 Task:  Click on Hockey In the Cross-Check Hockey League click on  Pick Sheet Your name Matthew Brown Team name Smythe Division and  Email softage.3@softage.net Period 1 - 3 Point Game Florida Panthers Period 1 - 2 Point Game Detroit Red Wings Period 1 - 1 Point Game Dallas Stars Period 2 - 3 Point Game Columbus Blue Jackets Period 2 - 2 Point Game Colorado Avalanche Period 2 - 1 Point Game Chicago Blackhawks Period 3 - 3 Point Game Carolina Hurricanes Period 3 - 2 Point Game Calgary Flames Period 3 - 1 Point Game Buffalo Sabres Submit pick sheet
Action: Mouse moved to (791, 299)
Screenshot: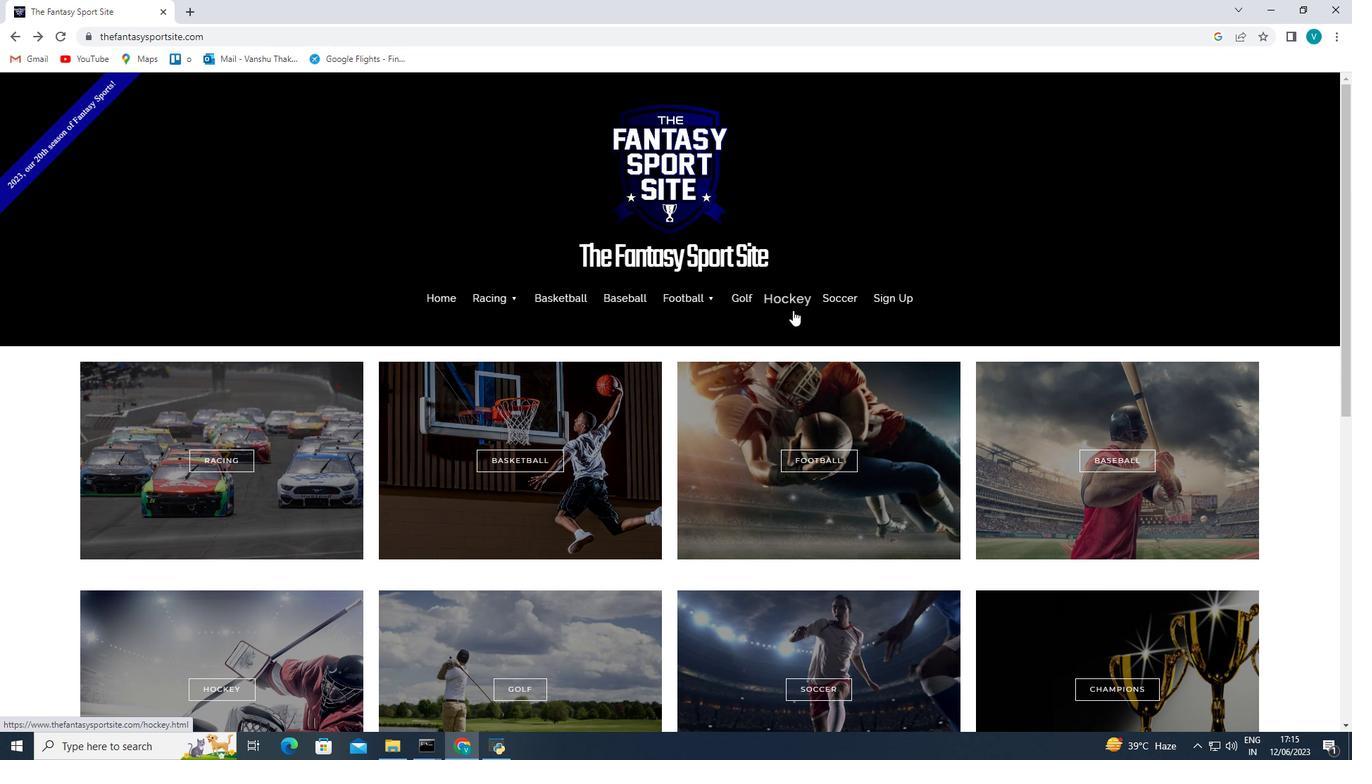 
Action: Mouse pressed left at (791, 299)
Screenshot: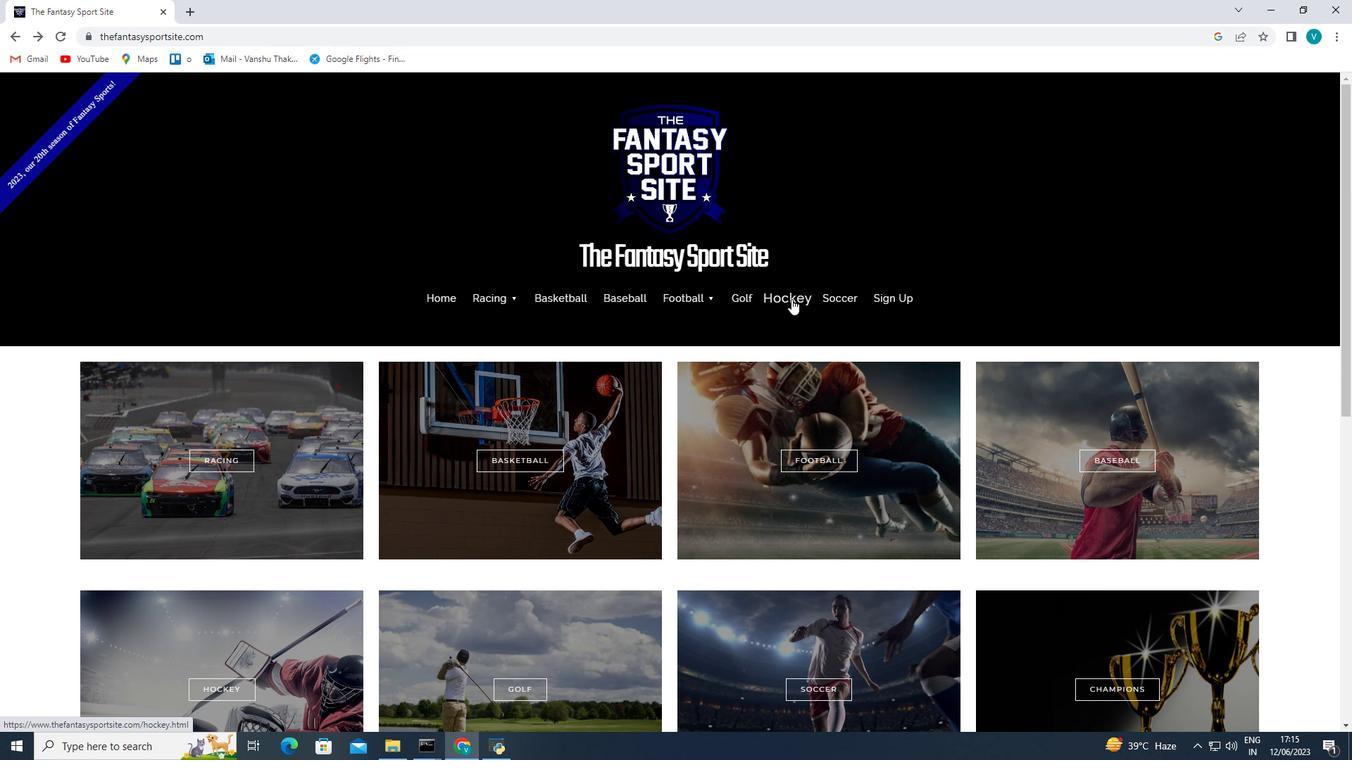 
Action: Mouse moved to (561, 533)
Screenshot: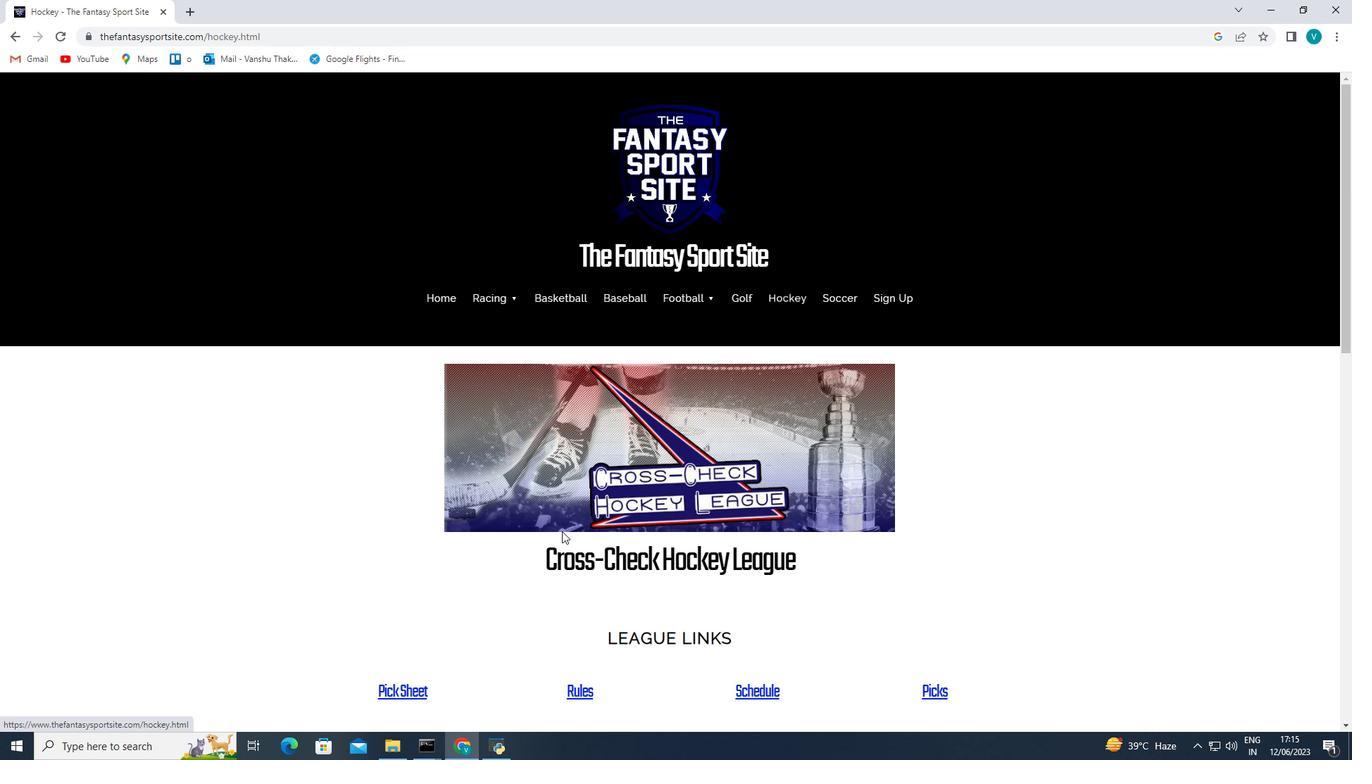 
Action: Mouse scrolled (561, 532) with delta (0, 0)
Screenshot: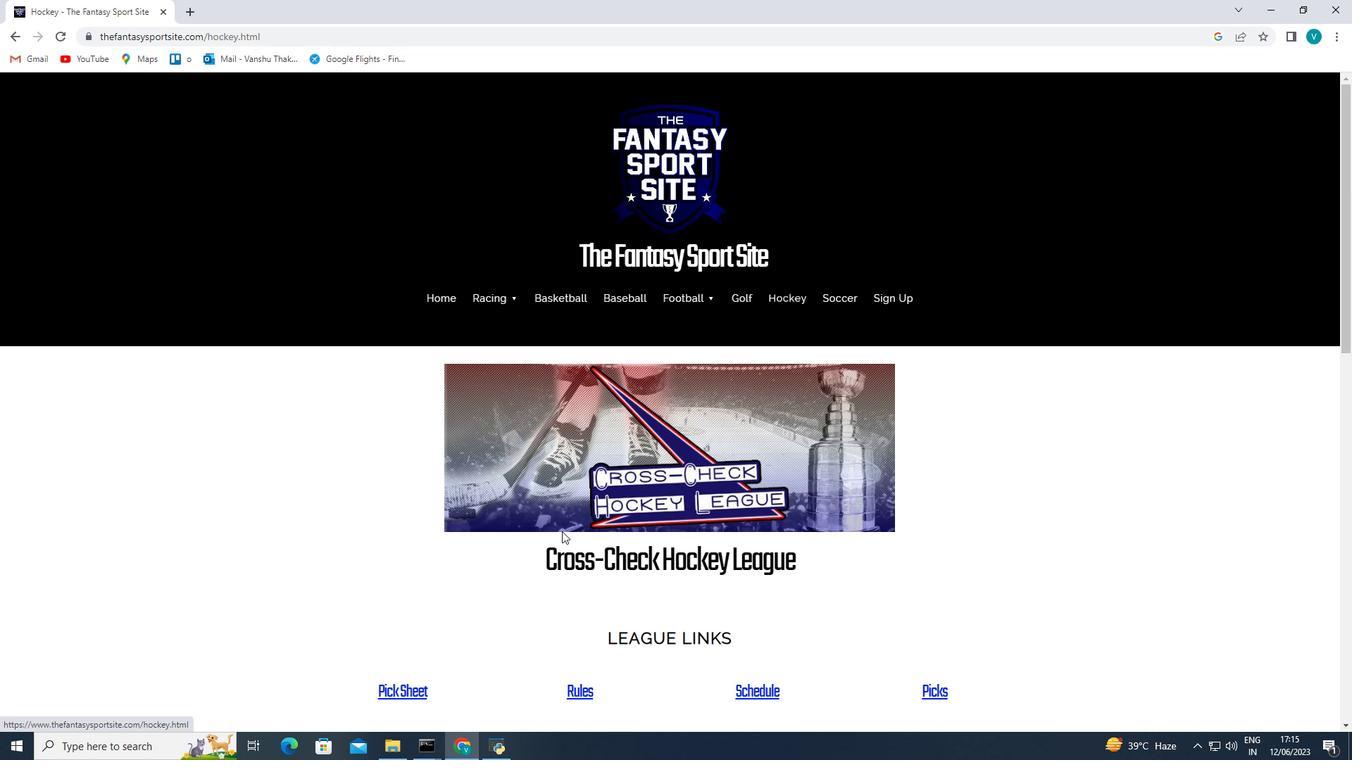 
Action: Mouse scrolled (561, 532) with delta (0, 0)
Screenshot: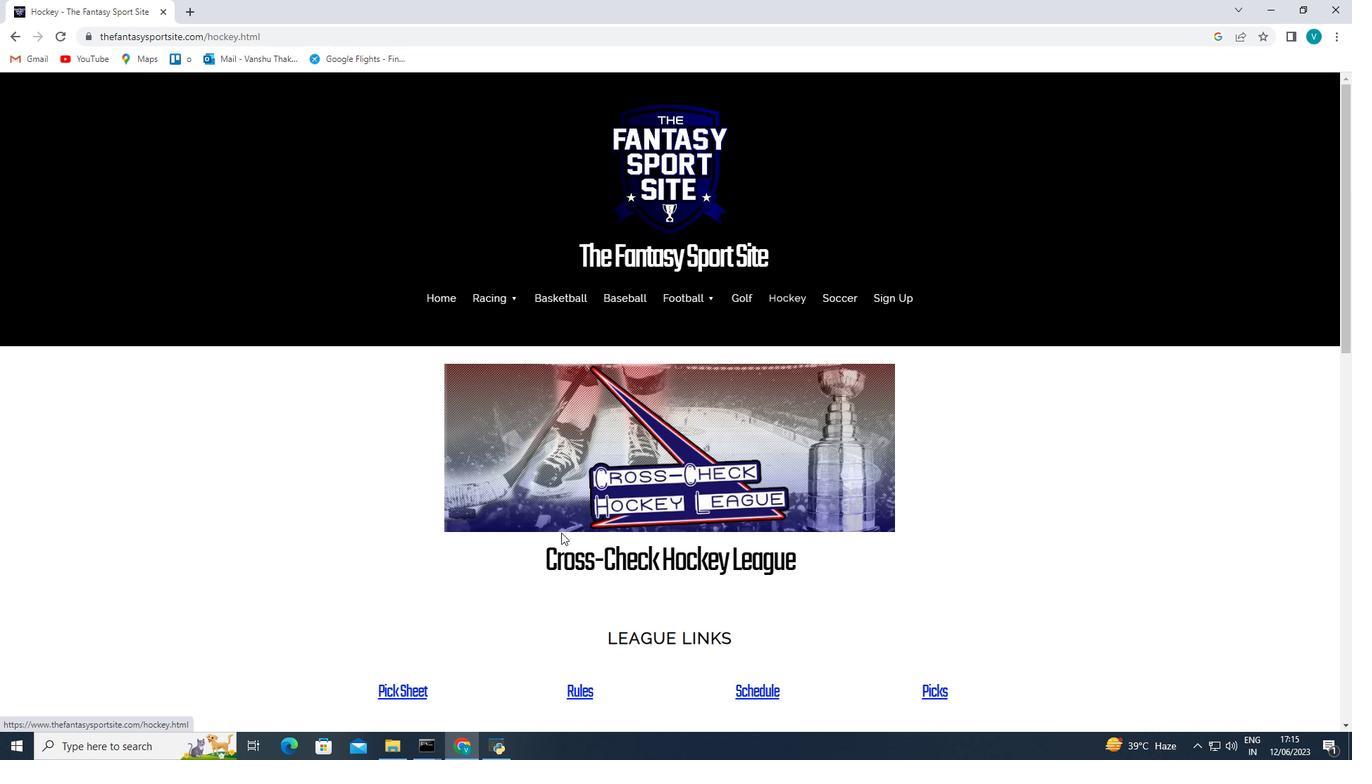 
Action: Mouse moved to (562, 527)
Screenshot: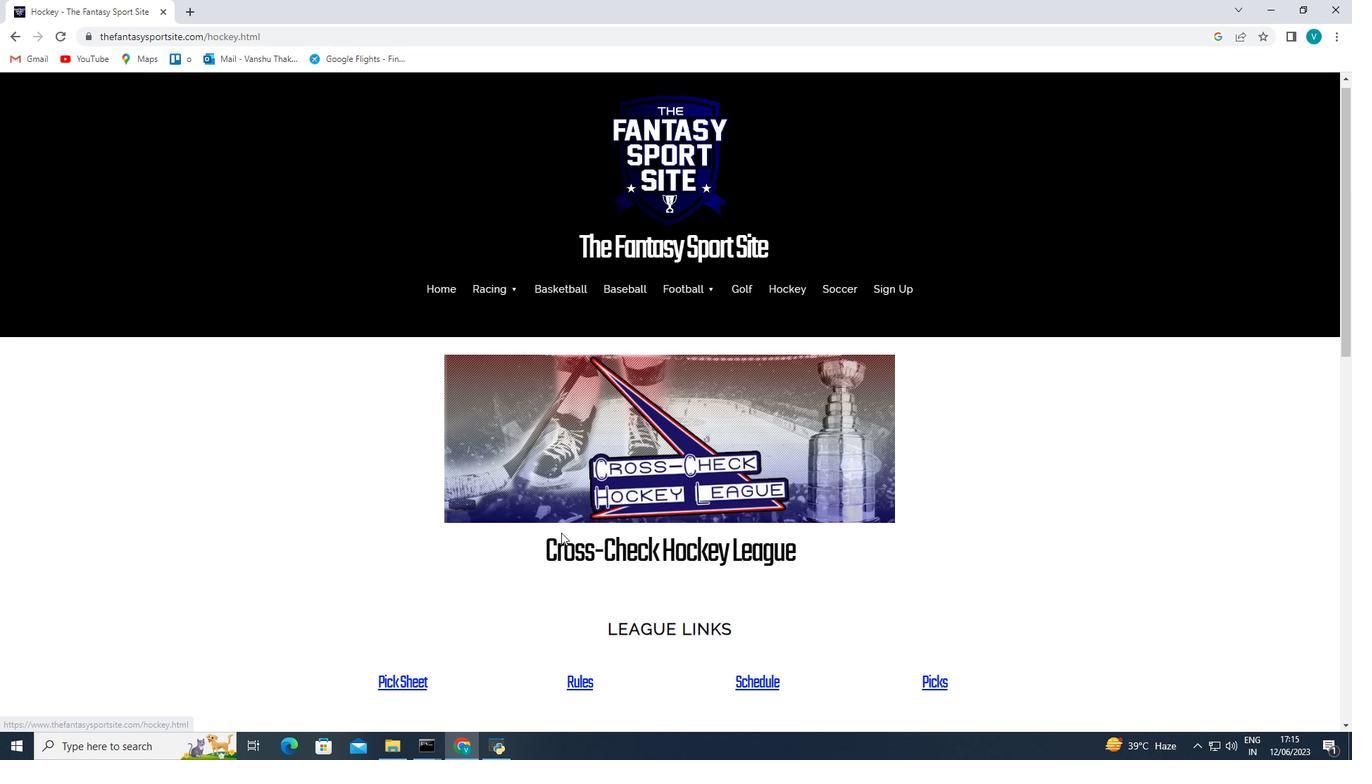 
Action: Mouse scrolled (562, 526) with delta (0, 0)
Screenshot: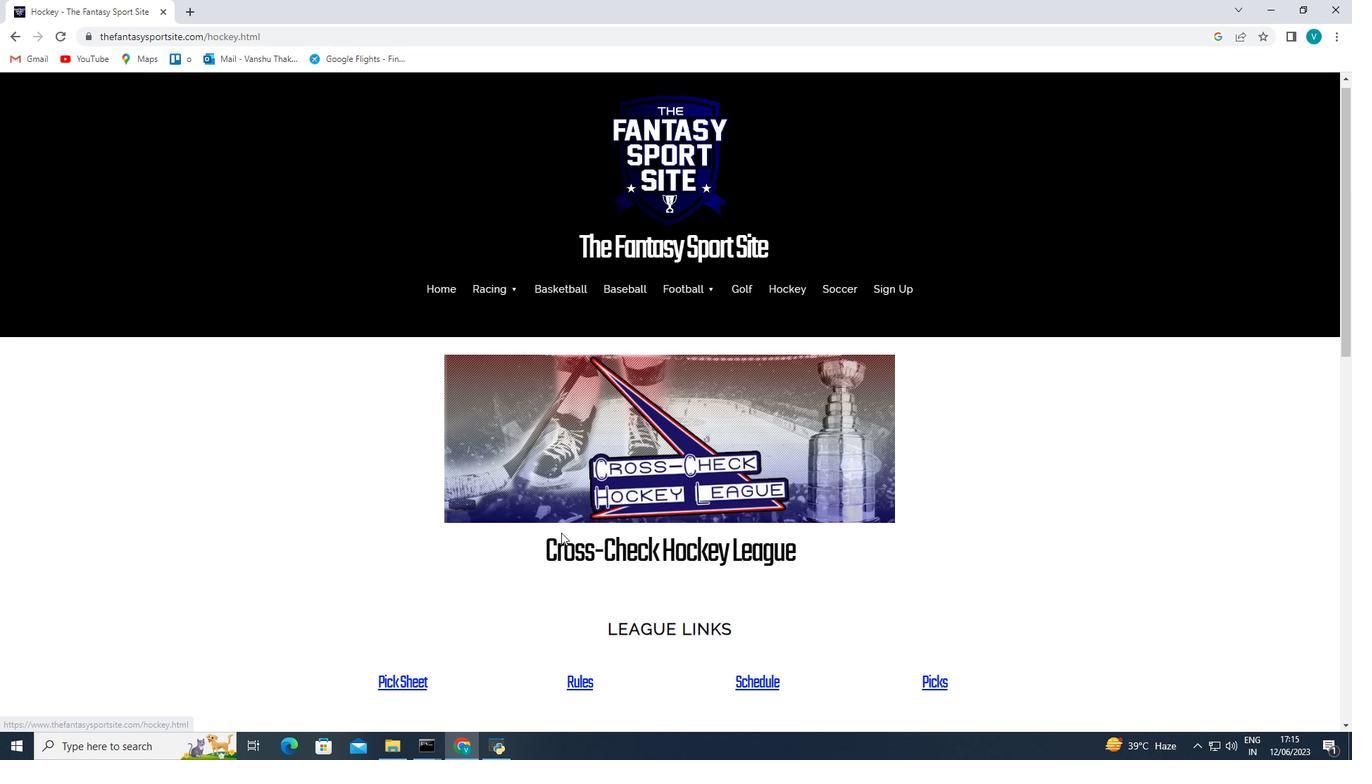 
Action: Mouse moved to (400, 478)
Screenshot: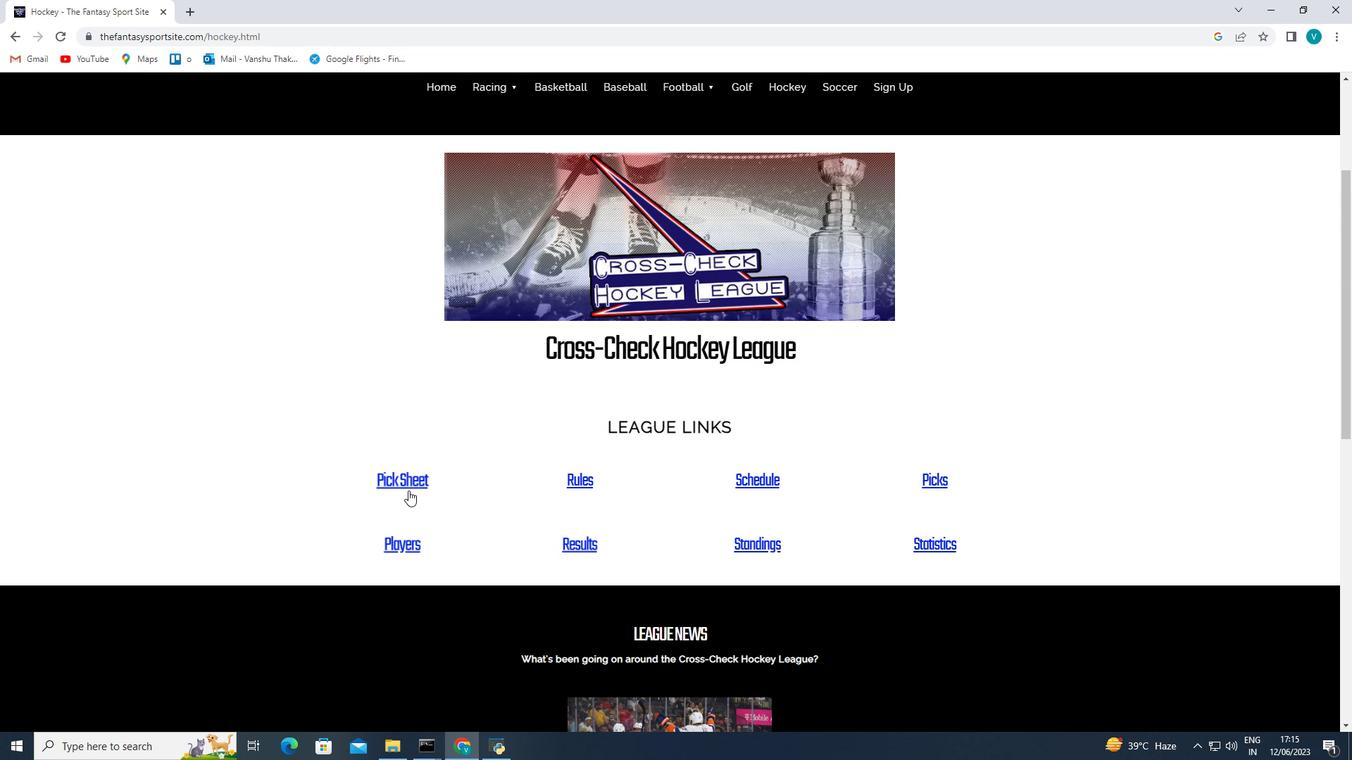 
Action: Mouse pressed left at (400, 478)
Screenshot: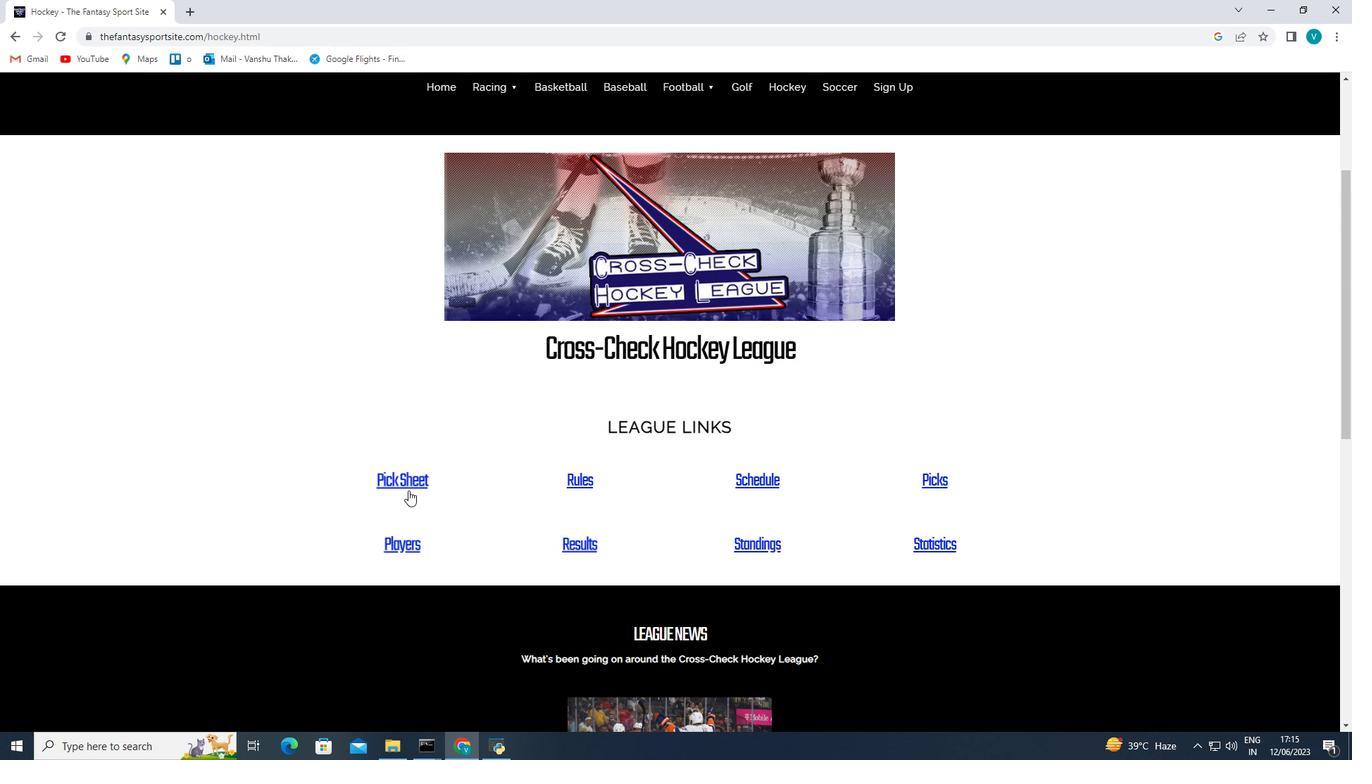 
Action: Mouse moved to (743, 410)
Screenshot: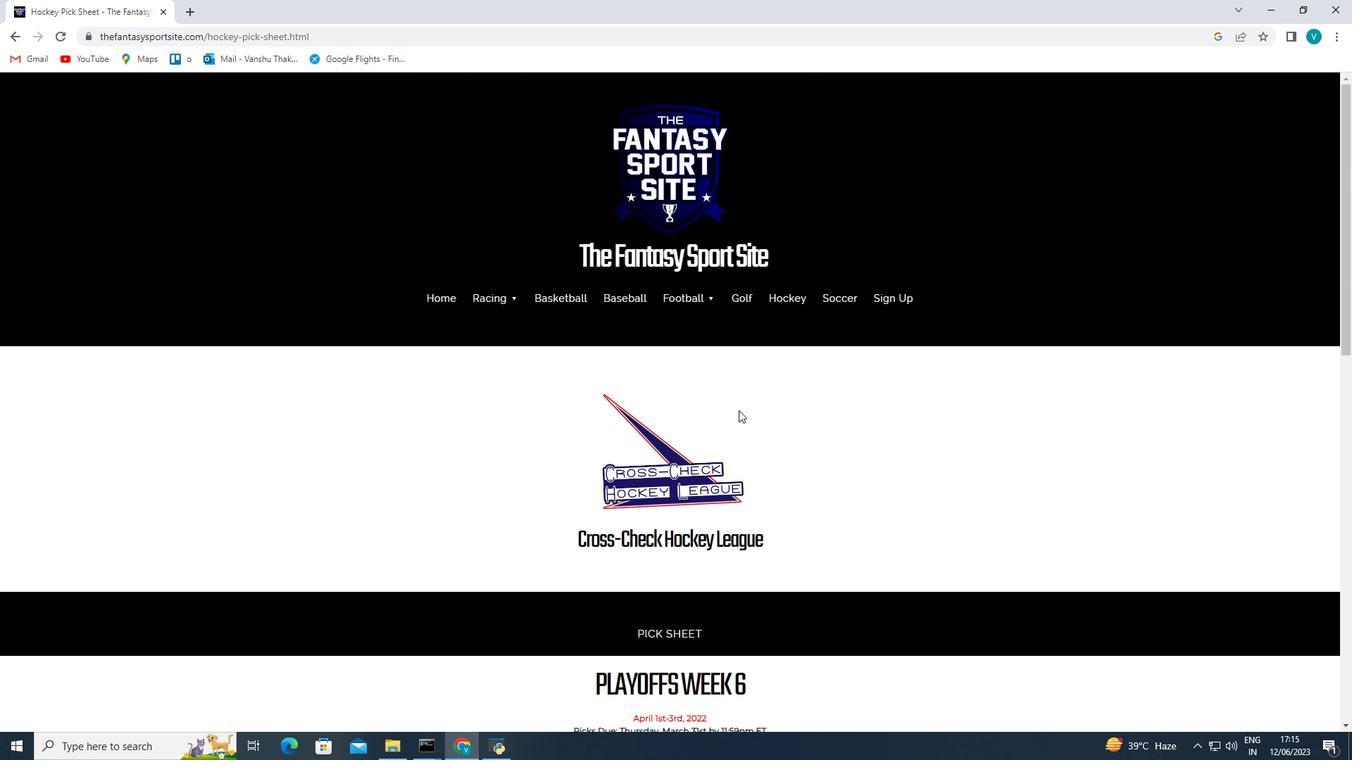 
Action: Mouse scrolled (743, 409) with delta (0, 0)
Screenshot: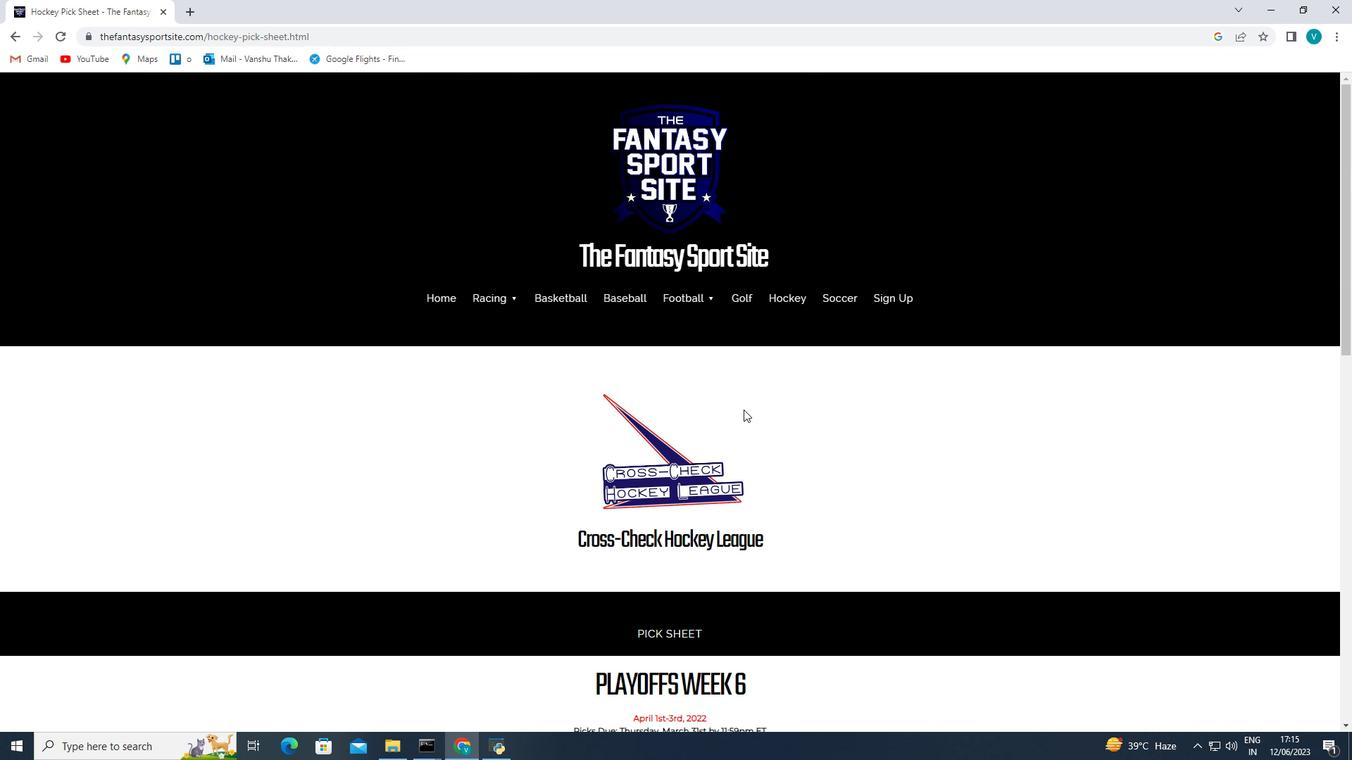 
Action: Mouse scrolled (743, 409) with delta (0, 0)
Screenshot: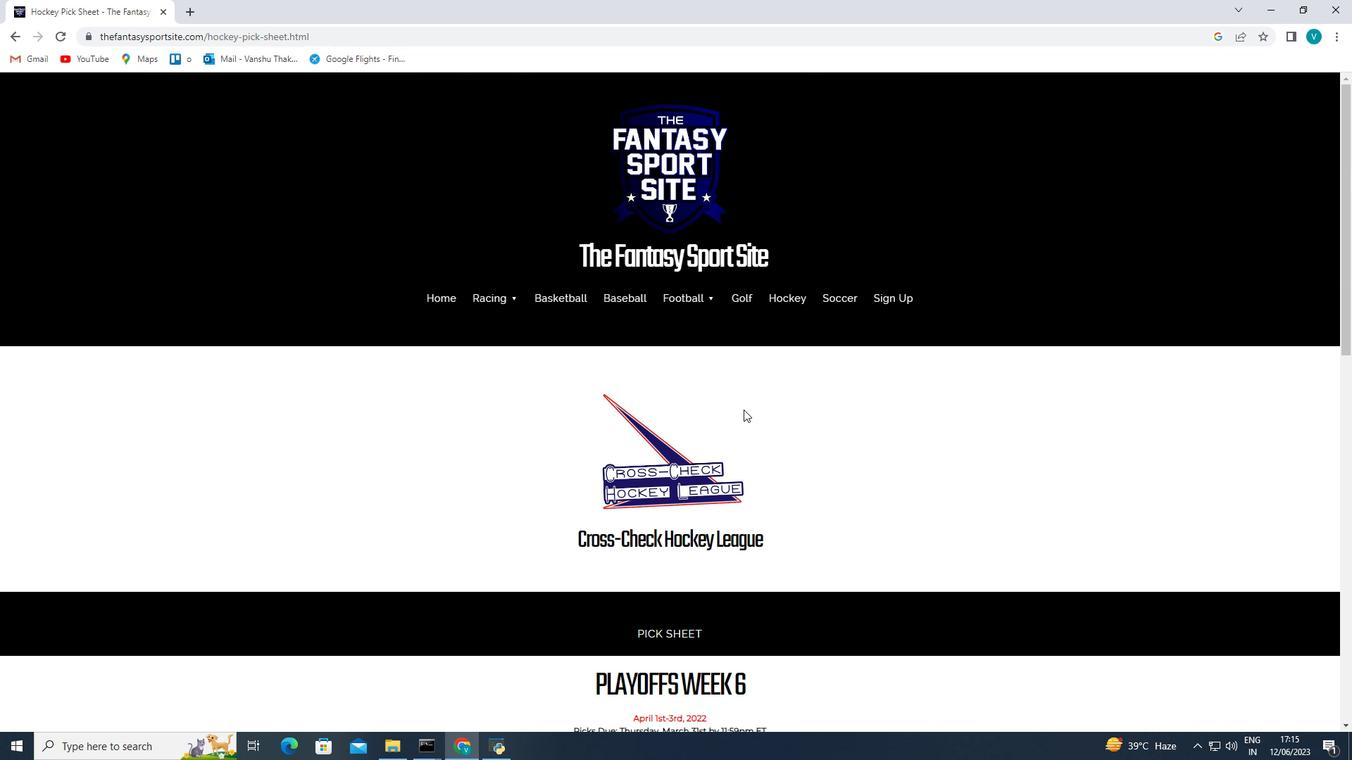 
Action: Mouse scrolled (743, 409) with delta (0, 0)
Screenshot: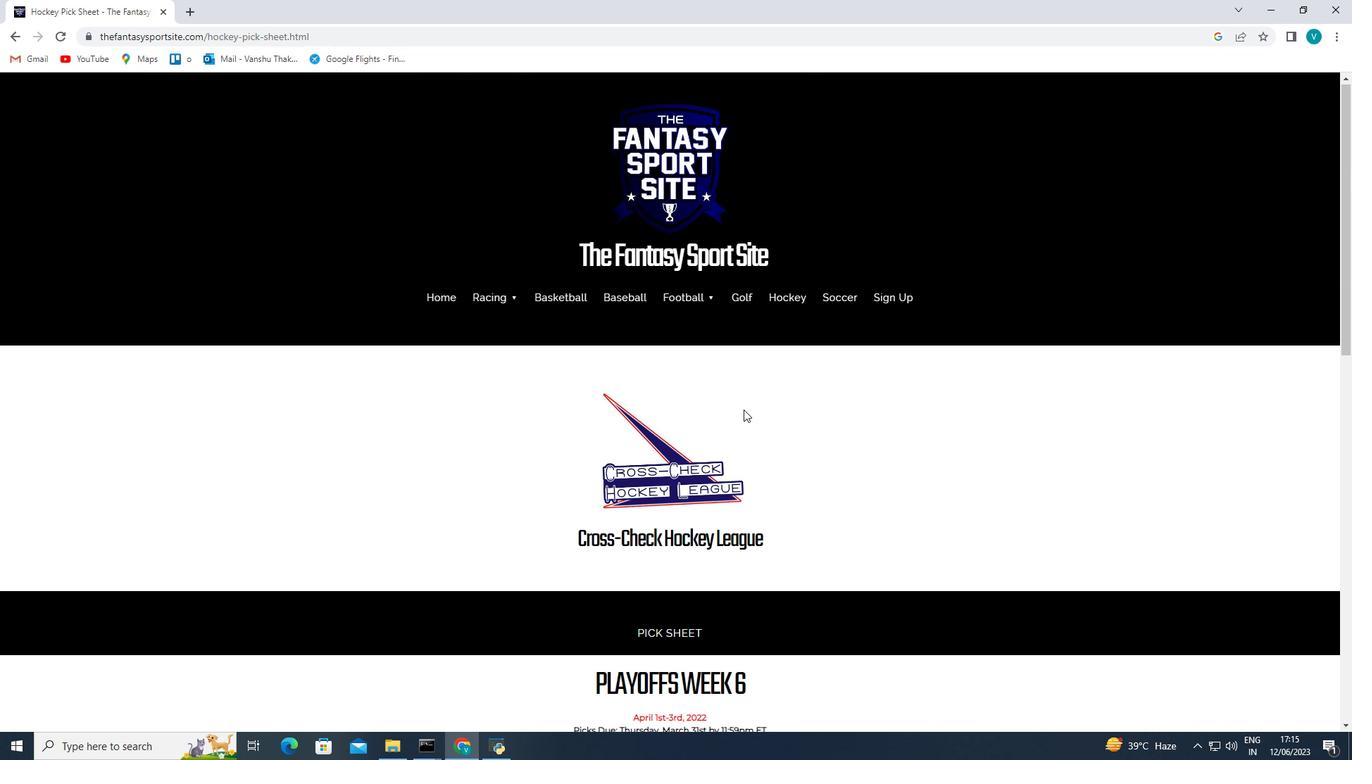 
Action: Mouse scrolled (743, 409) with delta (0, 0)
Screenshot: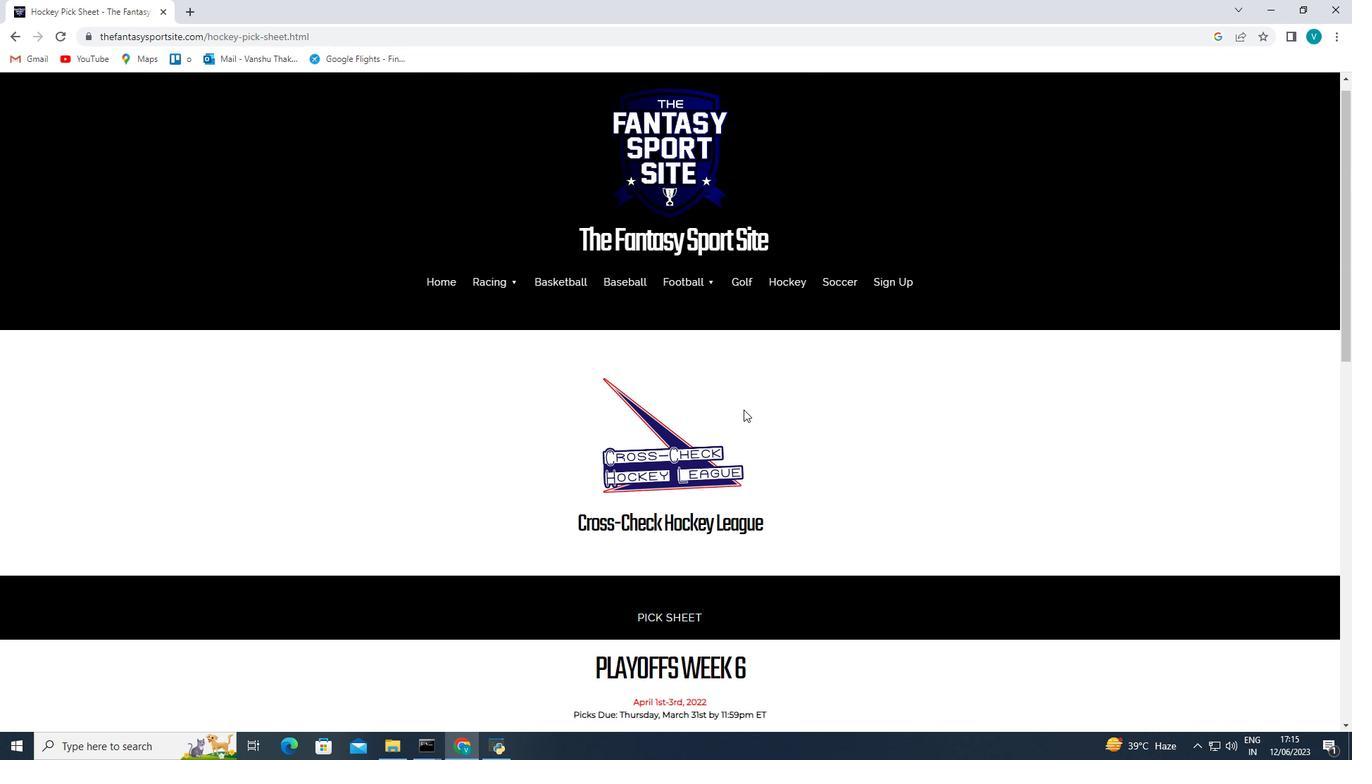 
Action: Mouse scrolled (743, 409) with delta (0, 0)
Screenshot: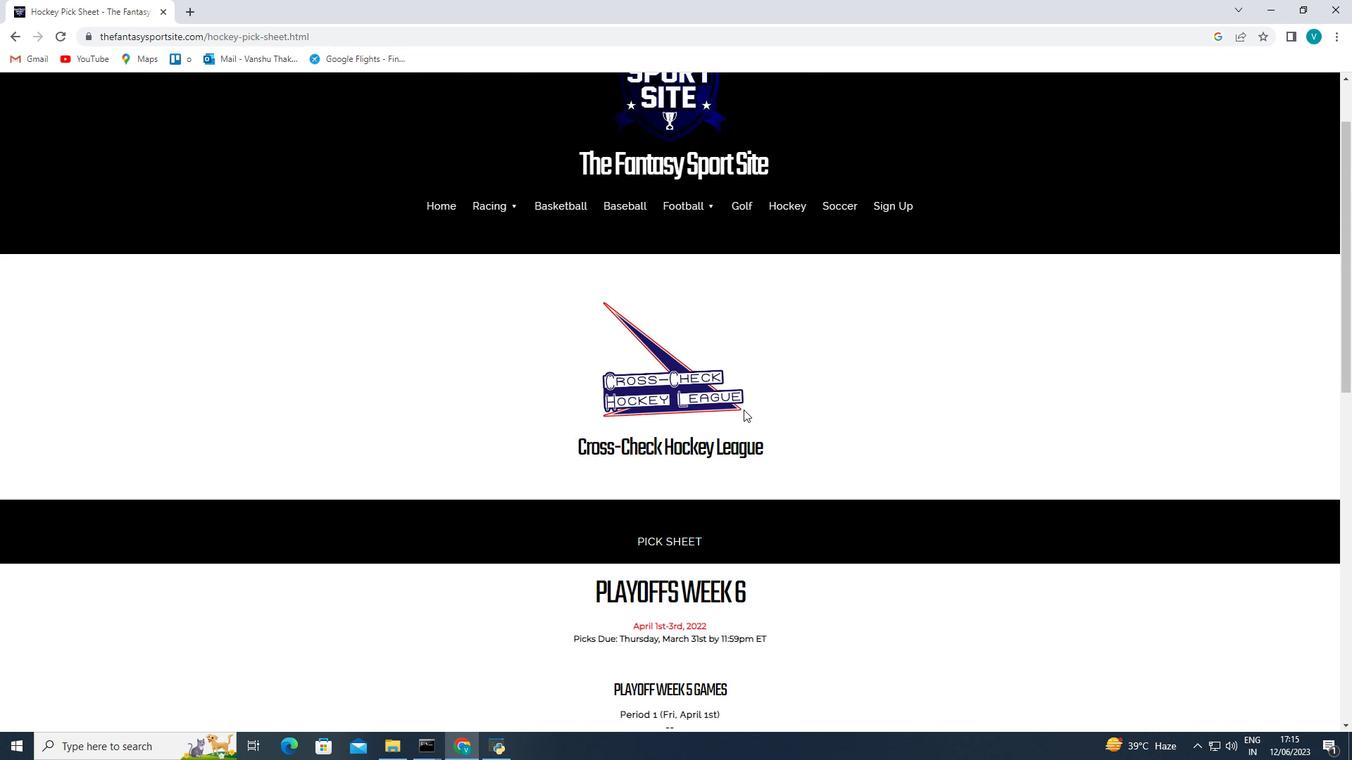 
Action: Mouse scrolled (743, 409) with delta (0, 0)
Screenshot: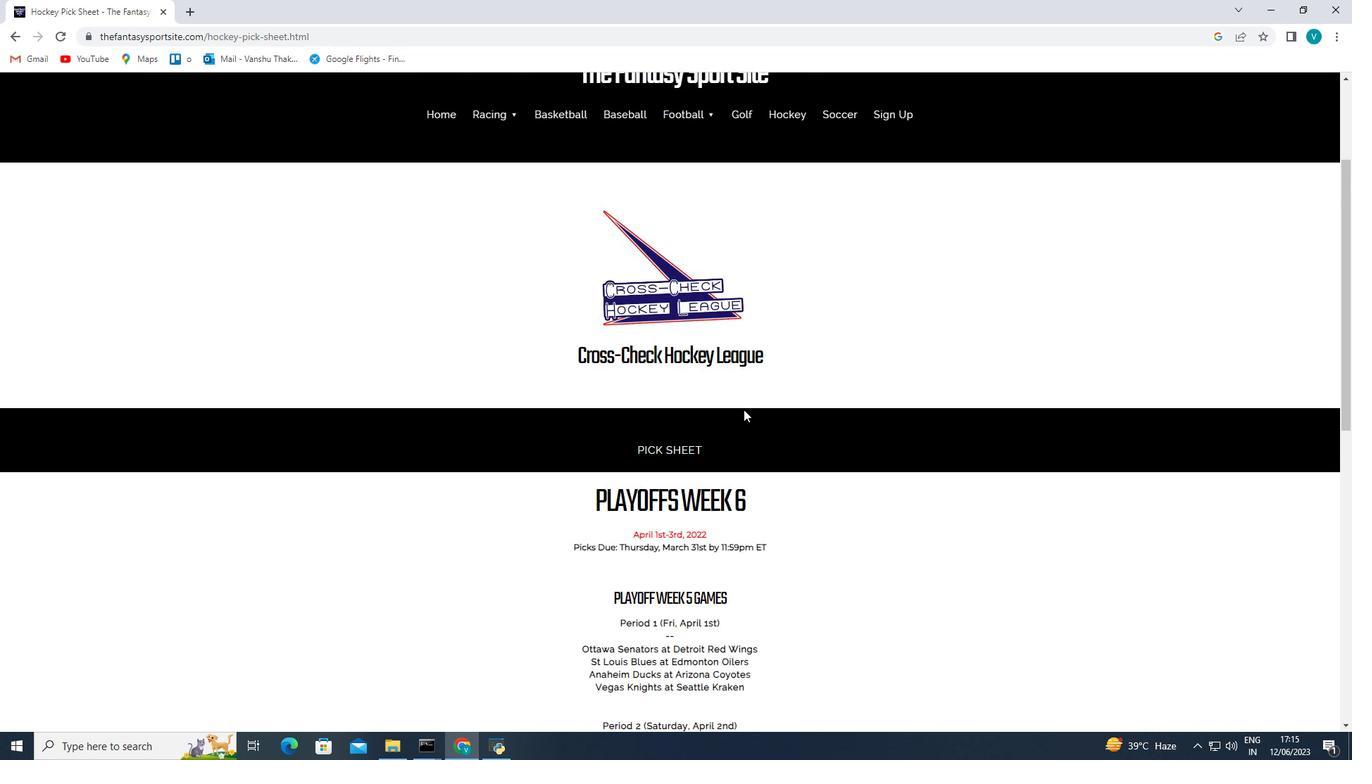 
Action: Mouse scrolled (743, 409) with delta (0, 0)
Screenshot: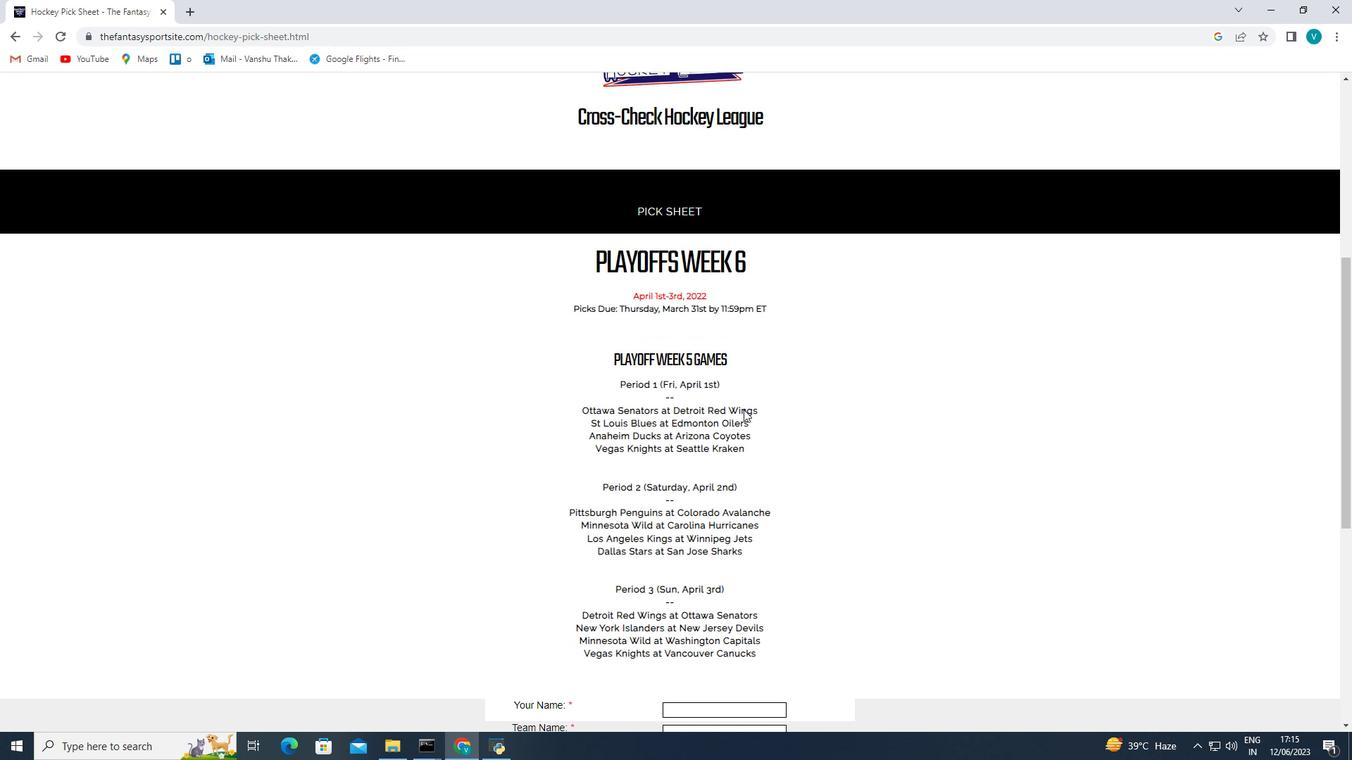 
Action: Mouse scrolled (743, 409) with delta (0, 0)
Screenshot: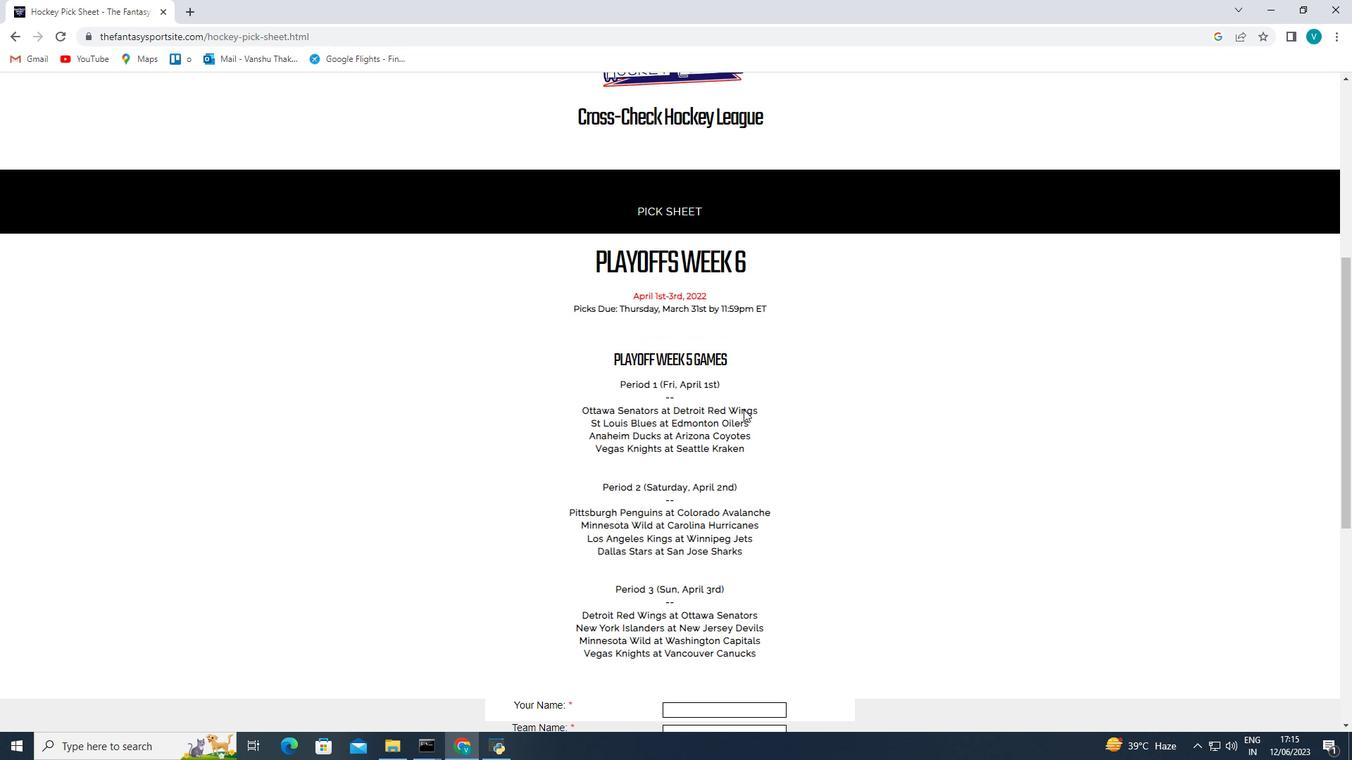 
Action: Mouse scrolled (743, 409) with delta (0, 0)
Screenshot: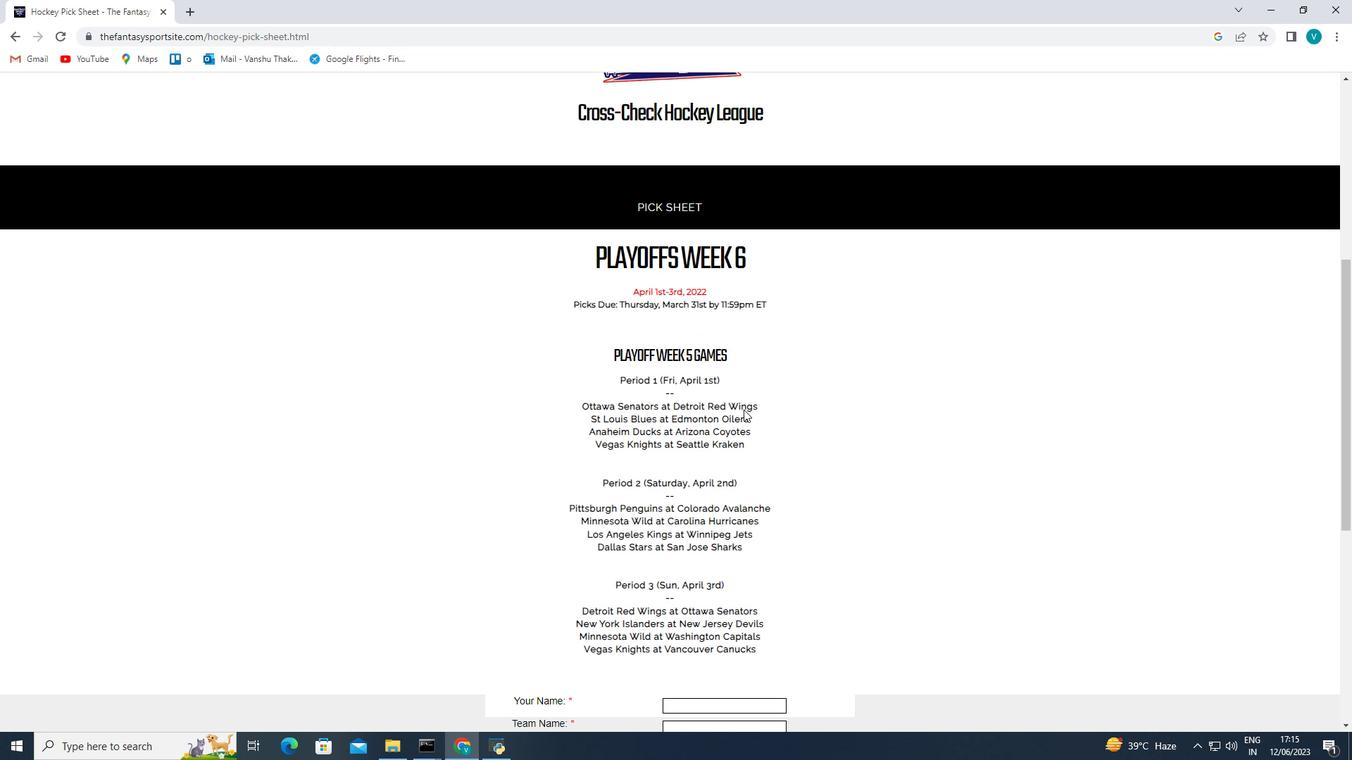 
Action: Mouse scrolled (743, 409) with delta (0, 0)
Screenshot: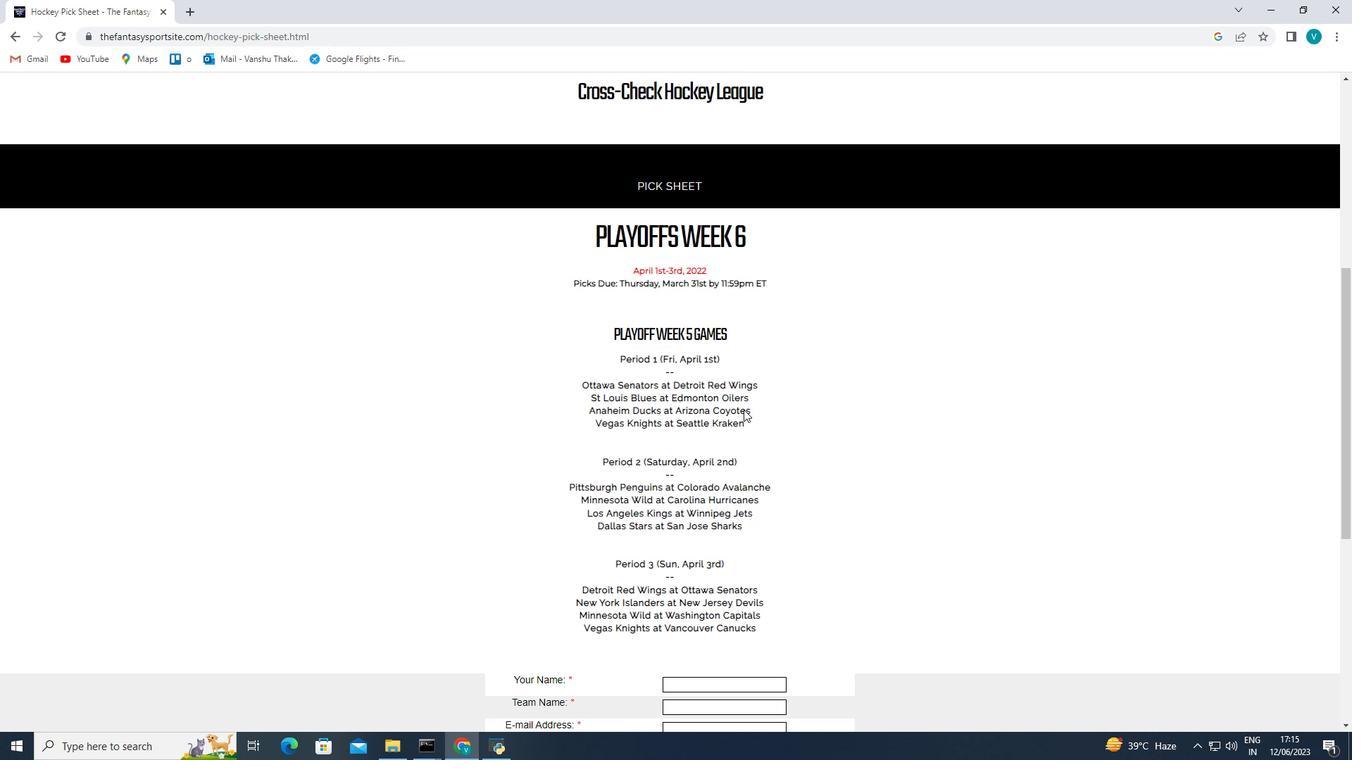 
Action: Mouse scrolled (743, 409) with delta (0, 0)
Screenshot: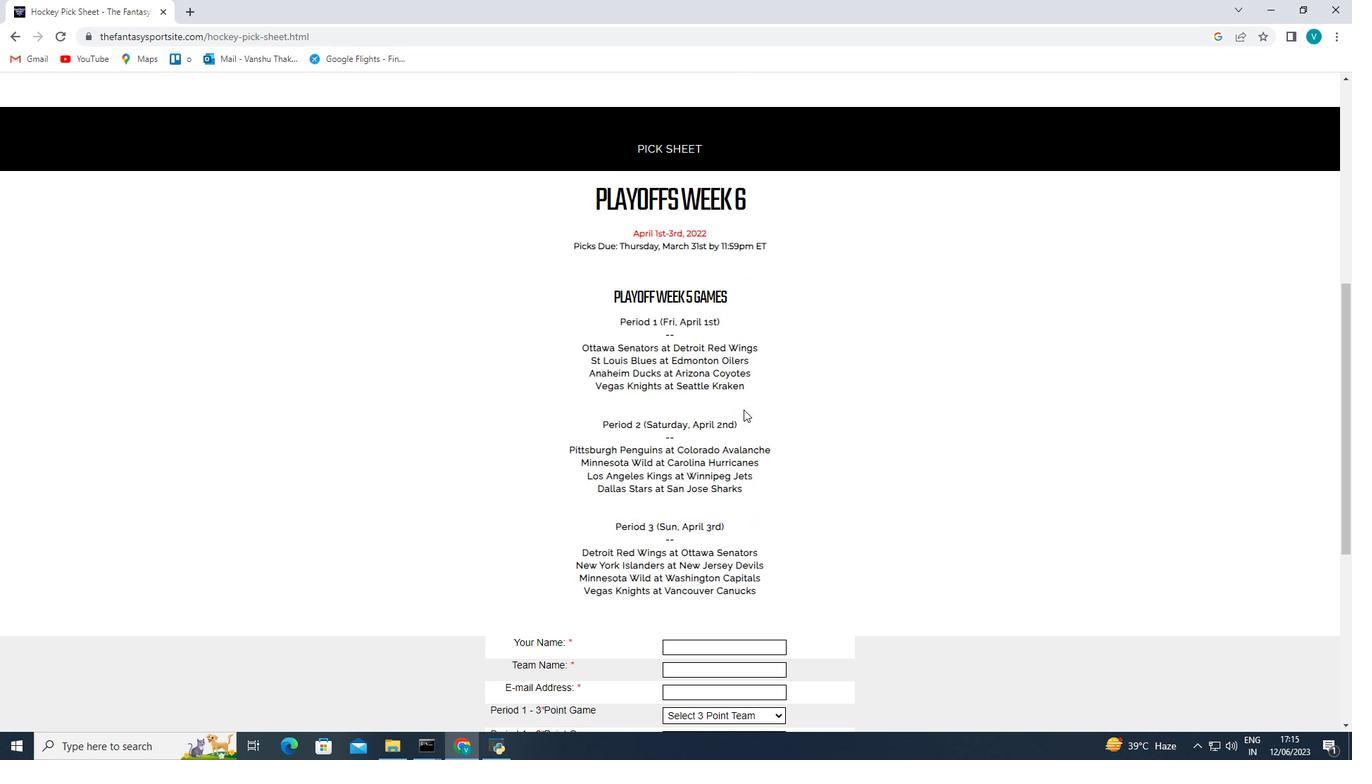
Action: Mouse moved to (742, 369)
Screenshot: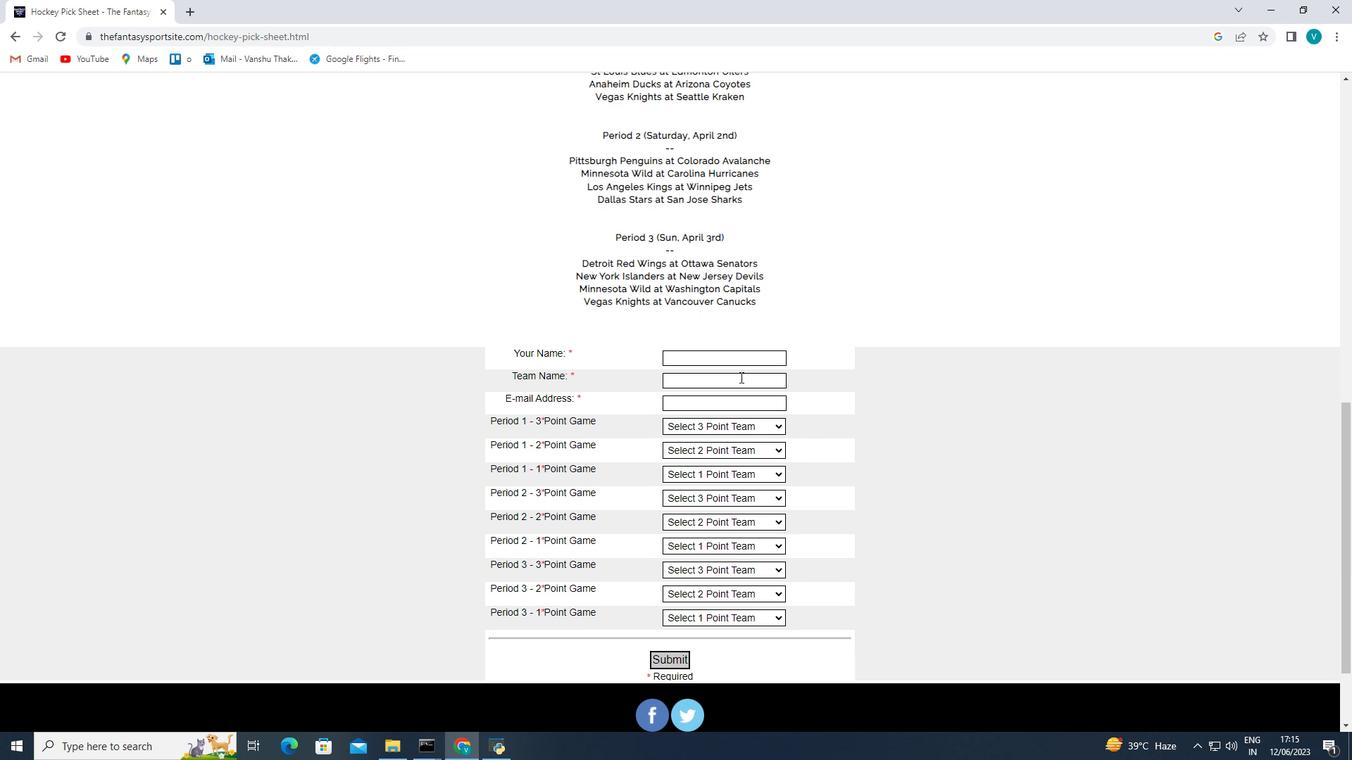 
Action: Mouse pressed left at (742, 369)
Screenshot: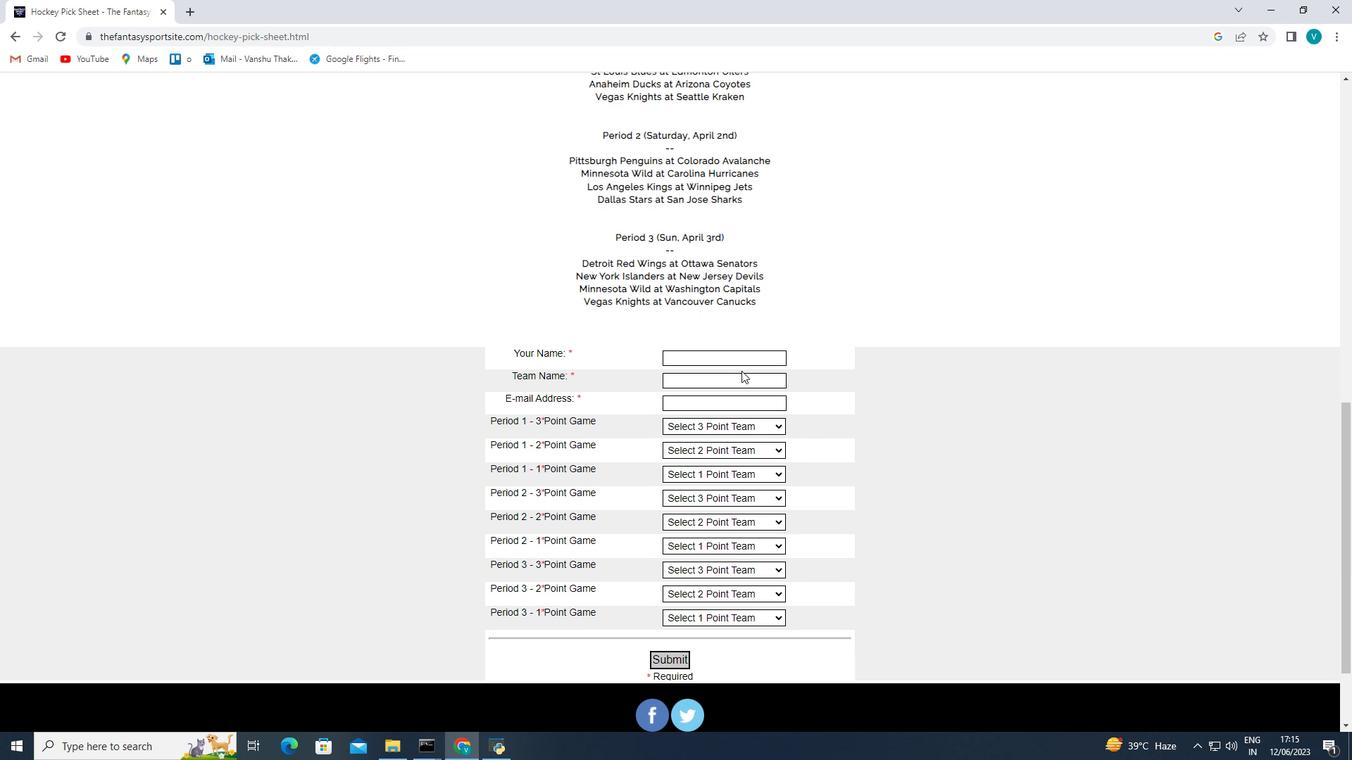 
Action: Mouse moved to (746, 360)
Screenshot: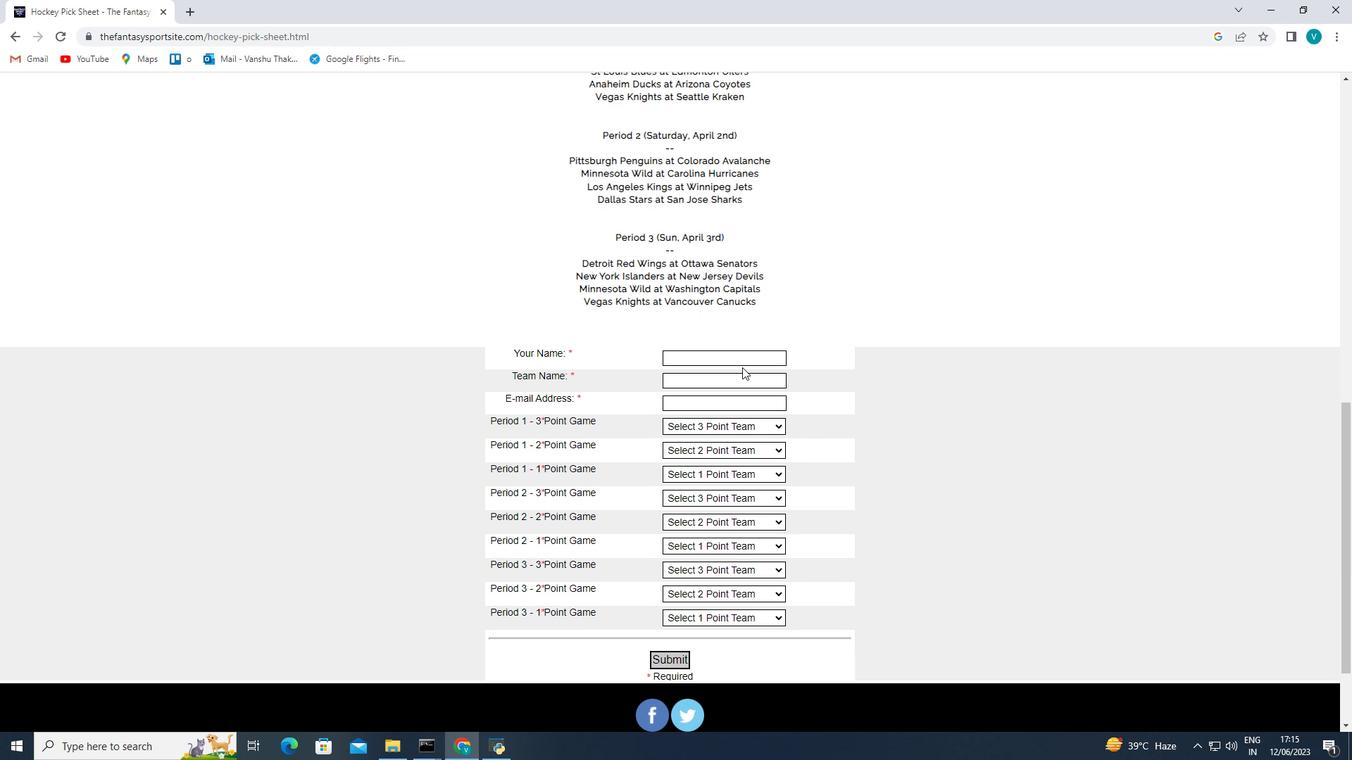 
Action: Mouse pressed left at (746, 360)
Screenshot: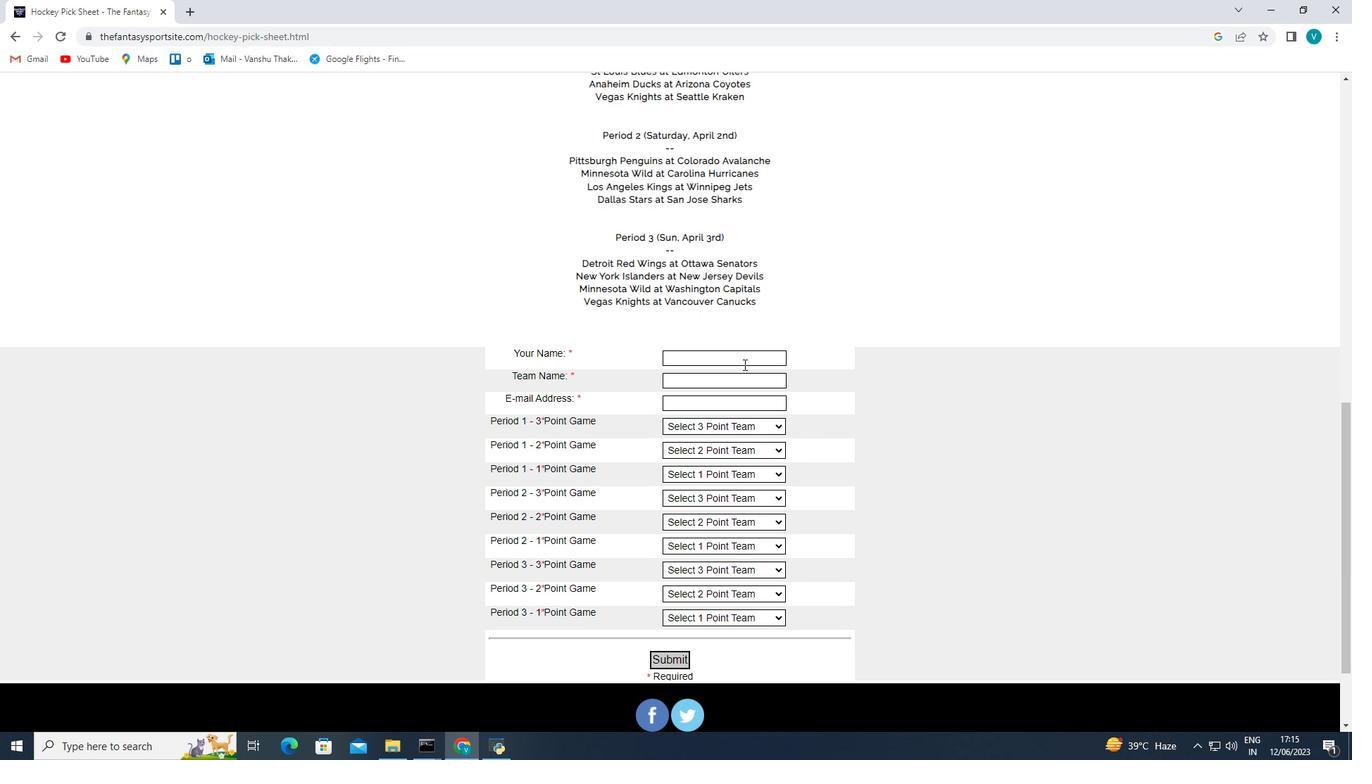 
Action: Key pressed <Key.shift>Matthew<Key.space><Key.shift>Brown<Key.space>
Screenshot: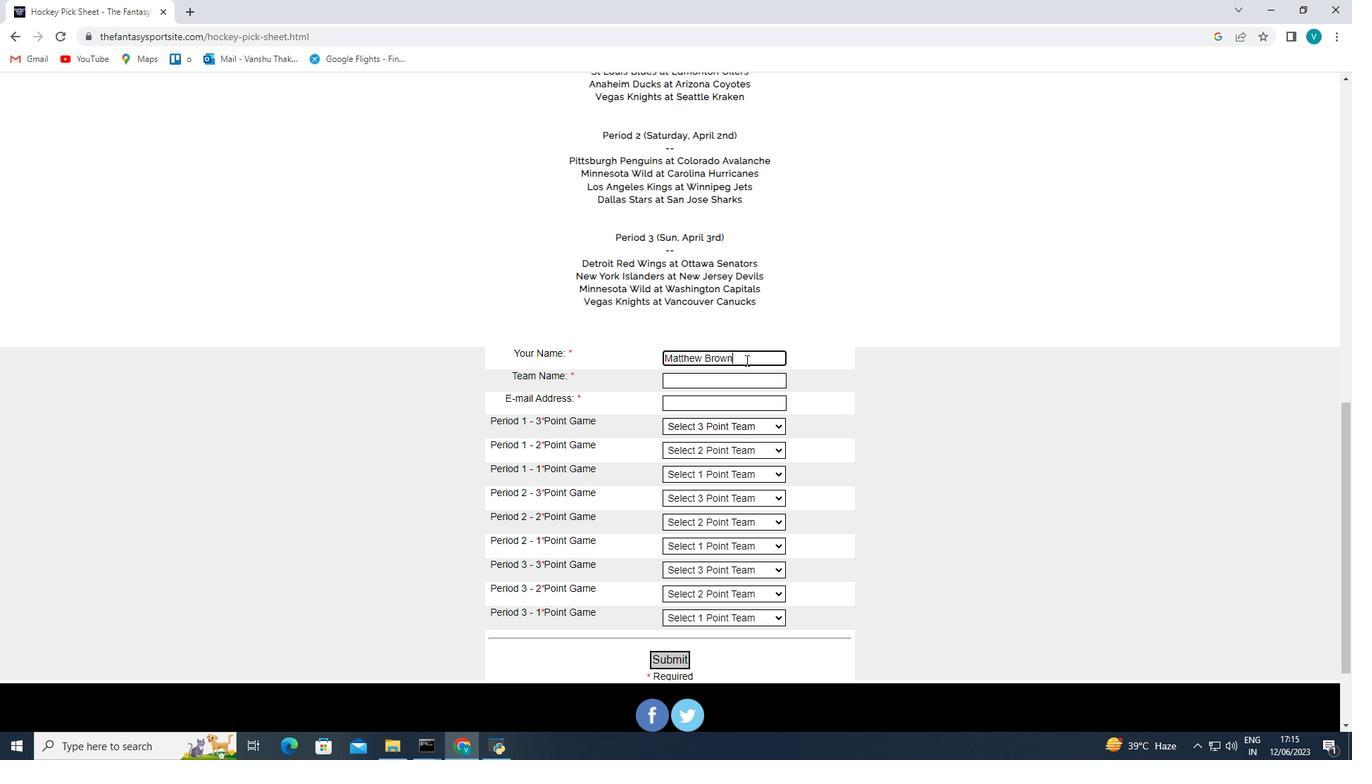 
Action: Mouse moved to (725, 374)
Screenshot: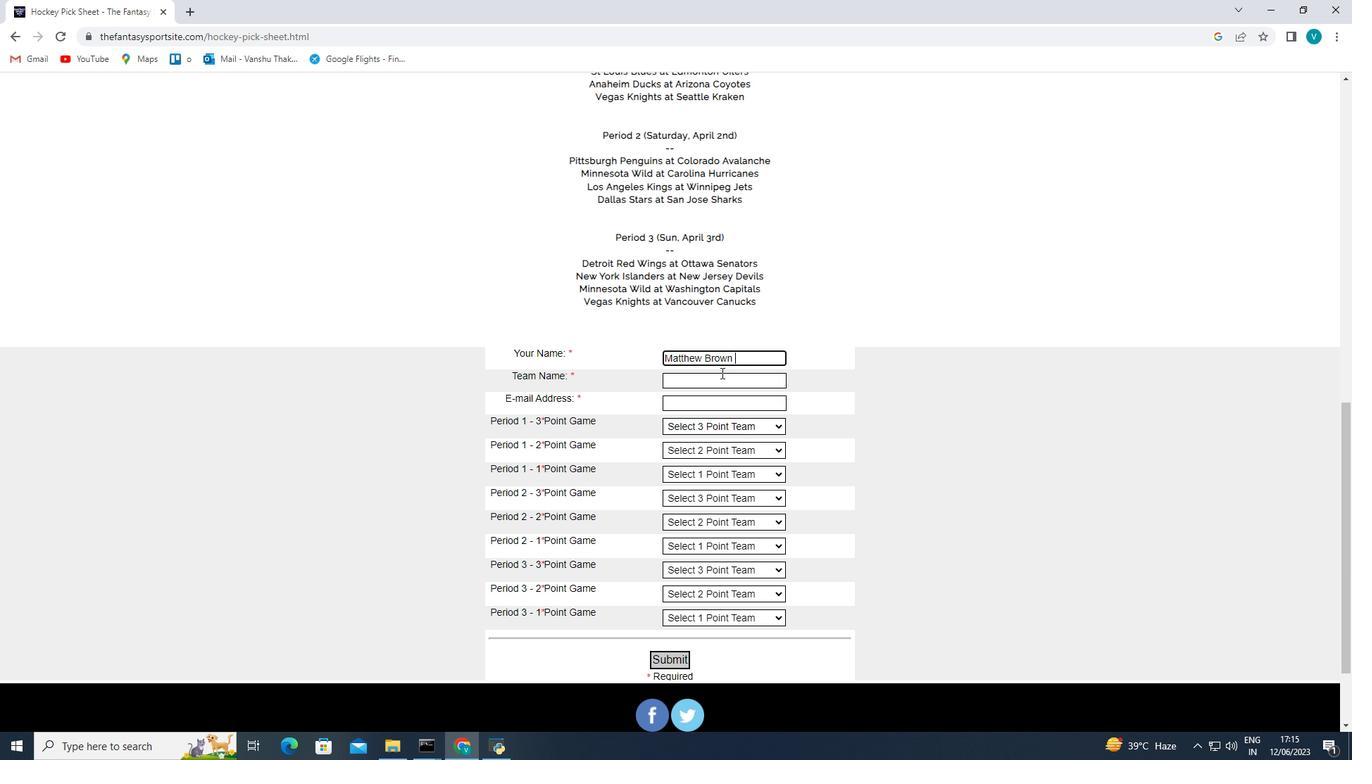 
Action: Mouse pressed left at (725, 374)
Screenshot: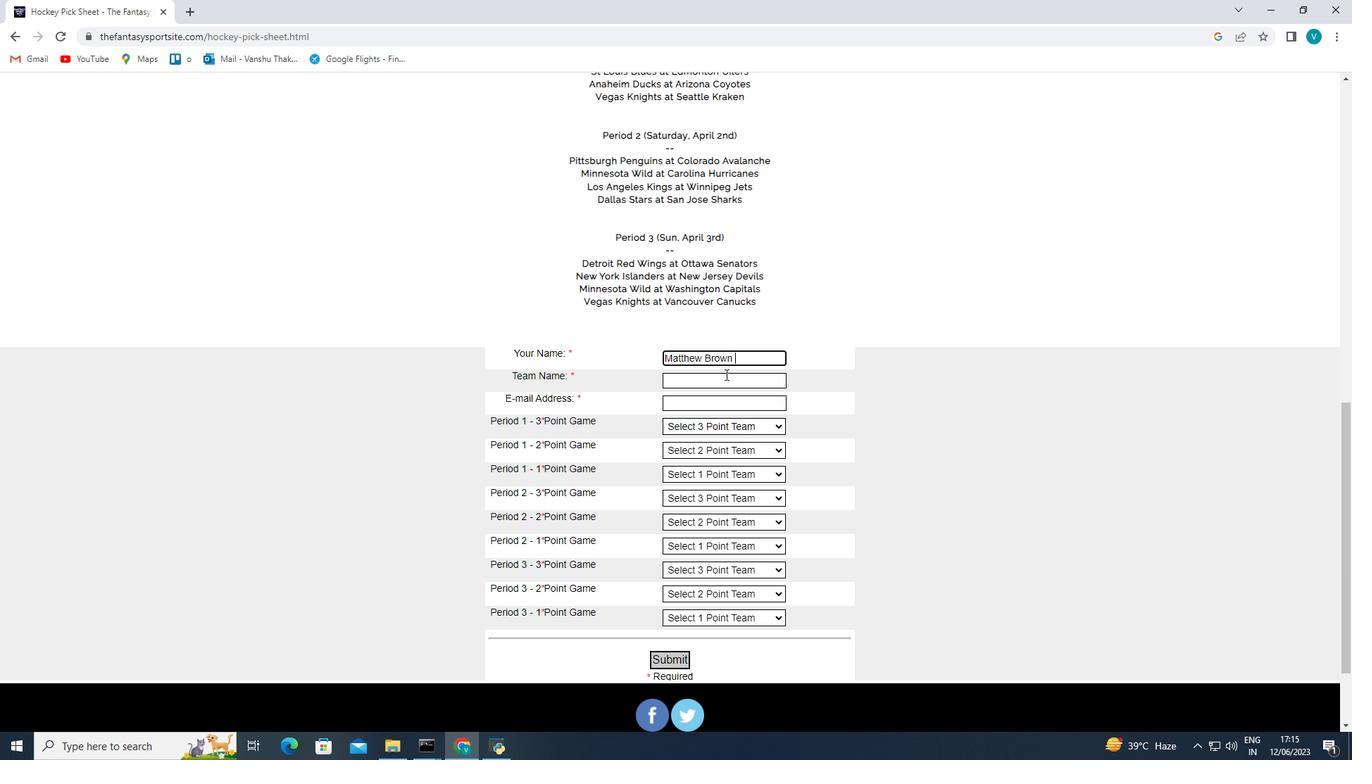 
Action: Mouse moved to (725, 373)
Screenshot: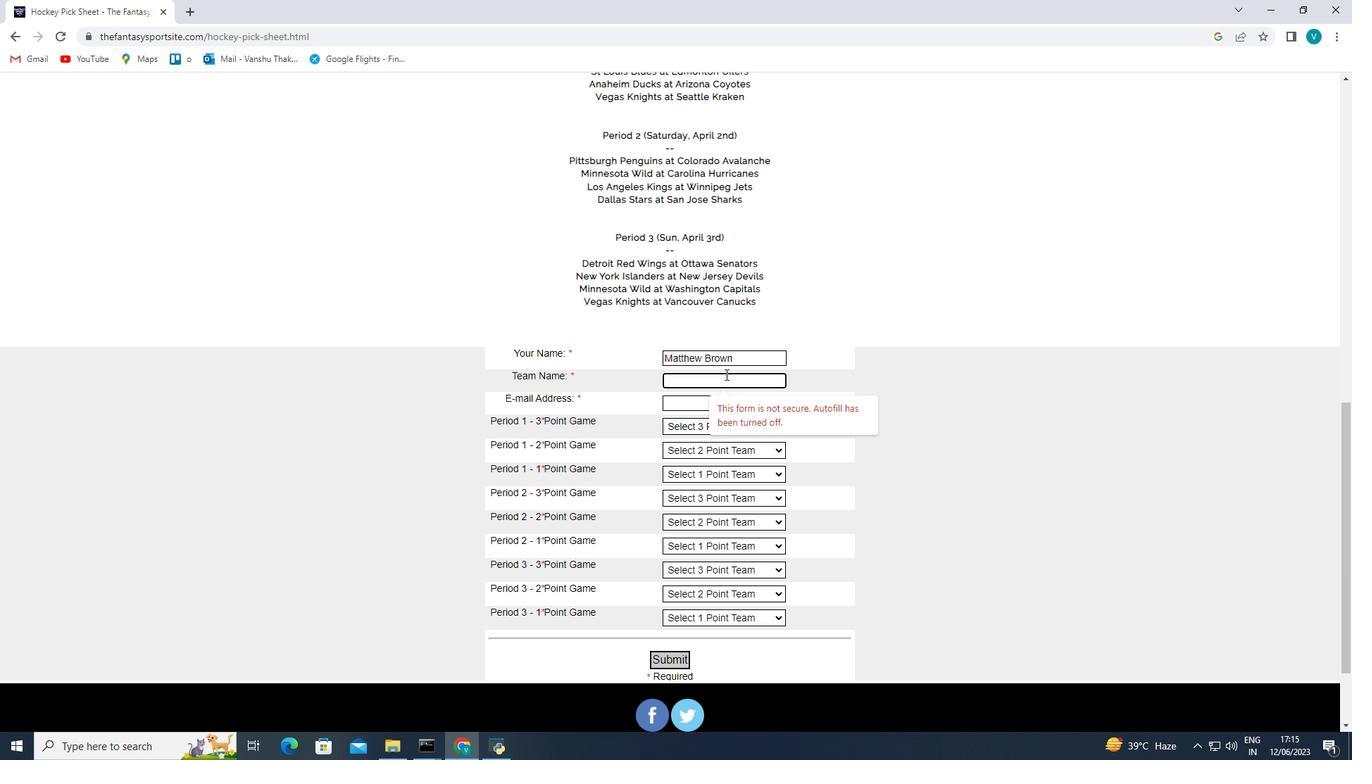 
Action: Key pressed <Key.shift>Smythe<Key.space><Key.shift>Division
Screenshot: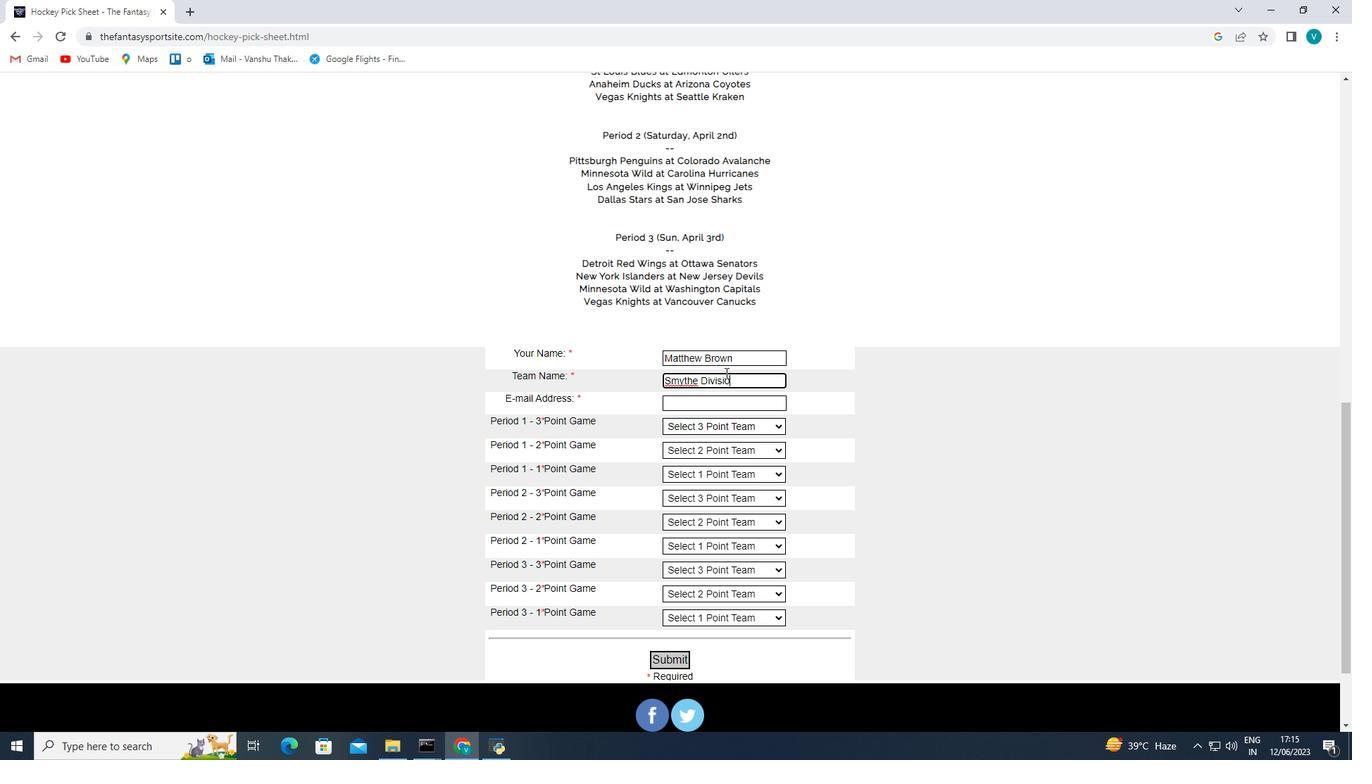 
Action: Mouse moved to (729, 393)
Screenshot: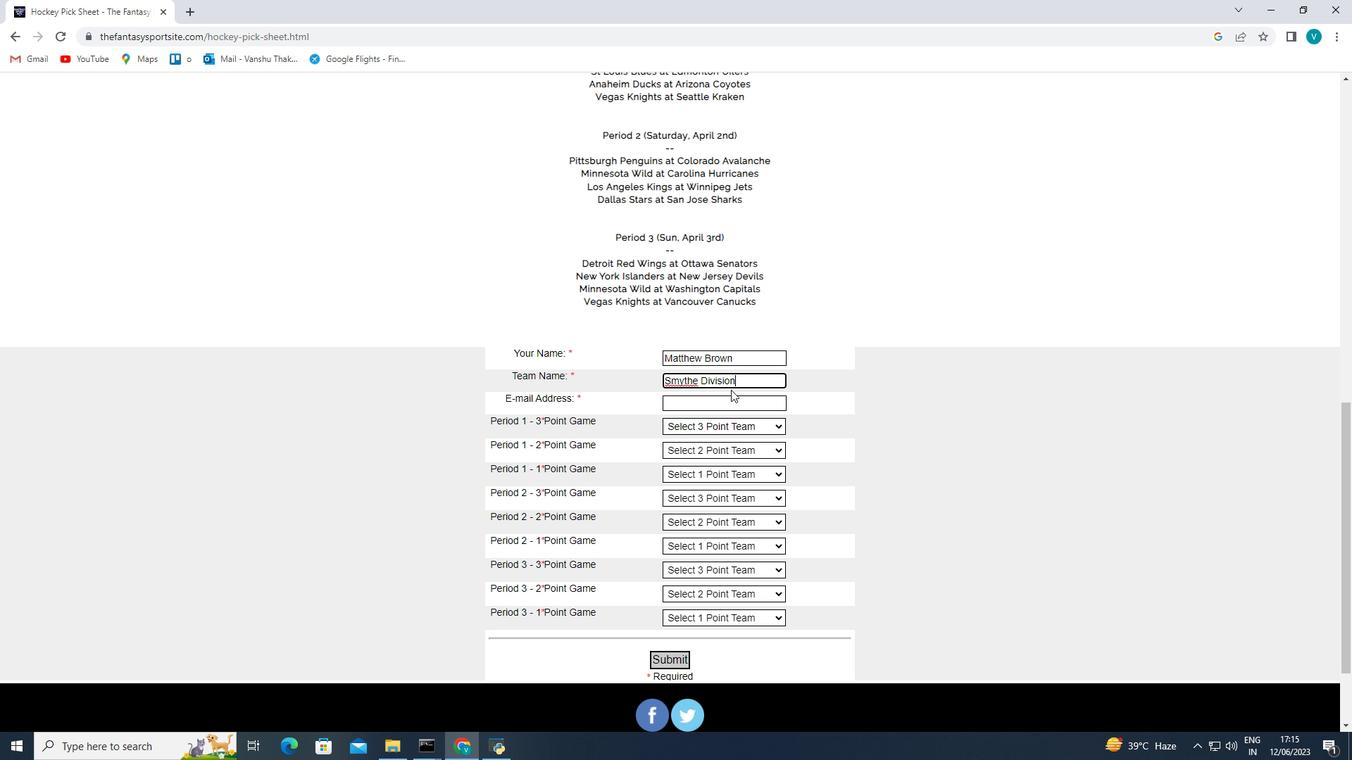 
Action: Mouse pressed left at (729, 393)
Screenshot: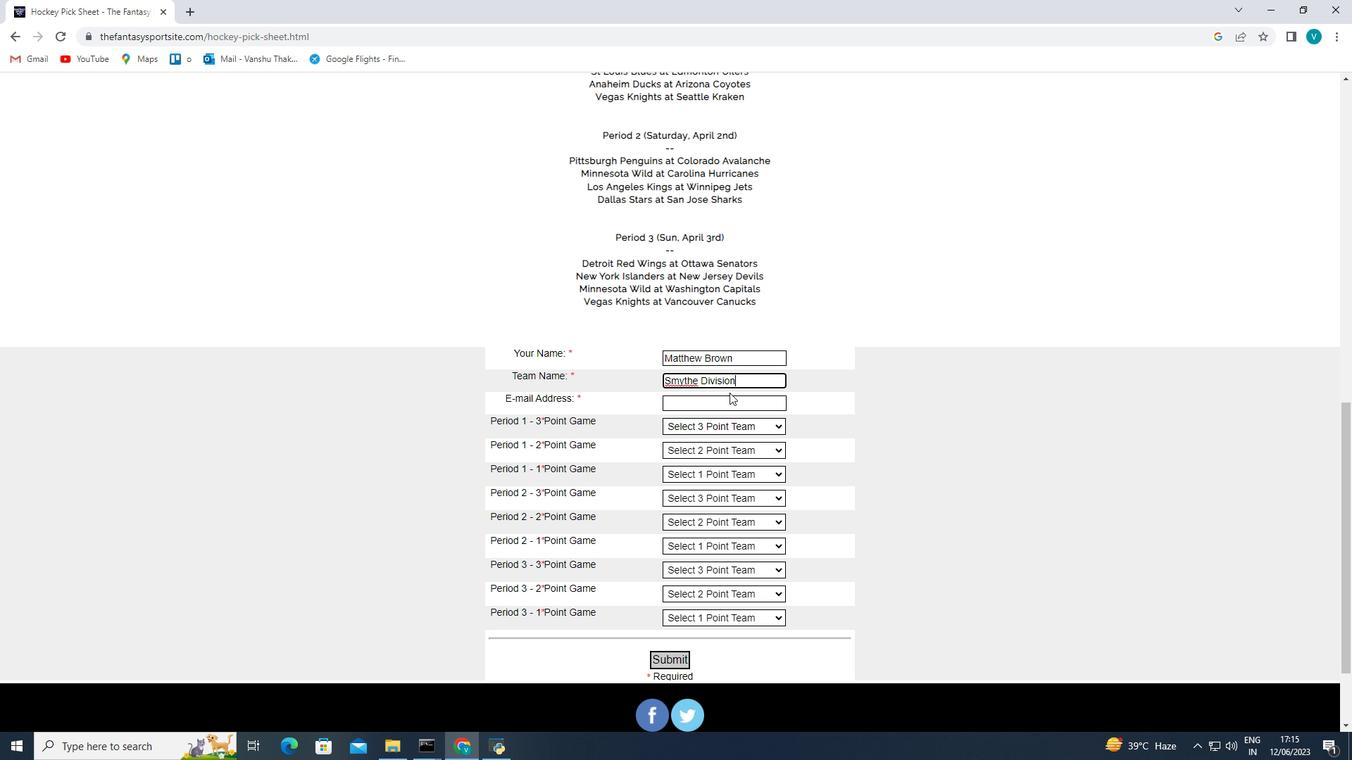 
Action: Mouse moved to (727, 401)
Screenshot: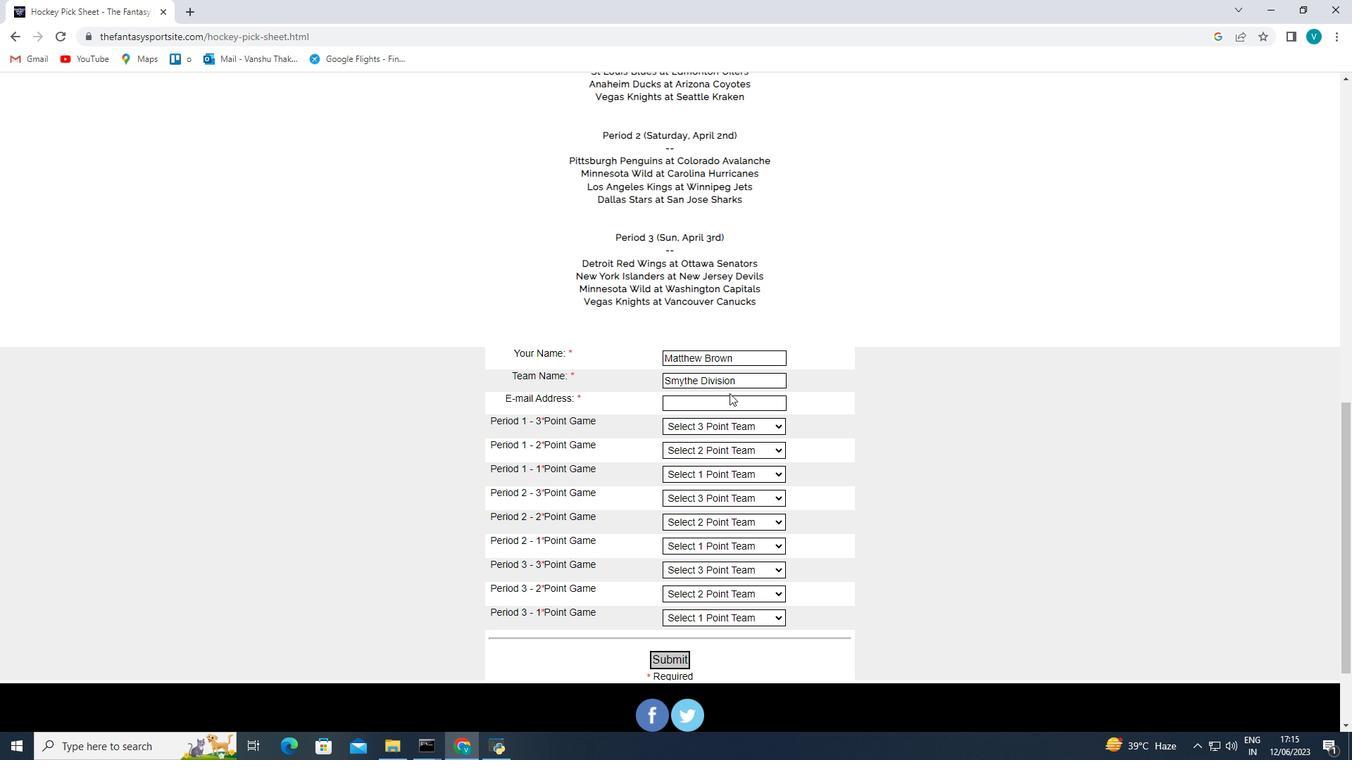 
Action: Mouse pressed left at (727, 401)
Screenshot: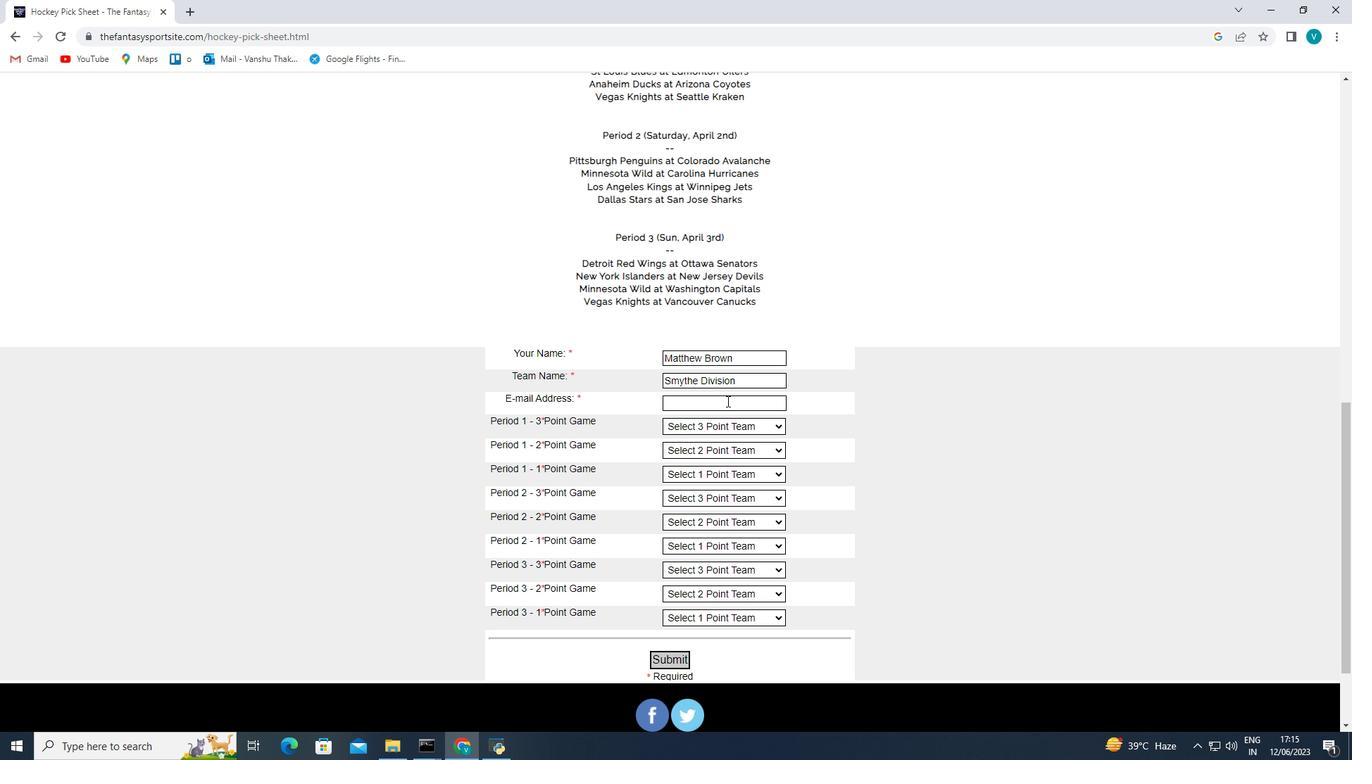
Action: Mouse moved to (727, 400)
Screenshot: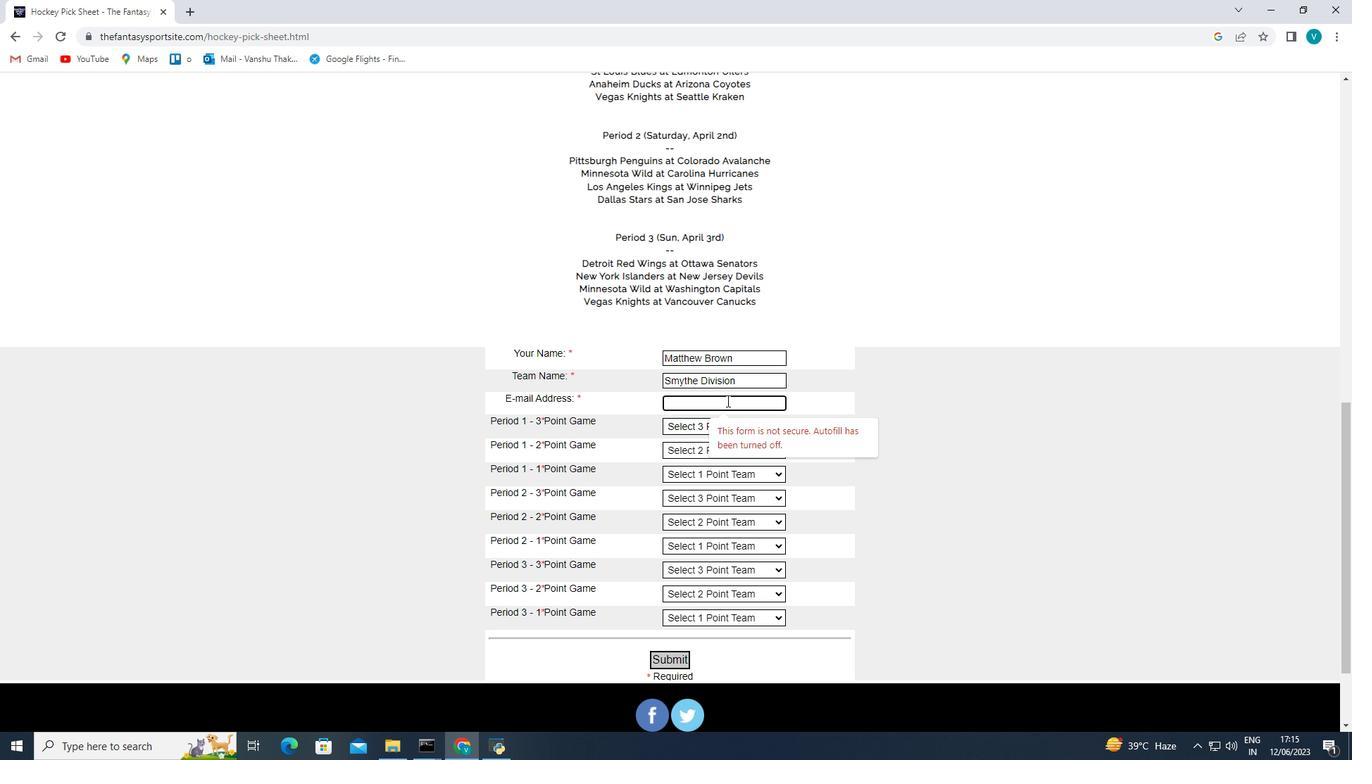 
Action: Key pressed softage.
Screenshot: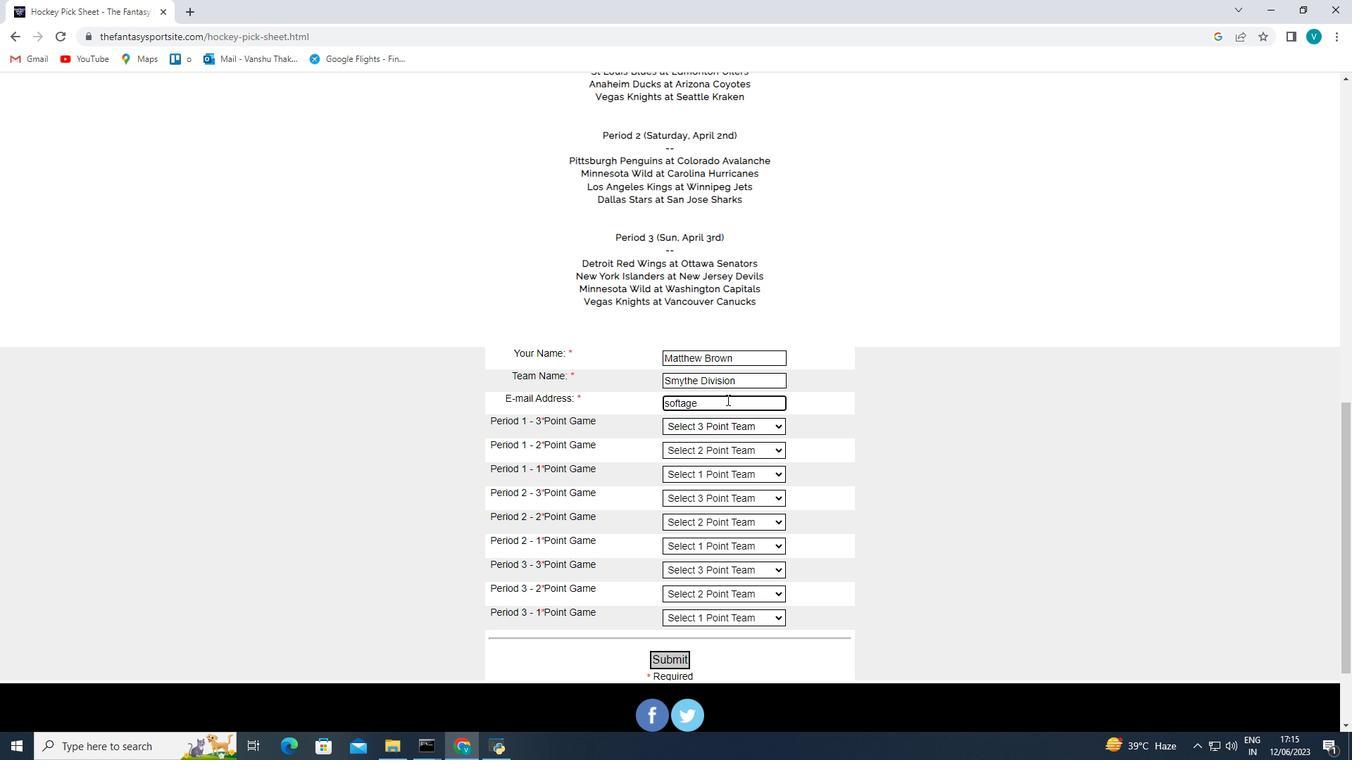 
Action: Mouse moved to (727, 399)
Screenshot: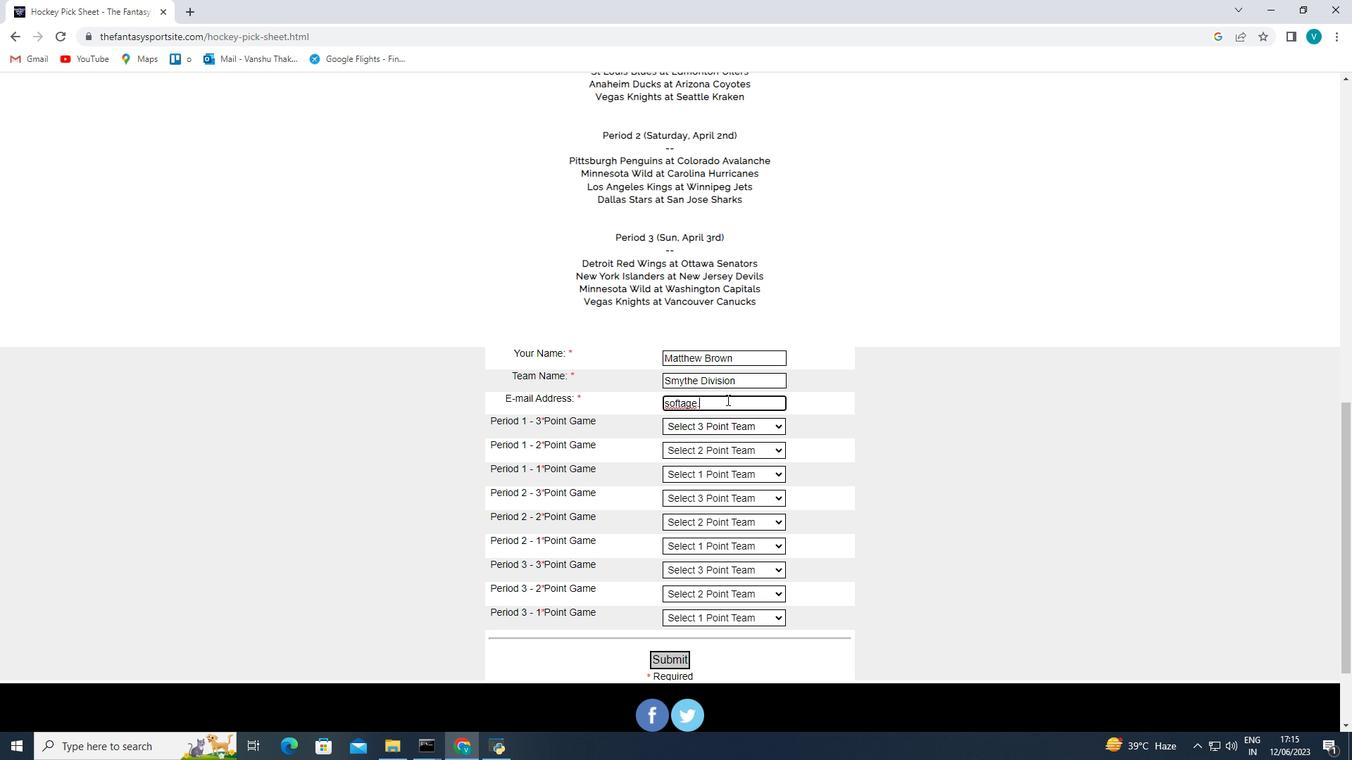 
Action: Key pressed 3<Key.shift>@softage.net
Screenshot: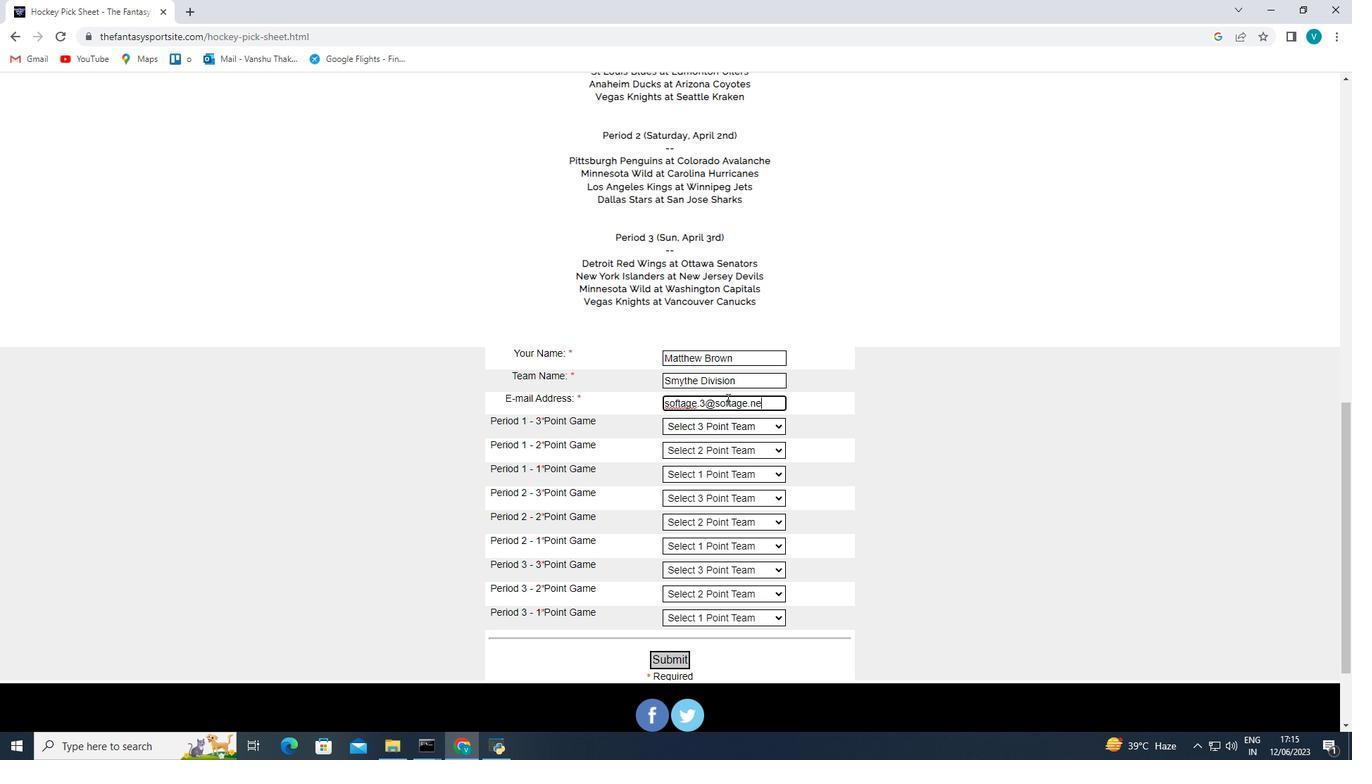 
Action: Mouse moved to (732, 421)
Screenshot: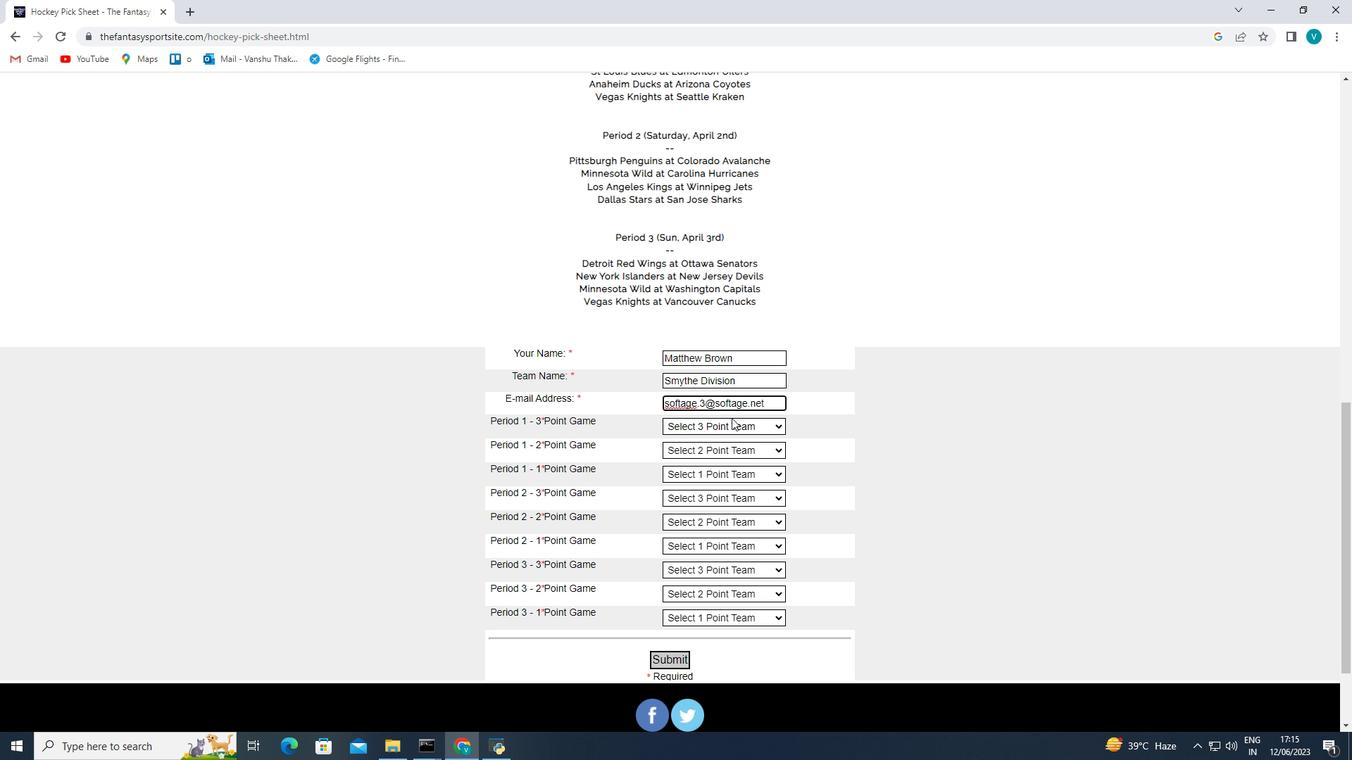 
Action: Mouse pressed left at (732, 421)
Screenshot: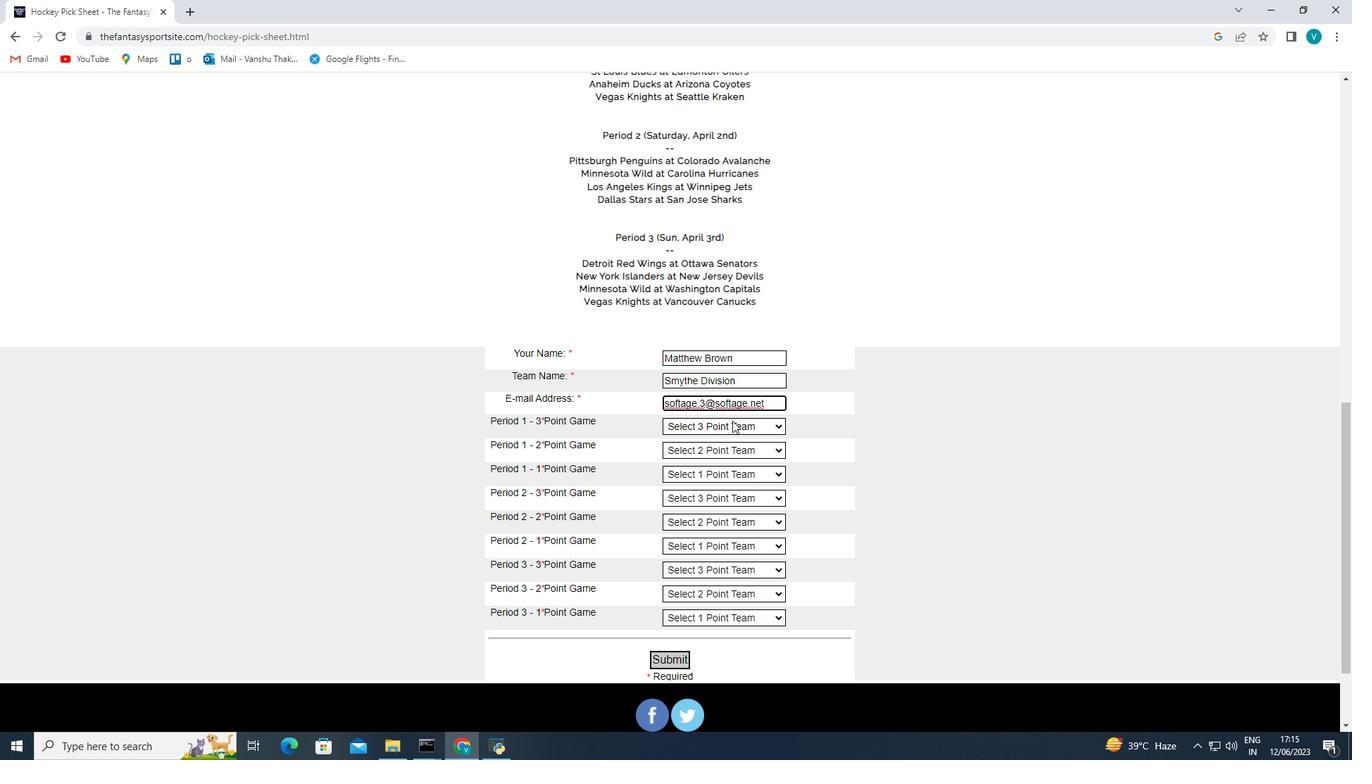 
Action: Mouse moved to (710, 599)
Screenshot: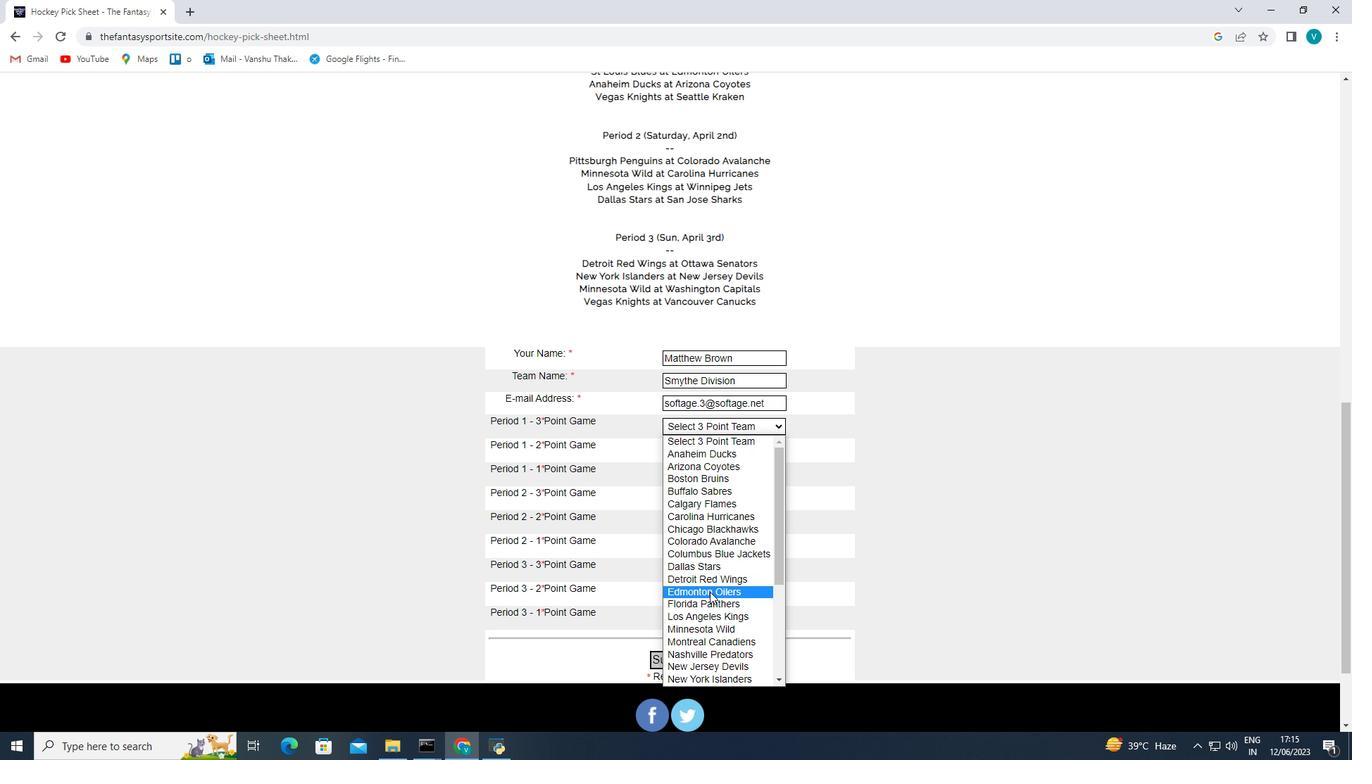 
Action: Mouse pressed left at (710, 599)
Screenshot: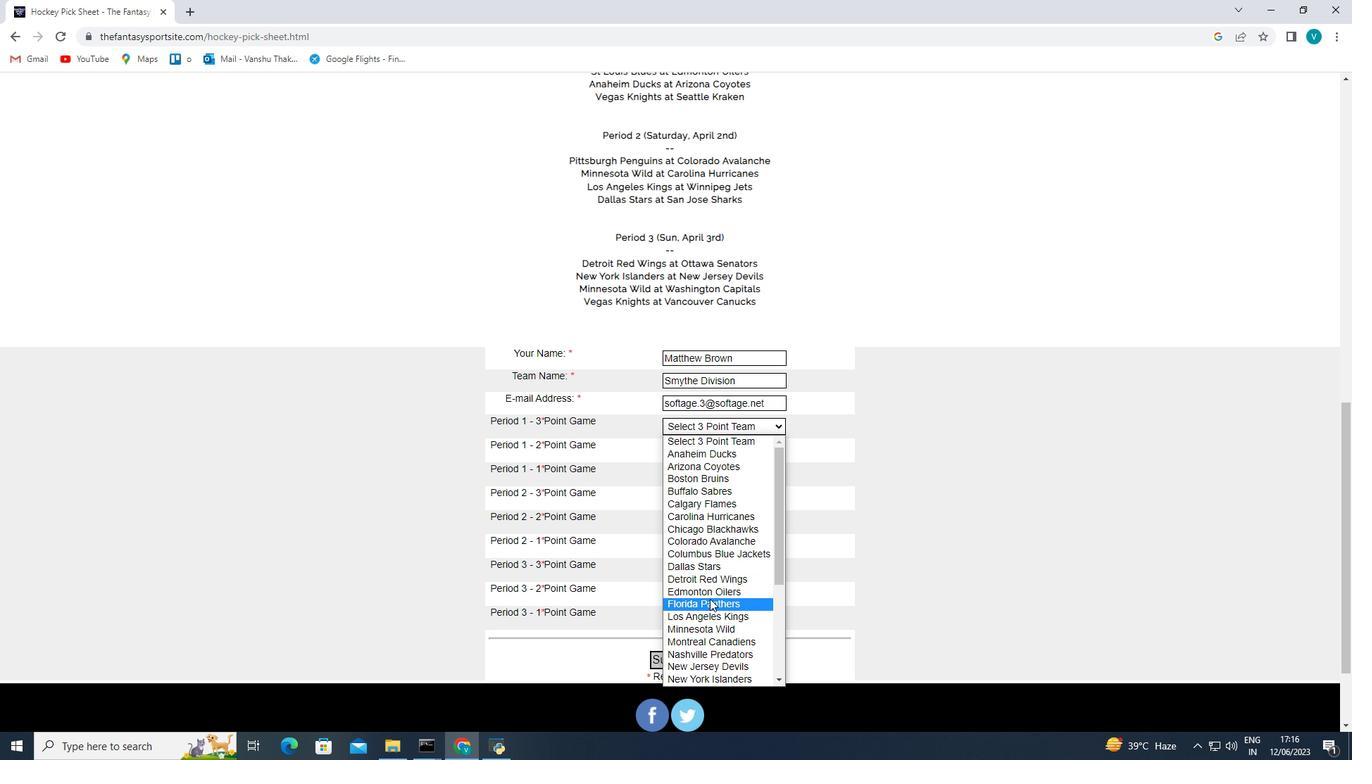 
Action: Mouse moved to (714, 457)
Screenshot: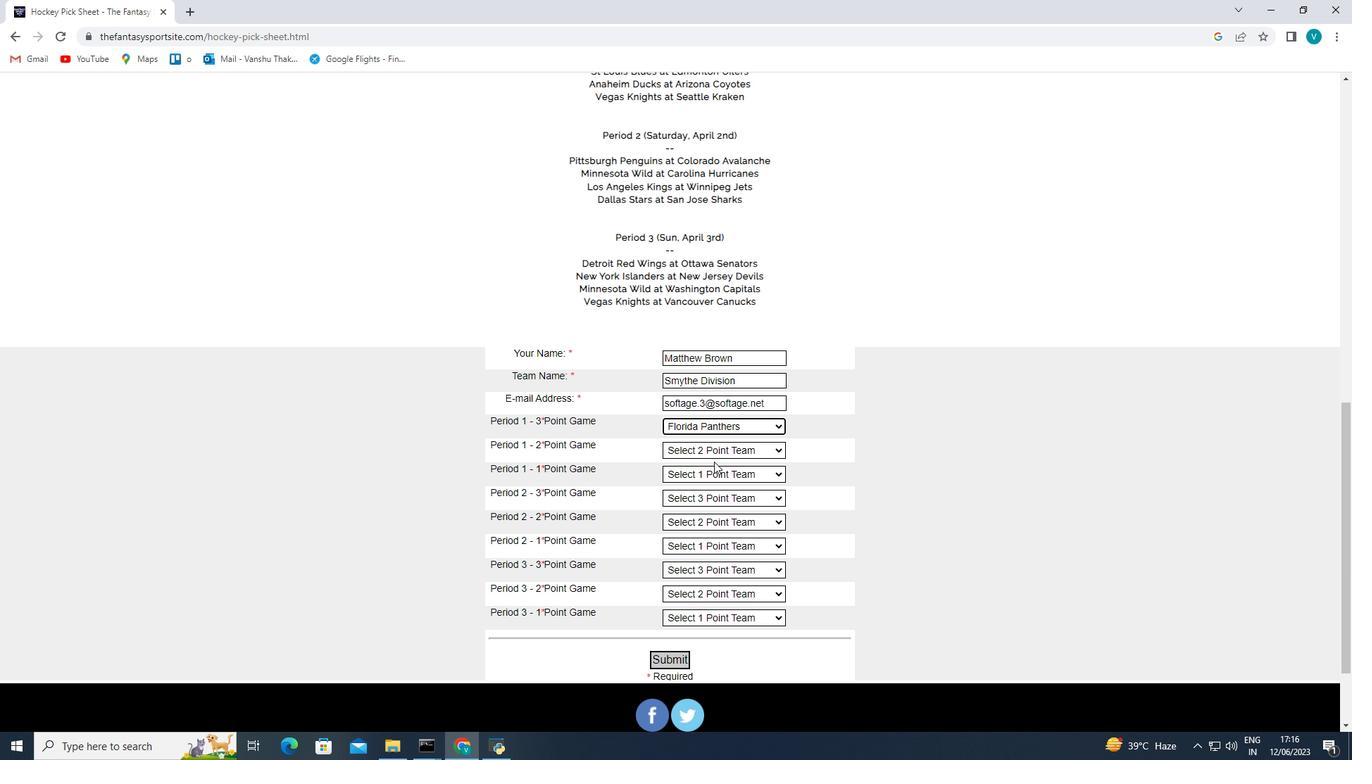 
Action: Mouse pressed left at (714, 457)
Screenshot: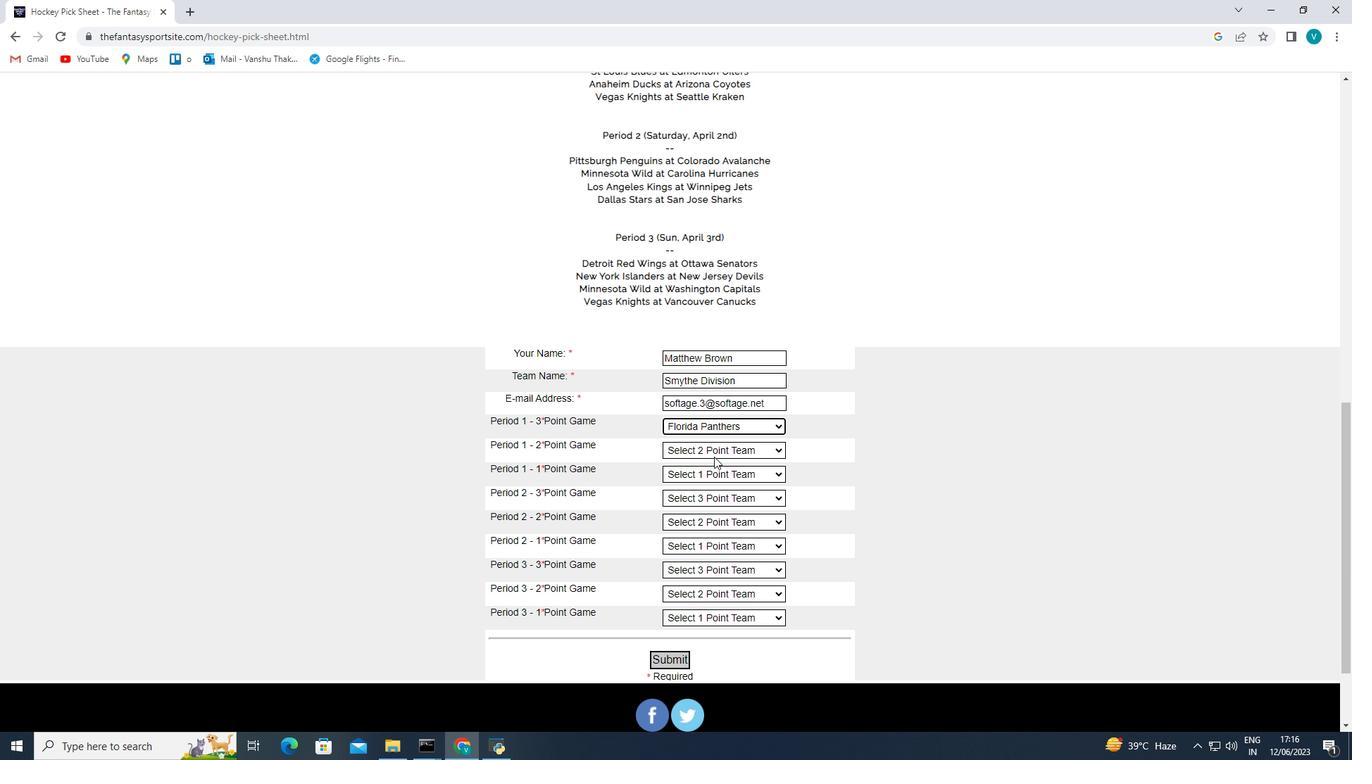 
Action: Mouse moved to (715, 600)
Screenshot: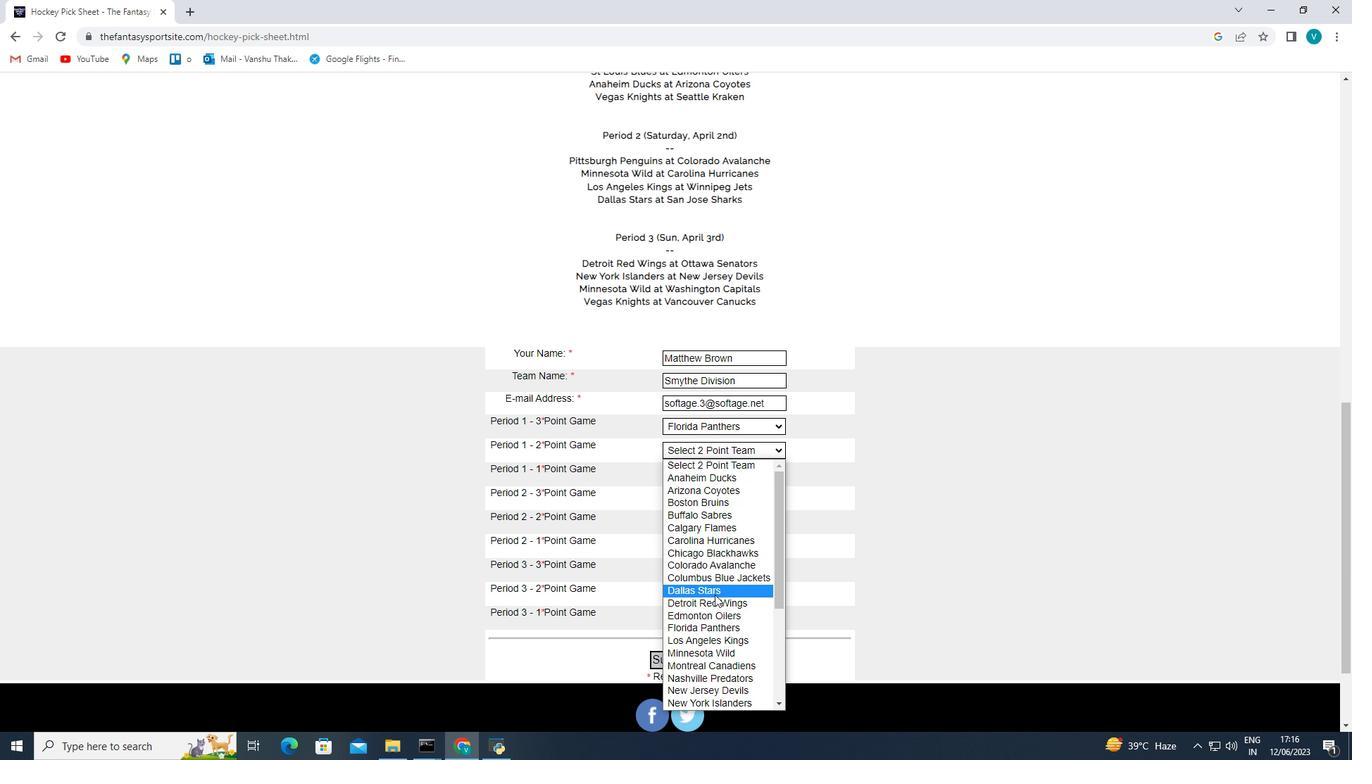 
Action: Mouse pressed left at (715, 600)
Screenshot: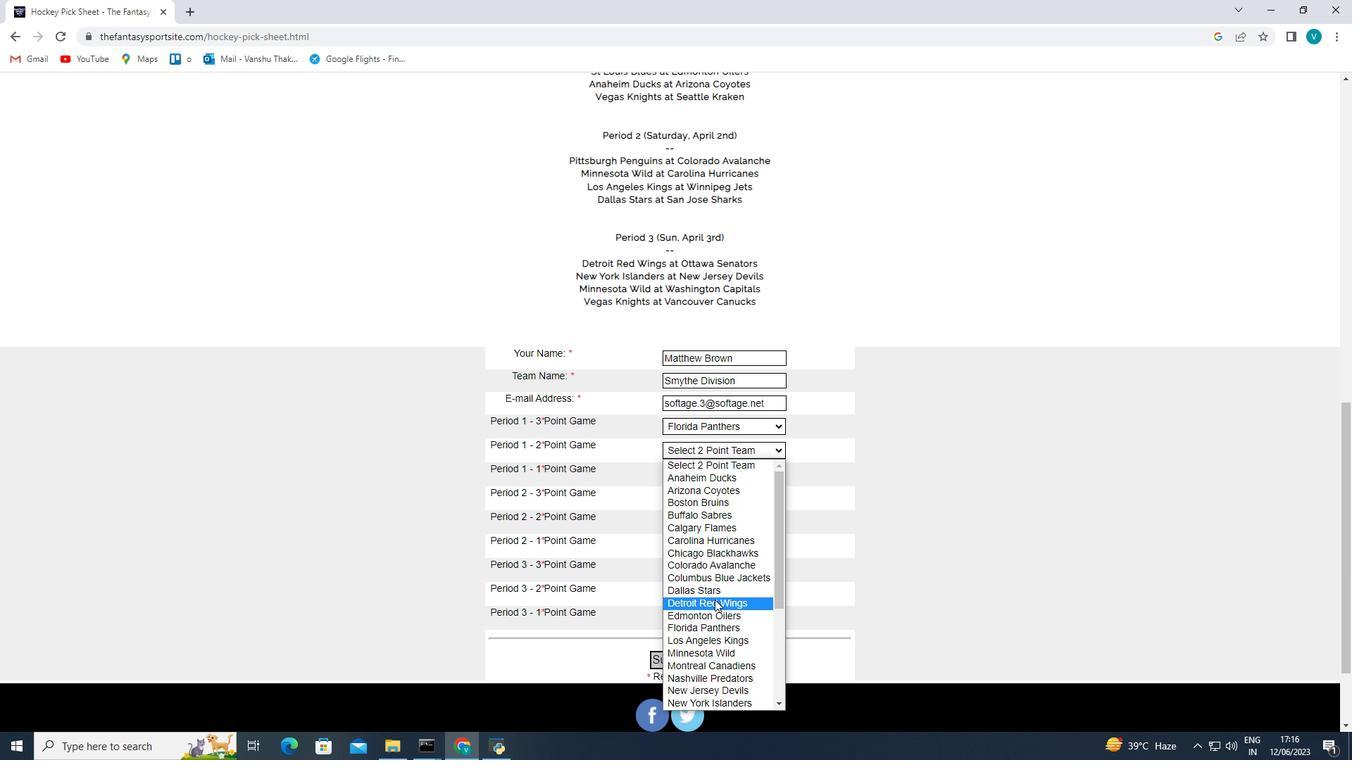 
Action: Mouse moved to (729, 477)
Screenshot: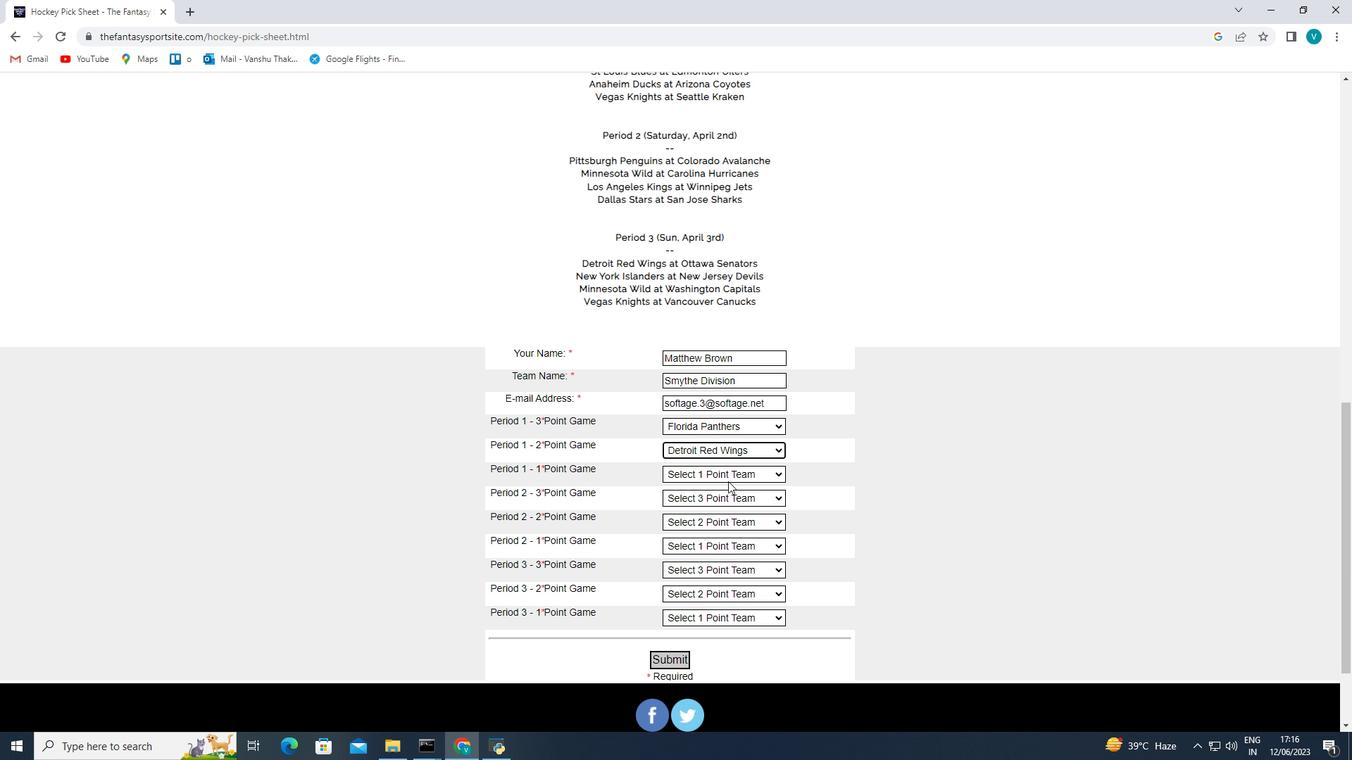 
Action: Mouse pressed left at (729, 477)
Screenshot: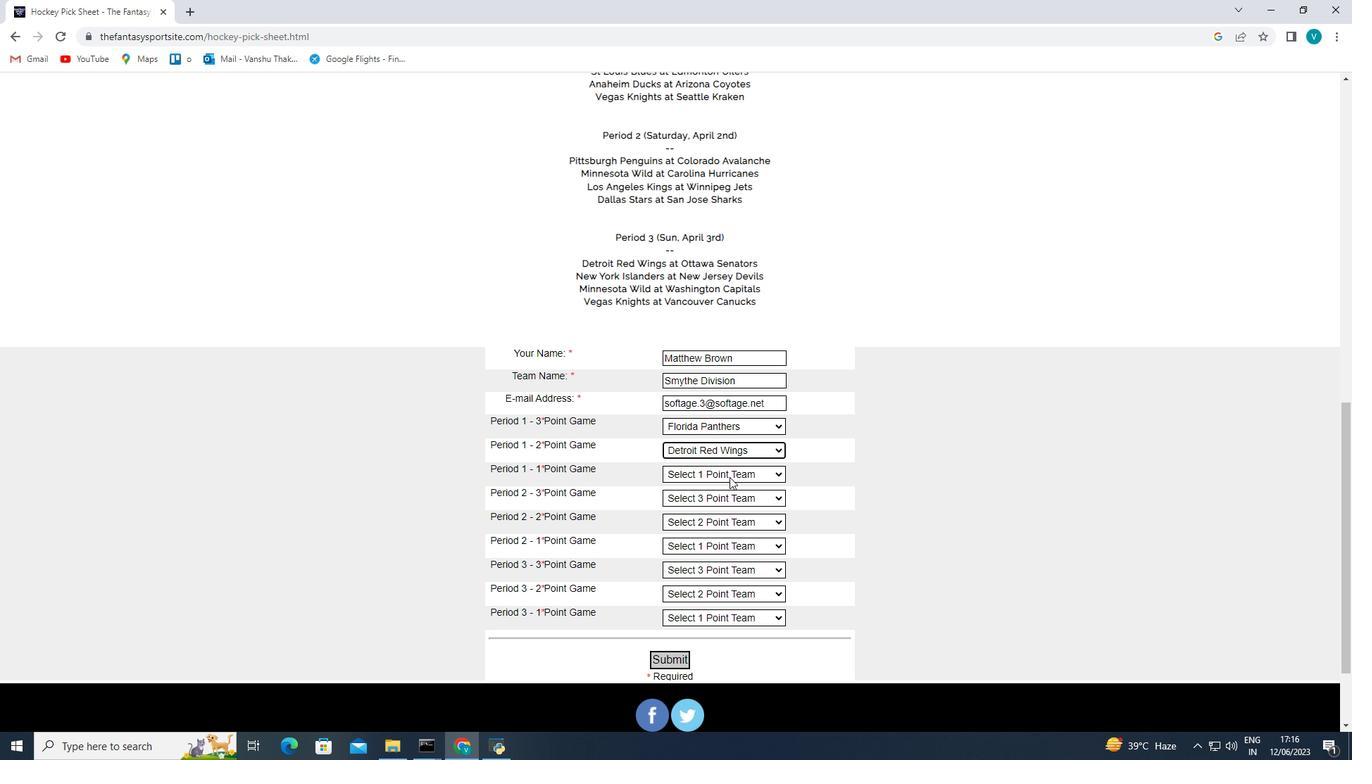 
Action: Mouse moved to (736, 350)
Screenshot: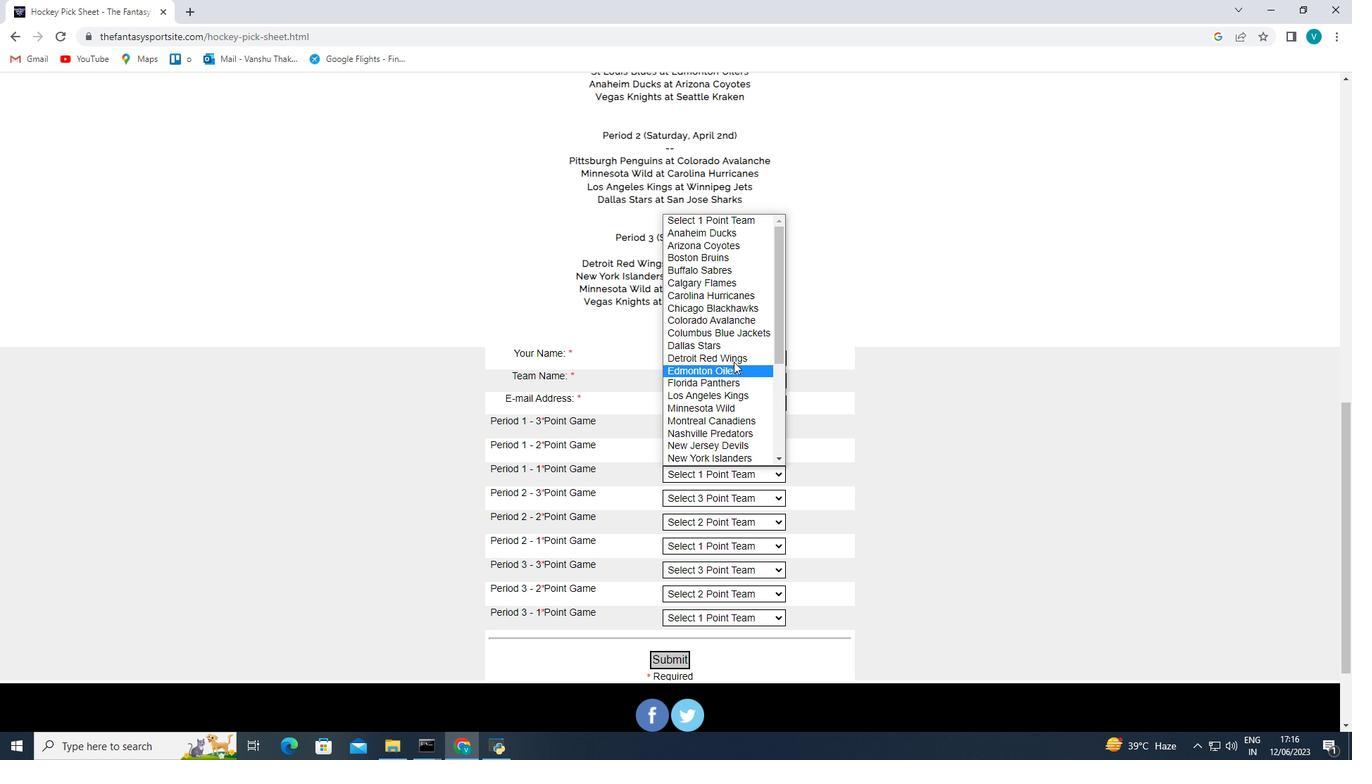 
Action: Mouse pressed left at (736, 350)
Screenshot: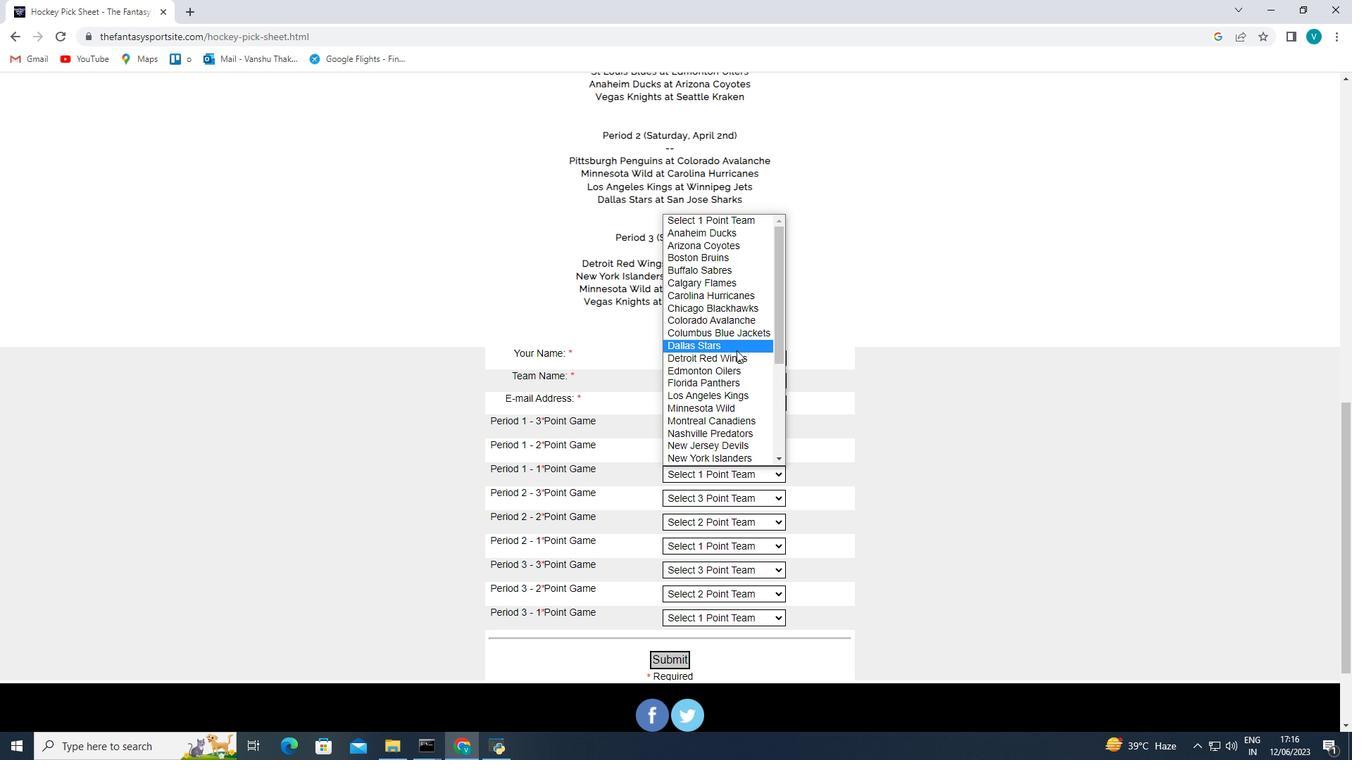 
Action: Mouse moved to (736, 499)
Screenshot: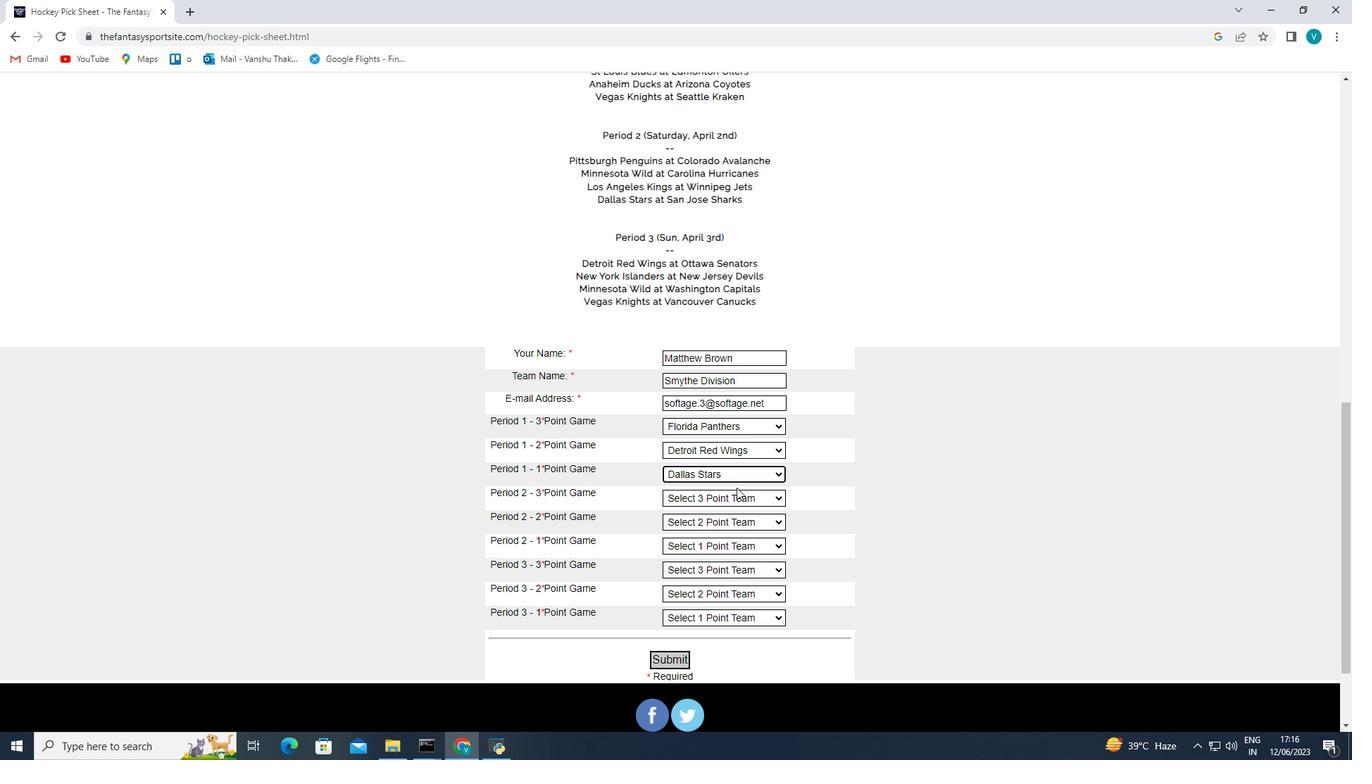 
Action: Mouse pressed left at (736, 499)
Screenshot: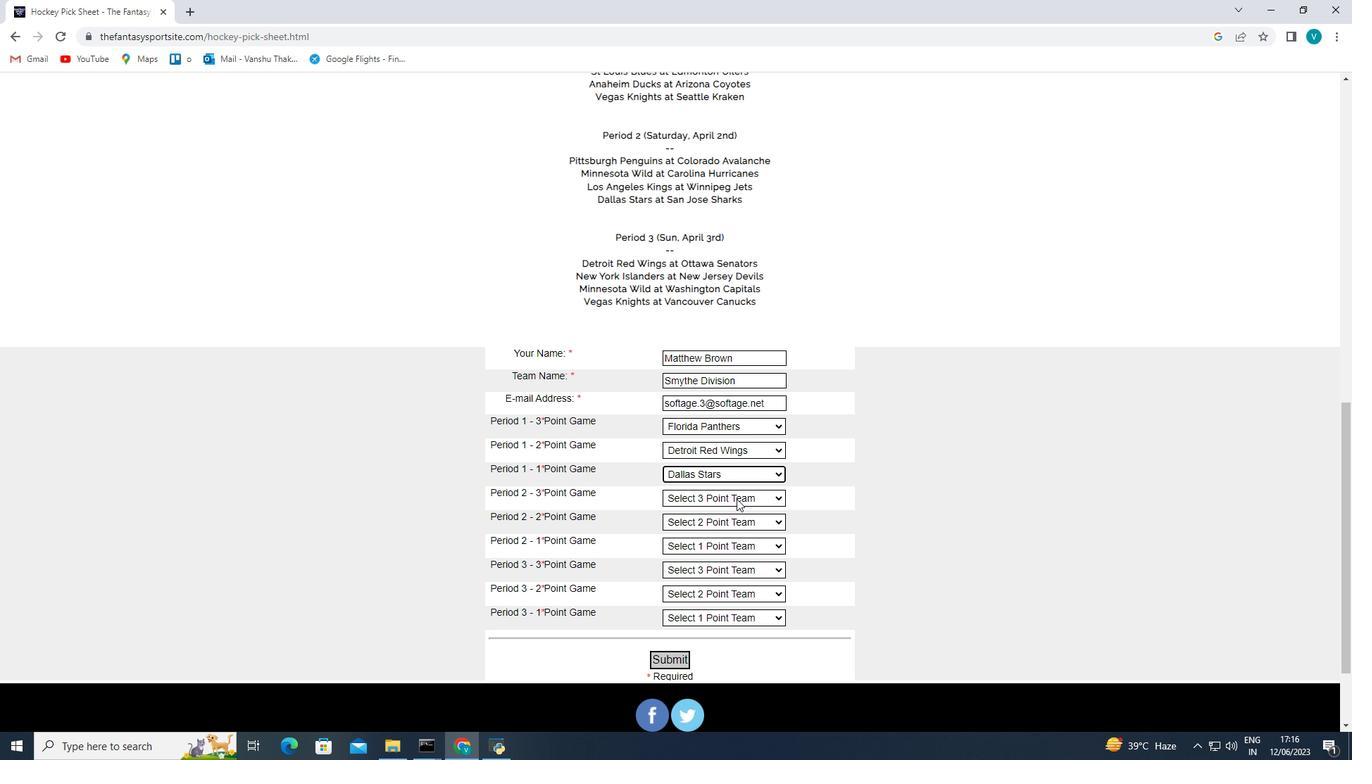 
Action: Mouse moved to (742, 358)
Screenshot: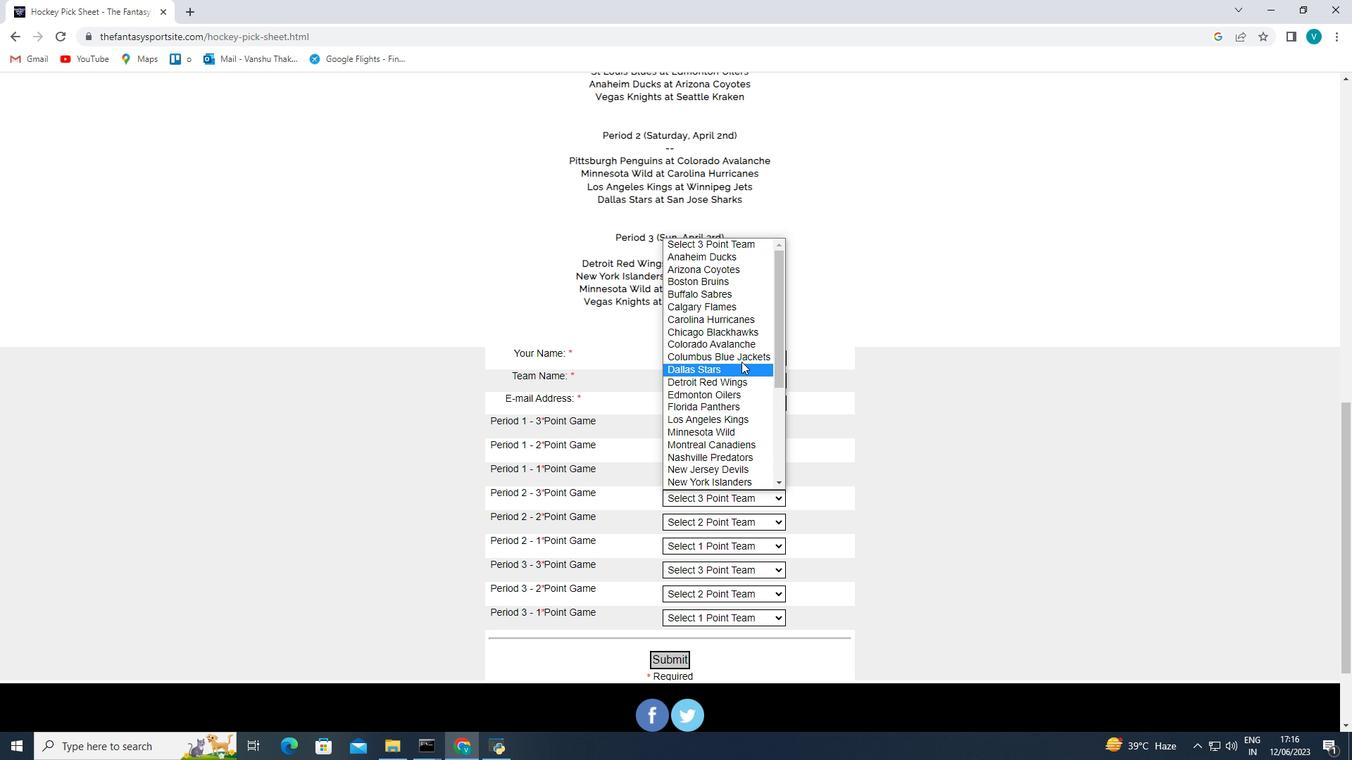 
Action: Mouse pressed left at (742, 358)
Screenshot: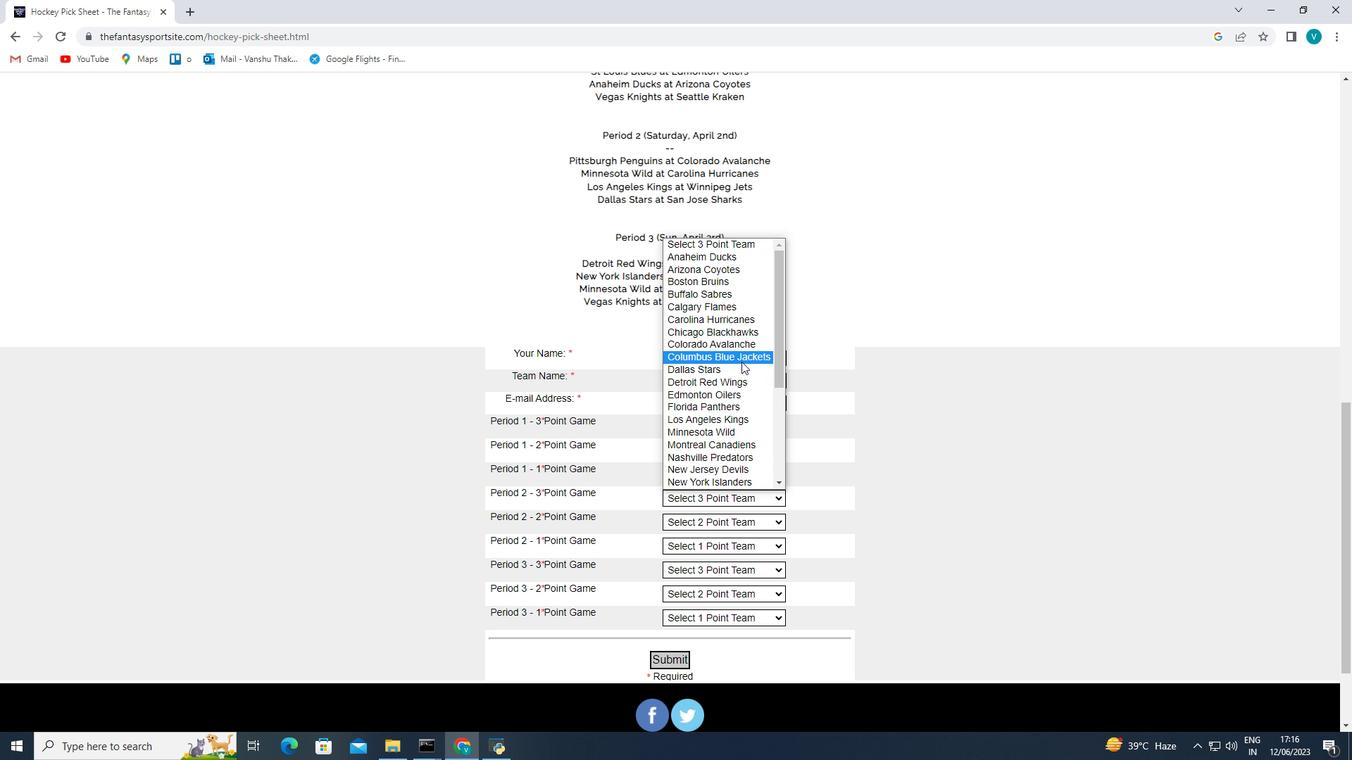 
Action: Mouse moved to (744, 520)
Screenshot: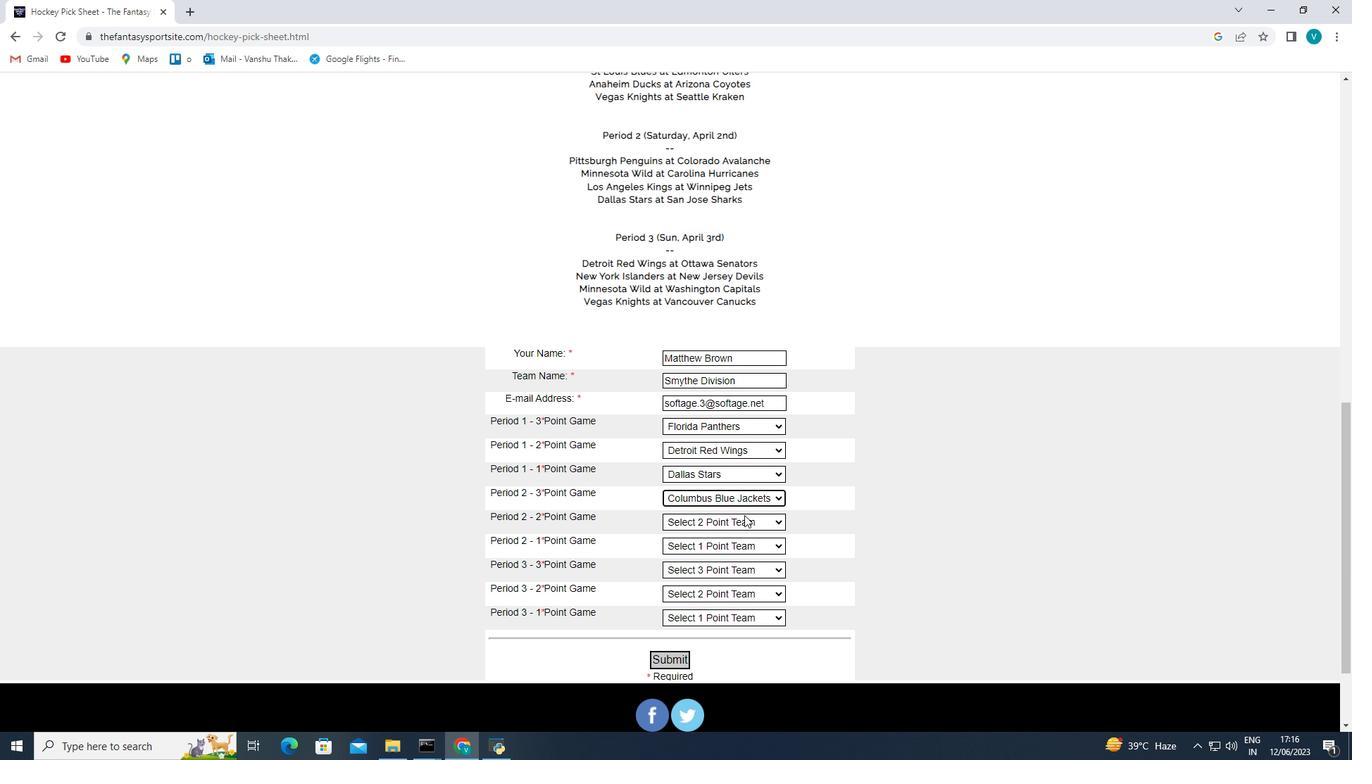 
Action: Mouse pressed left at (744, 520)
Screenshot: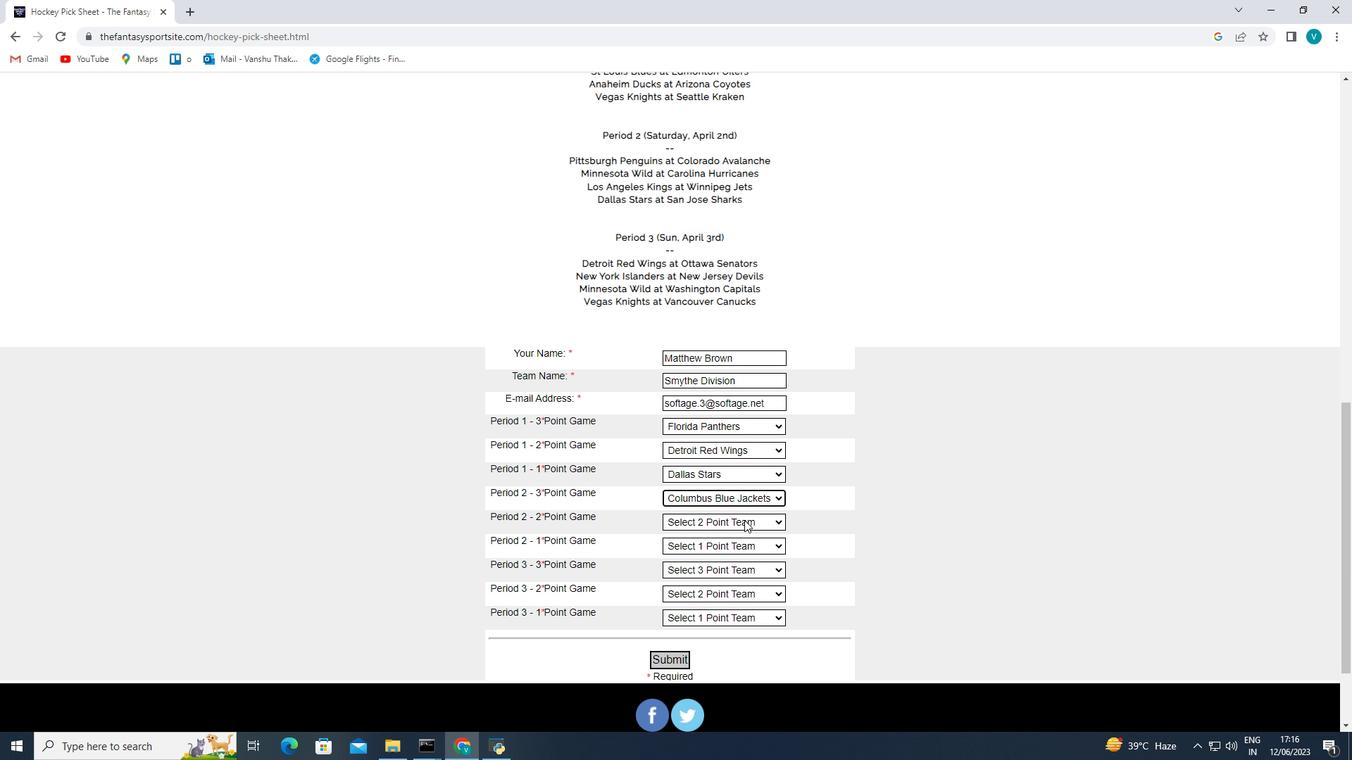 
Action: Mouse moved to (750, 341)
Screenshot: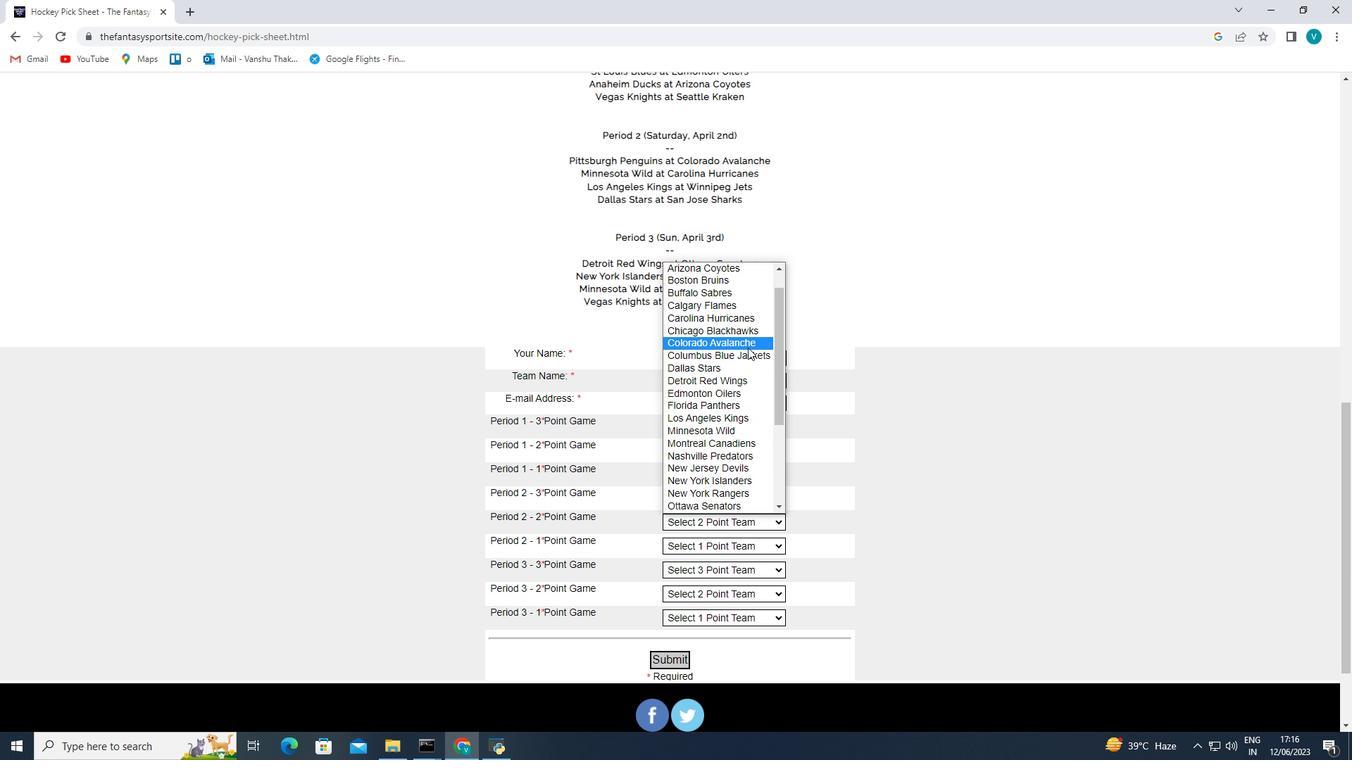 
Action: Mouse pressed left at (750, 341)
Screenshot: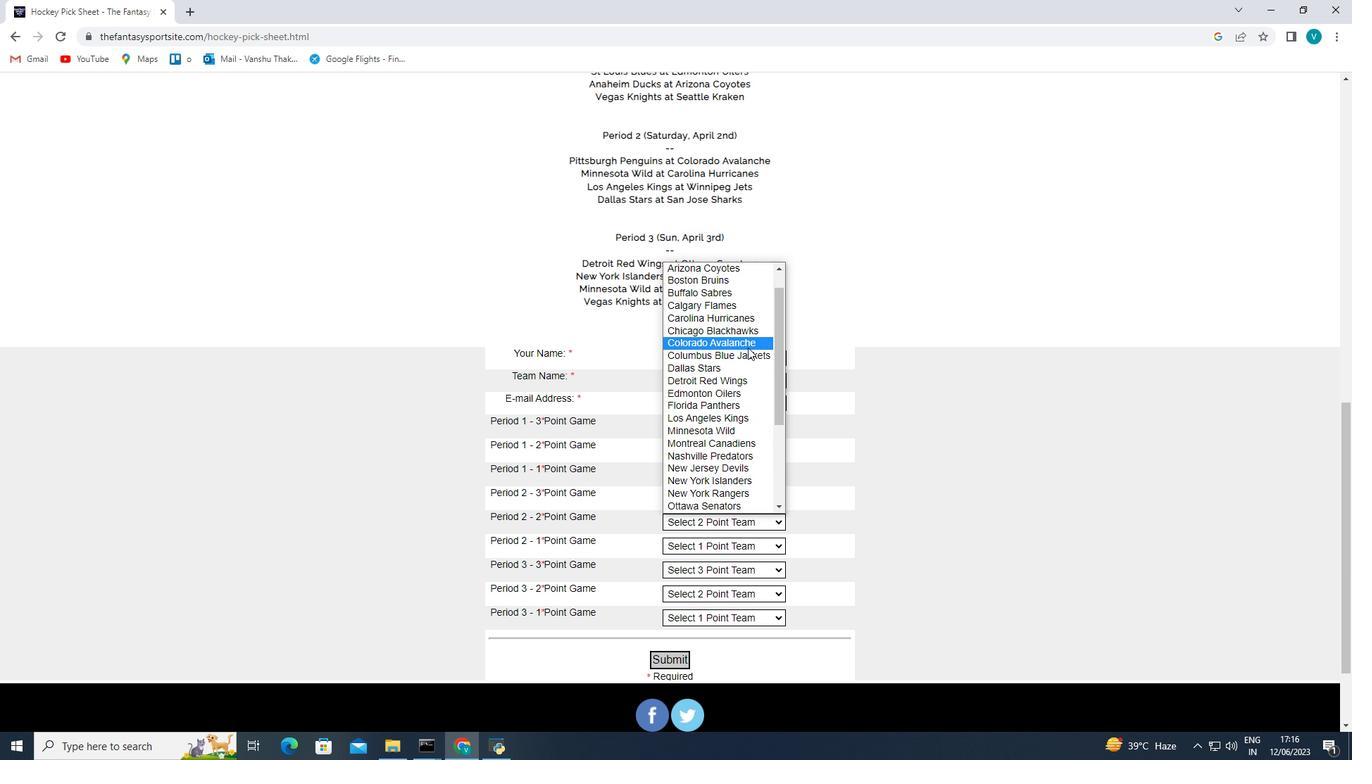 
Action: Mouse moved to (745, 543)
Screenshot: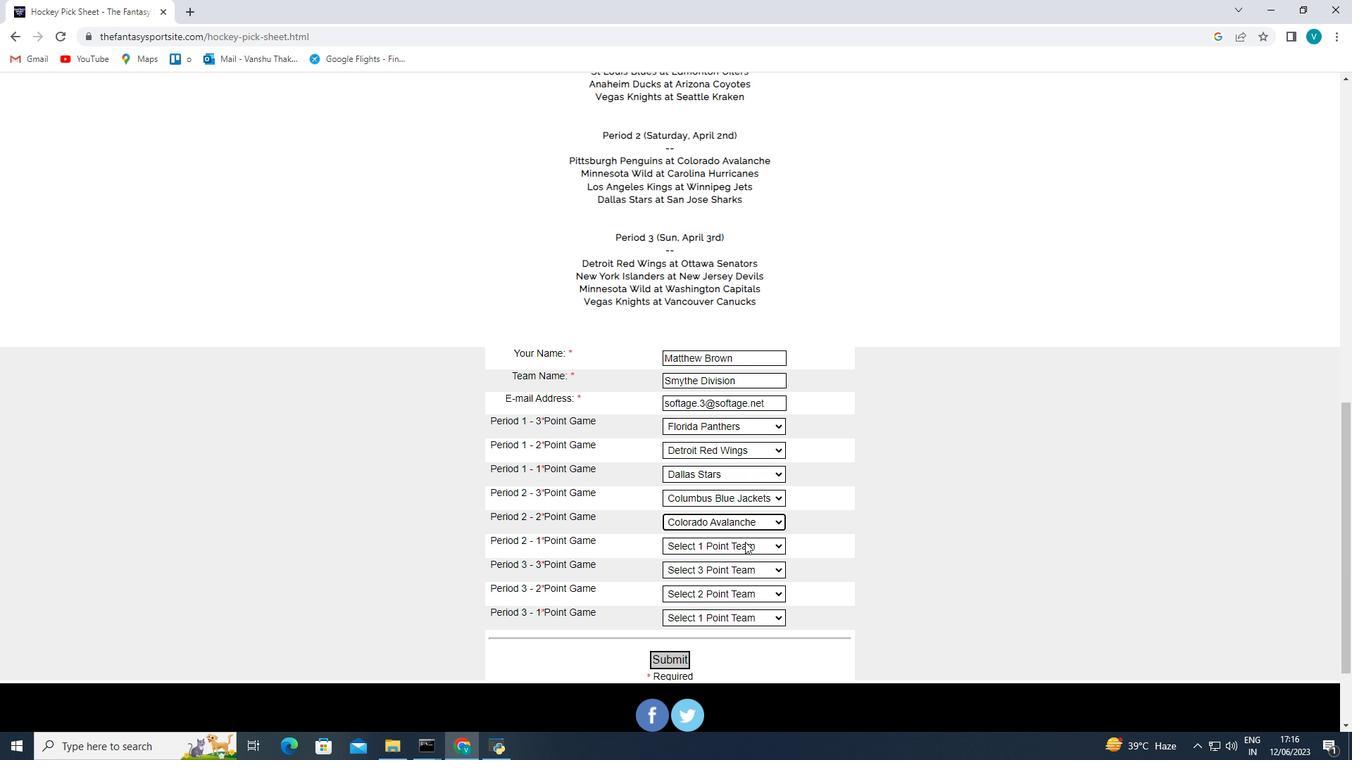 
Action: Mouse pressed left at (745, 543)
Screenshot: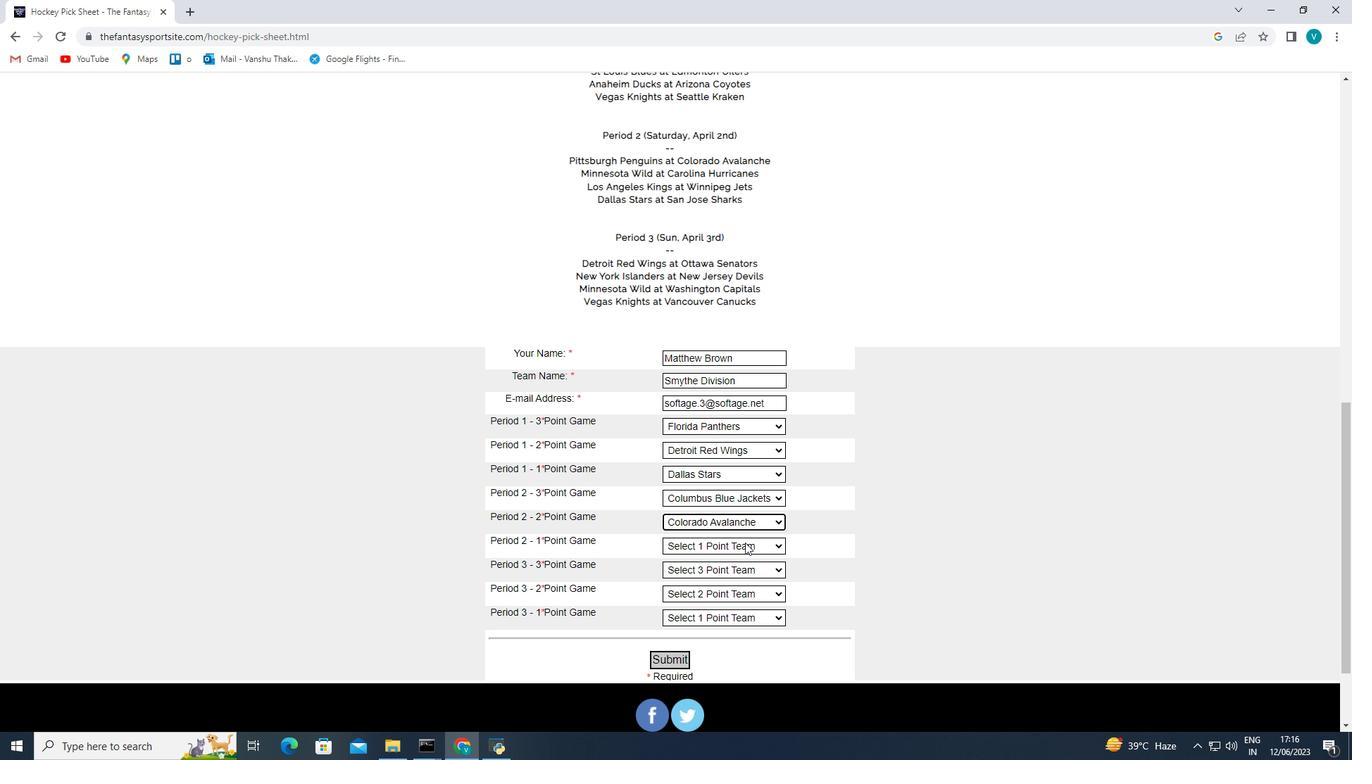 
Action: Mouse moved to (720, 382)
Screenshot: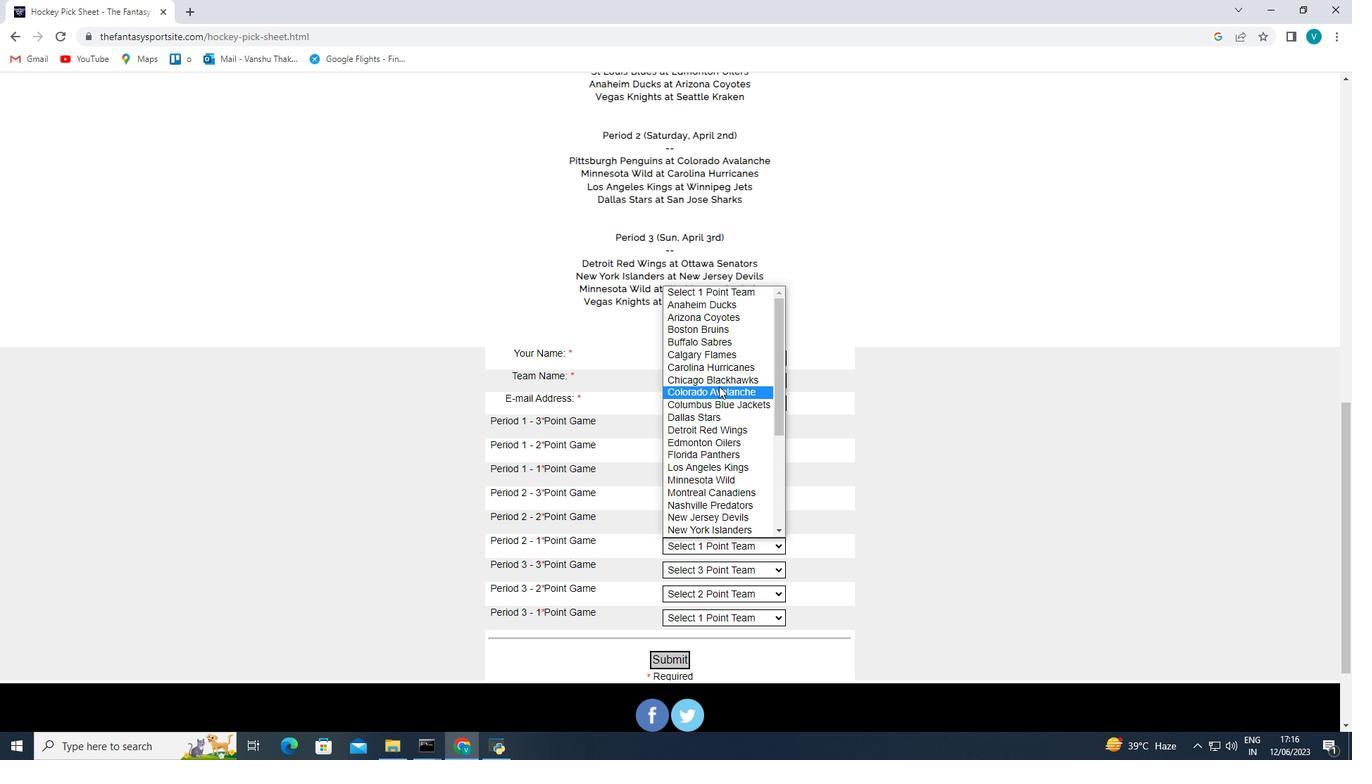 
Action: Mouse pressed left at (720, 382)
Screenshot: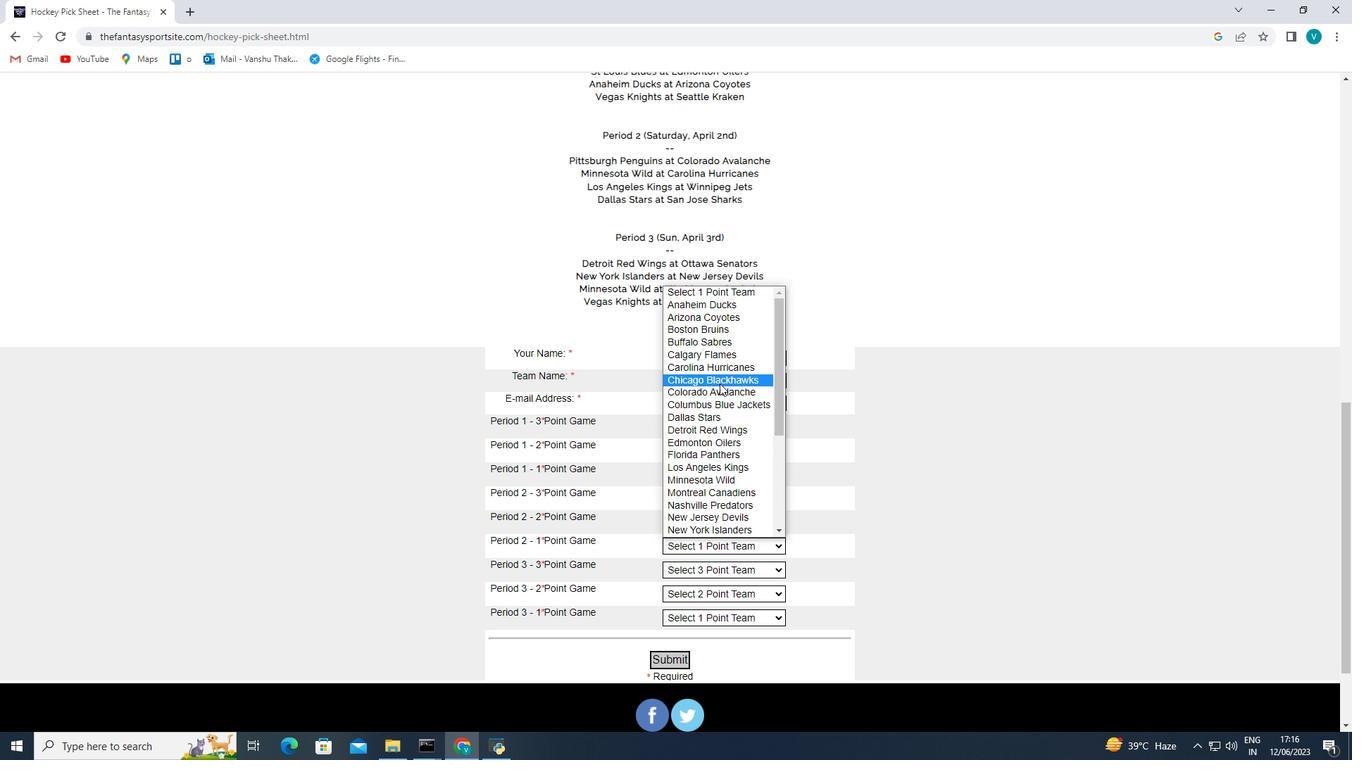 
Action: Mouse moved to (710, 571)
Screenshot: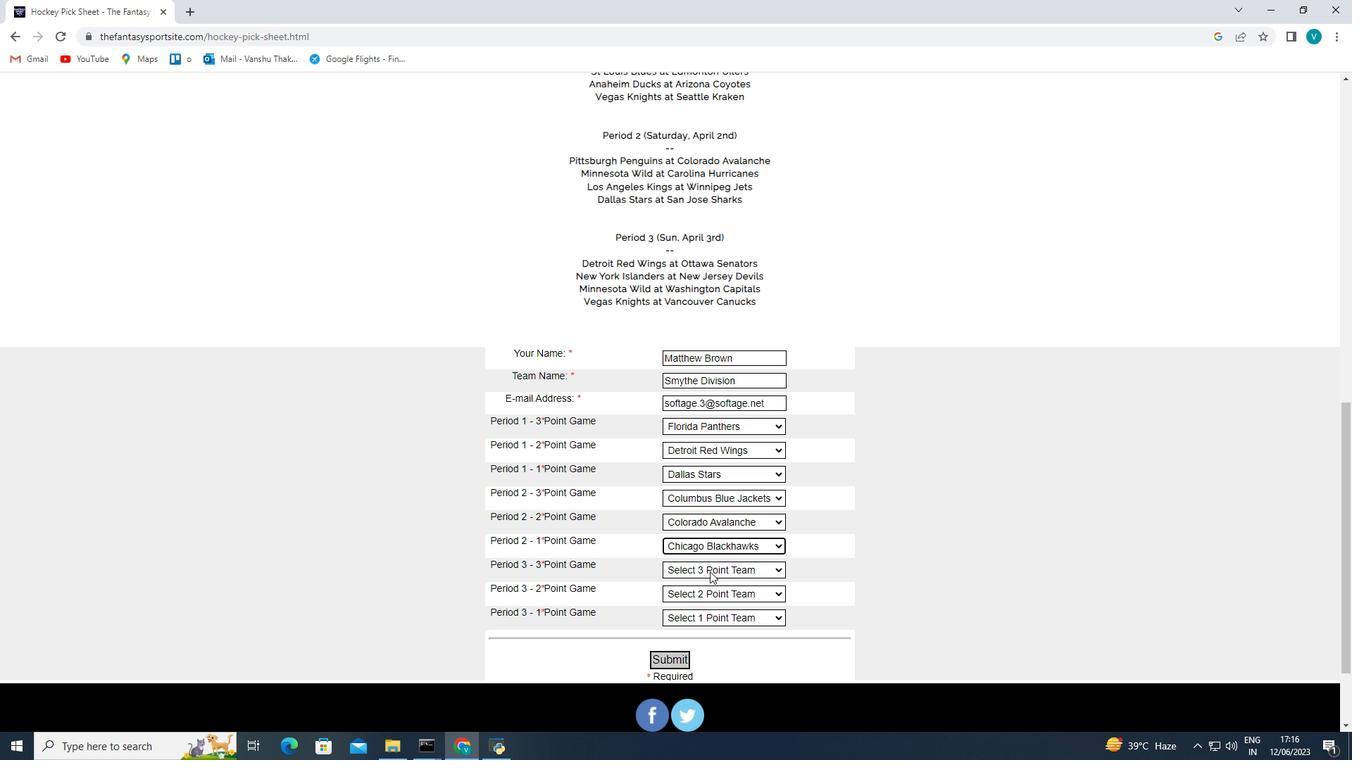 
Action: Mouse pressed left at (710, 571)
Screenshot: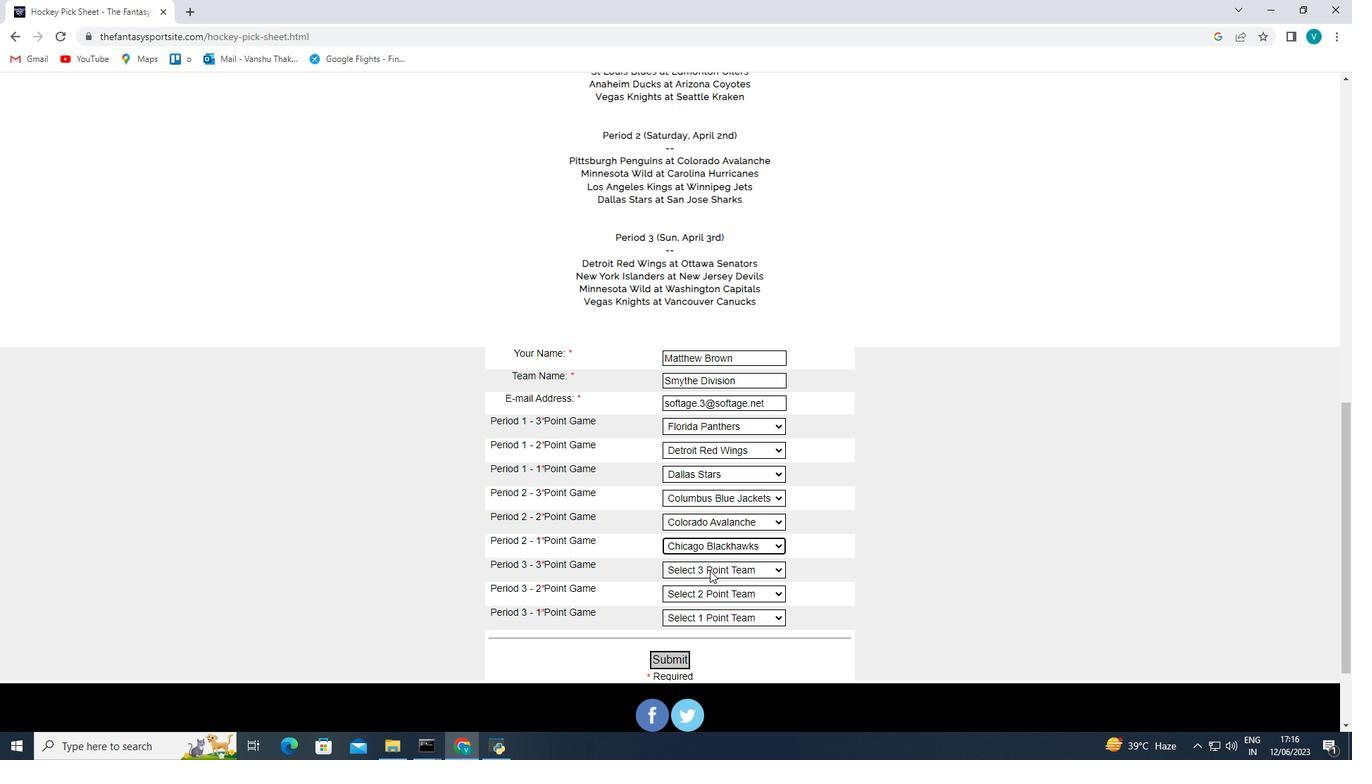 
Action: Mouse moved to (745, 380)
Screenshot: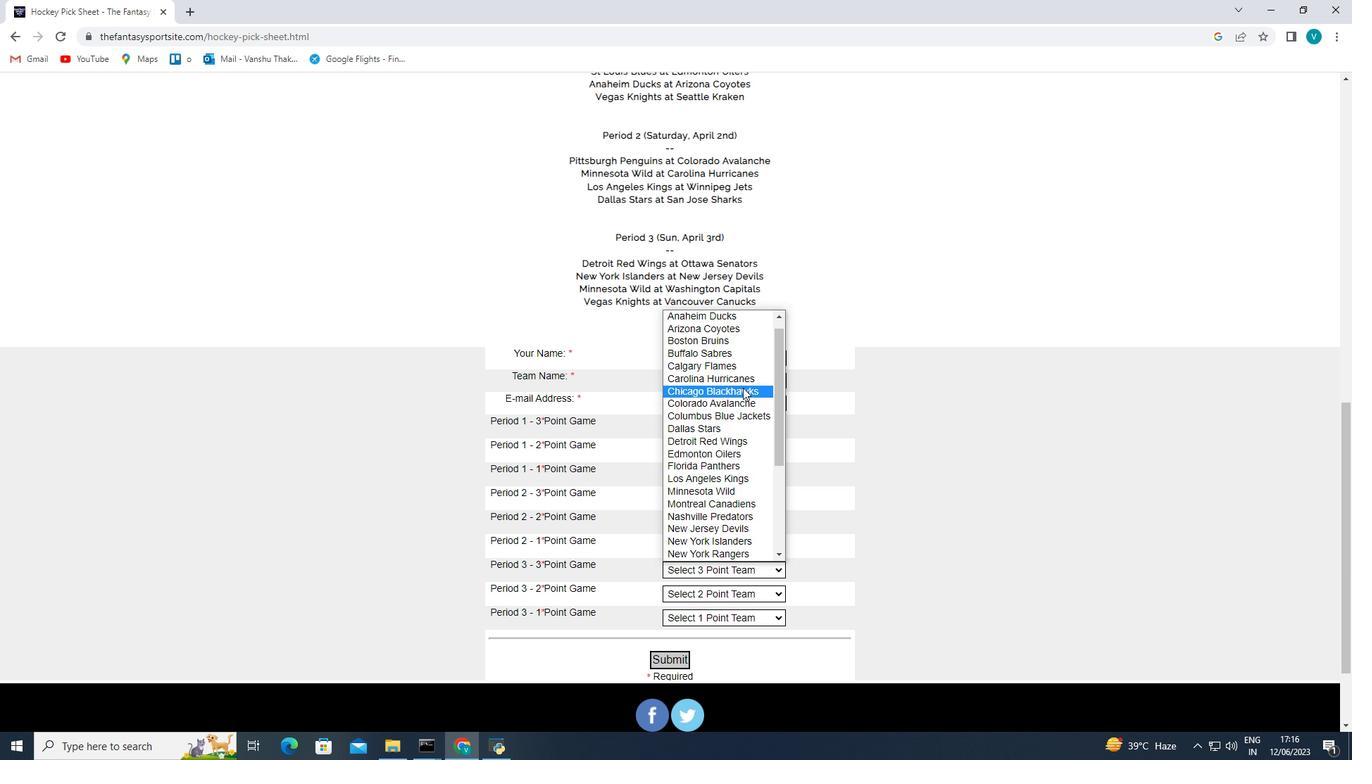 
Action: Mouse pressed left at (745, 380)
Screenshot: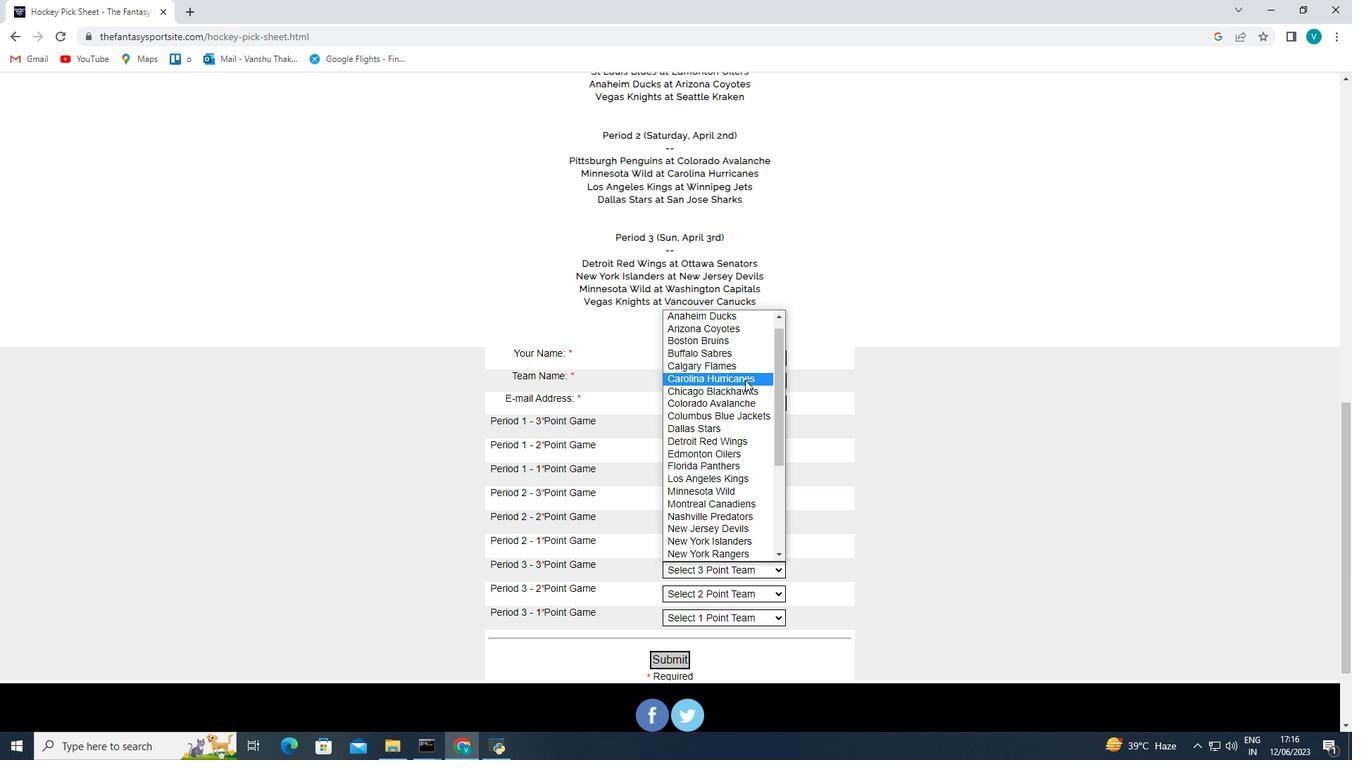 
Action: Mouse moved to (733, 591)
Screenshot: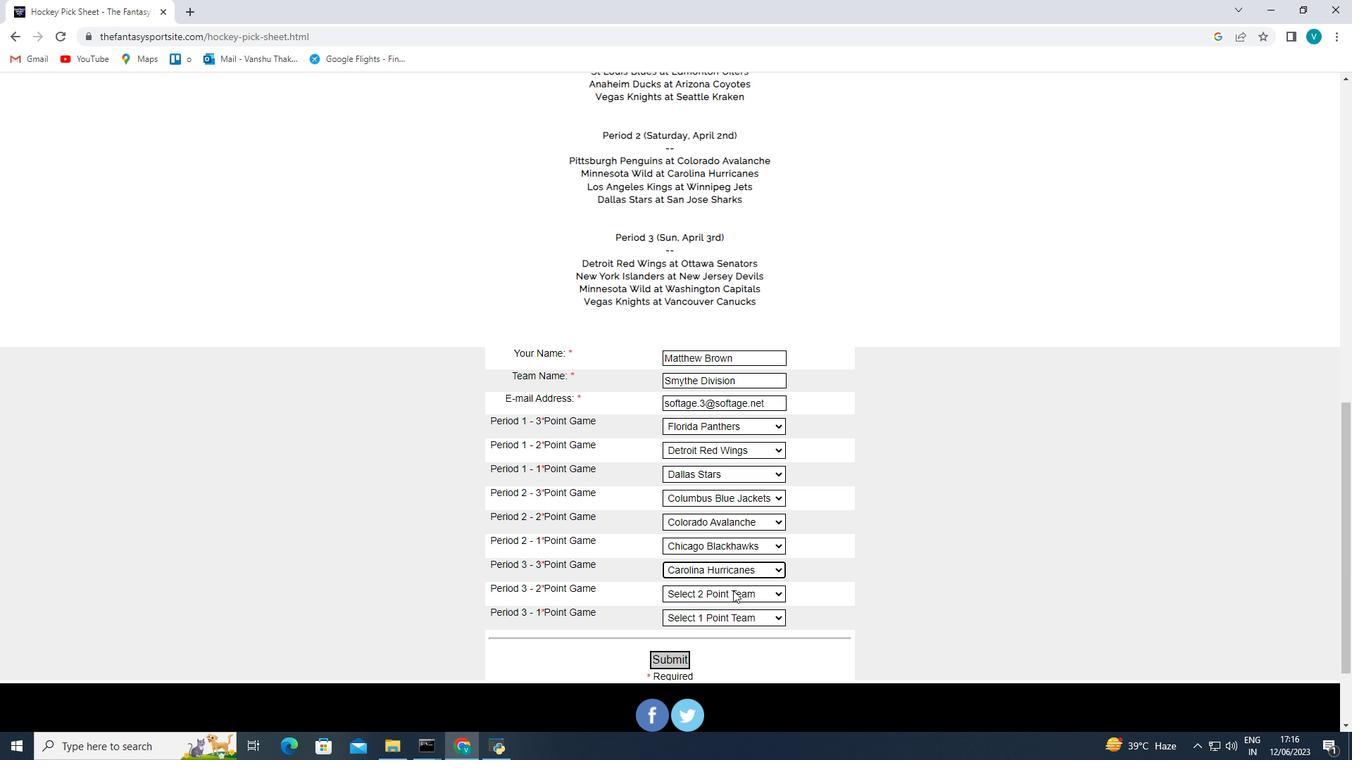 
Action: Mouse pressed left at (733, 591)
Screenshot: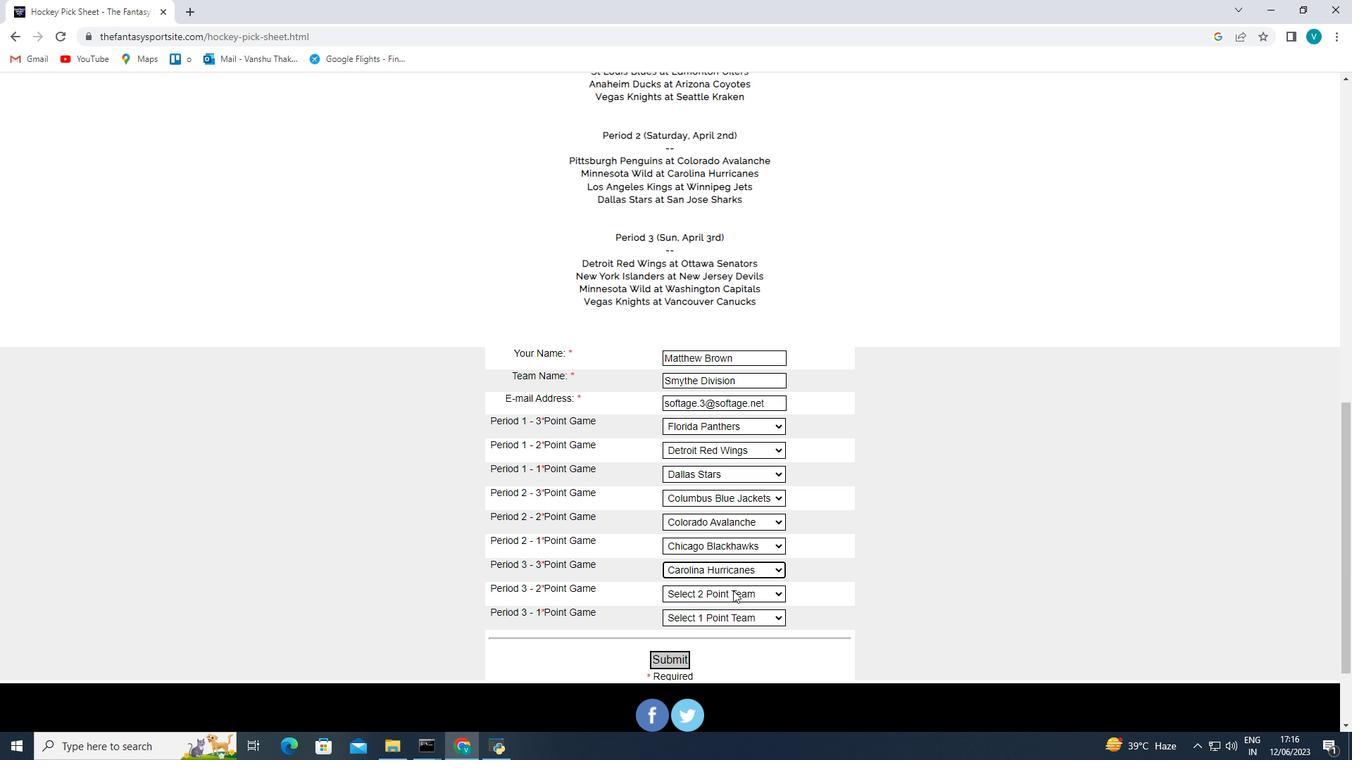 
Action: Mouse moved to (739, 405)
Screenshot: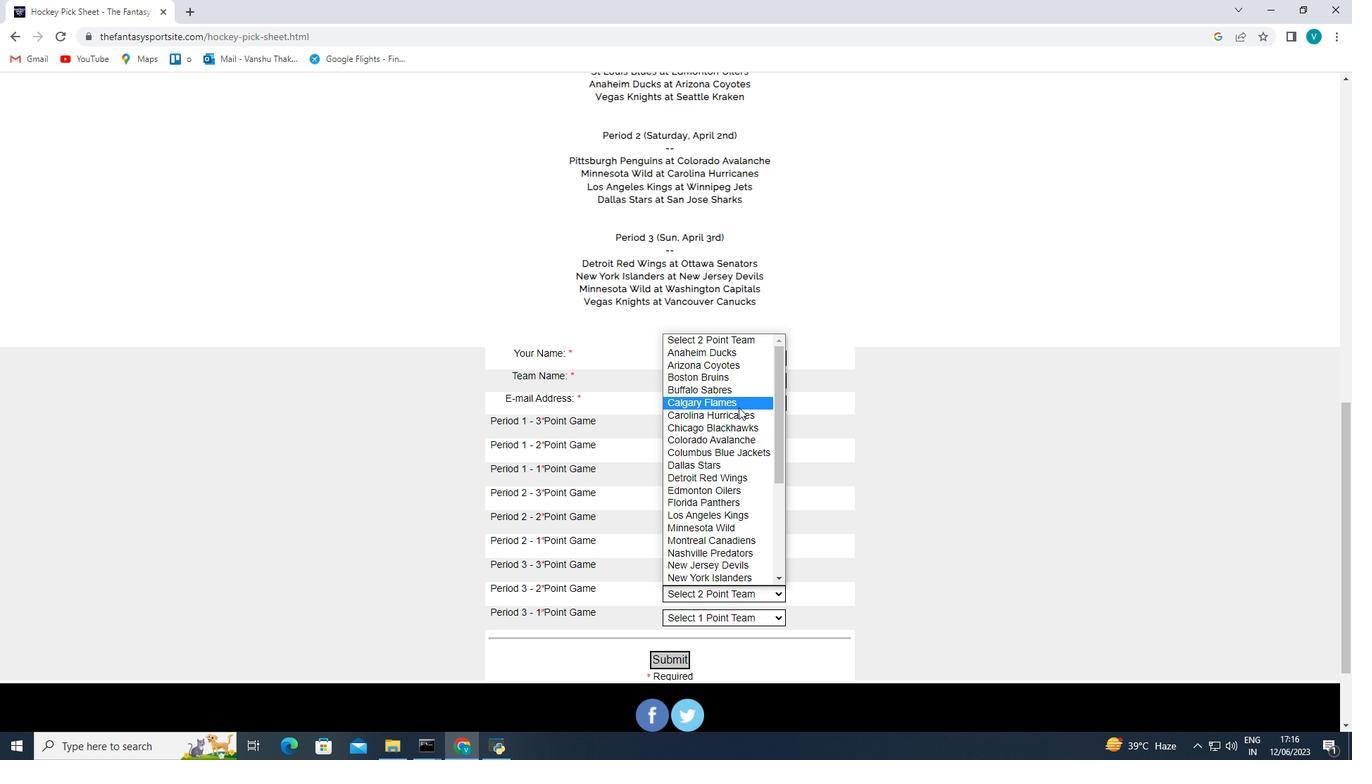 
Action: Mouse pressed left at (739, 405)
Screenshot: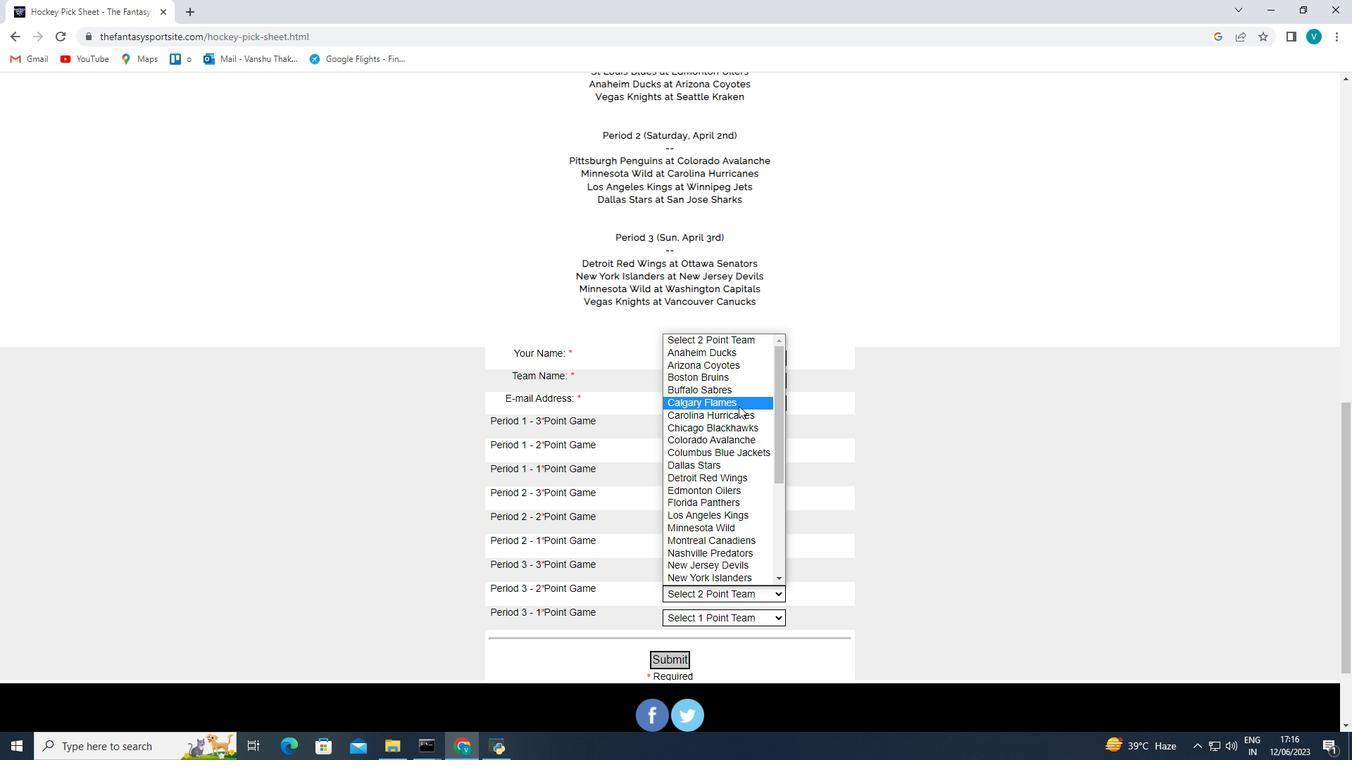 
Action: Mouse moved to (721, 613)
Screenshot: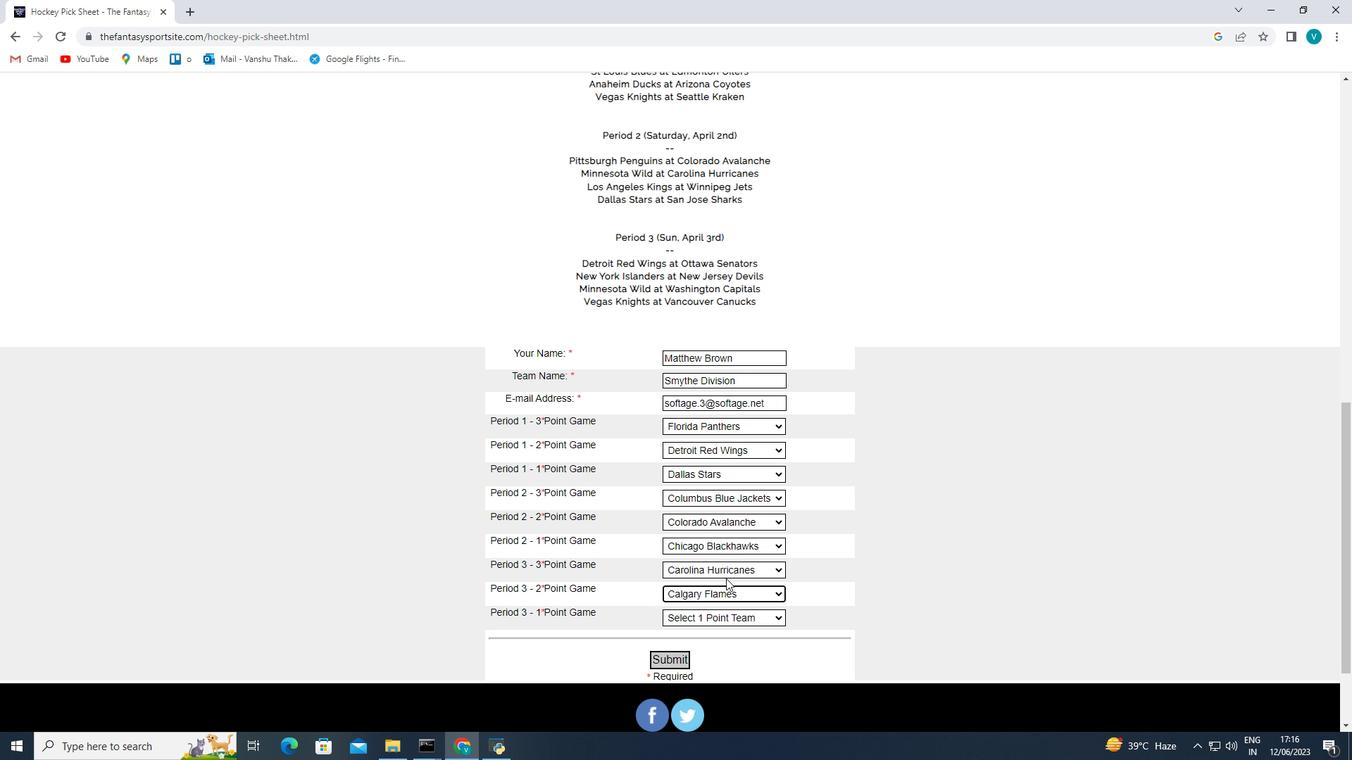 
Action: Mouse pressed left at (721, 613)
Screenshot: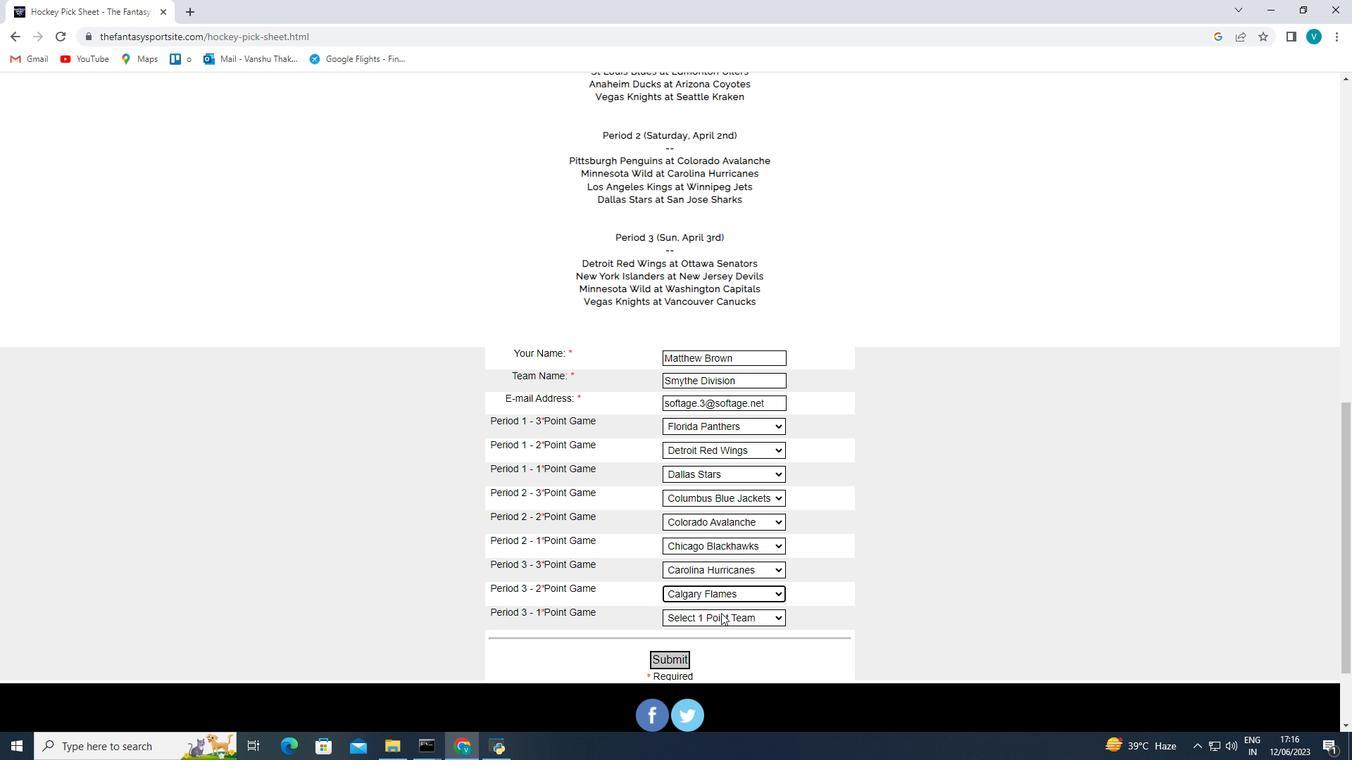 
Action: Mouse moved to (748, 387)
Screenshot: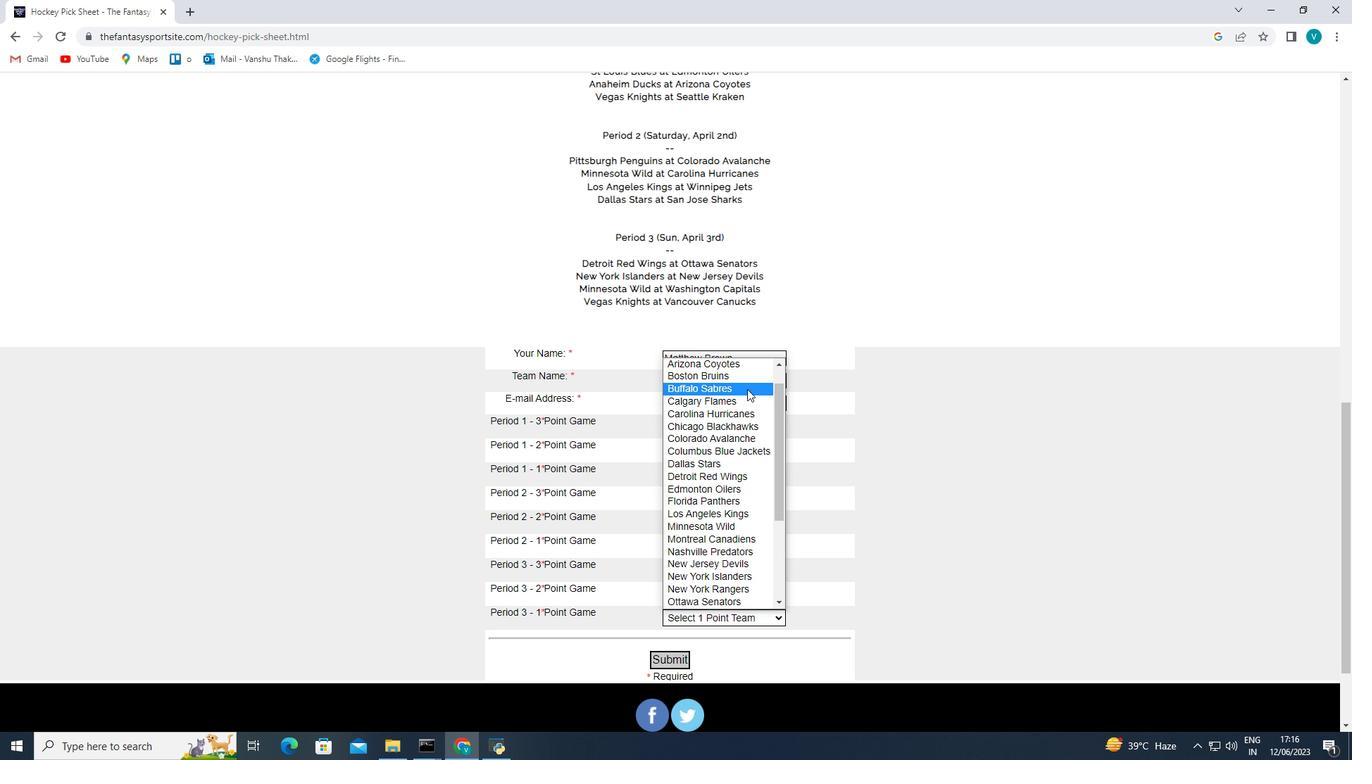 
Action: Mouse pressed left at (748, 387)
Screenshot: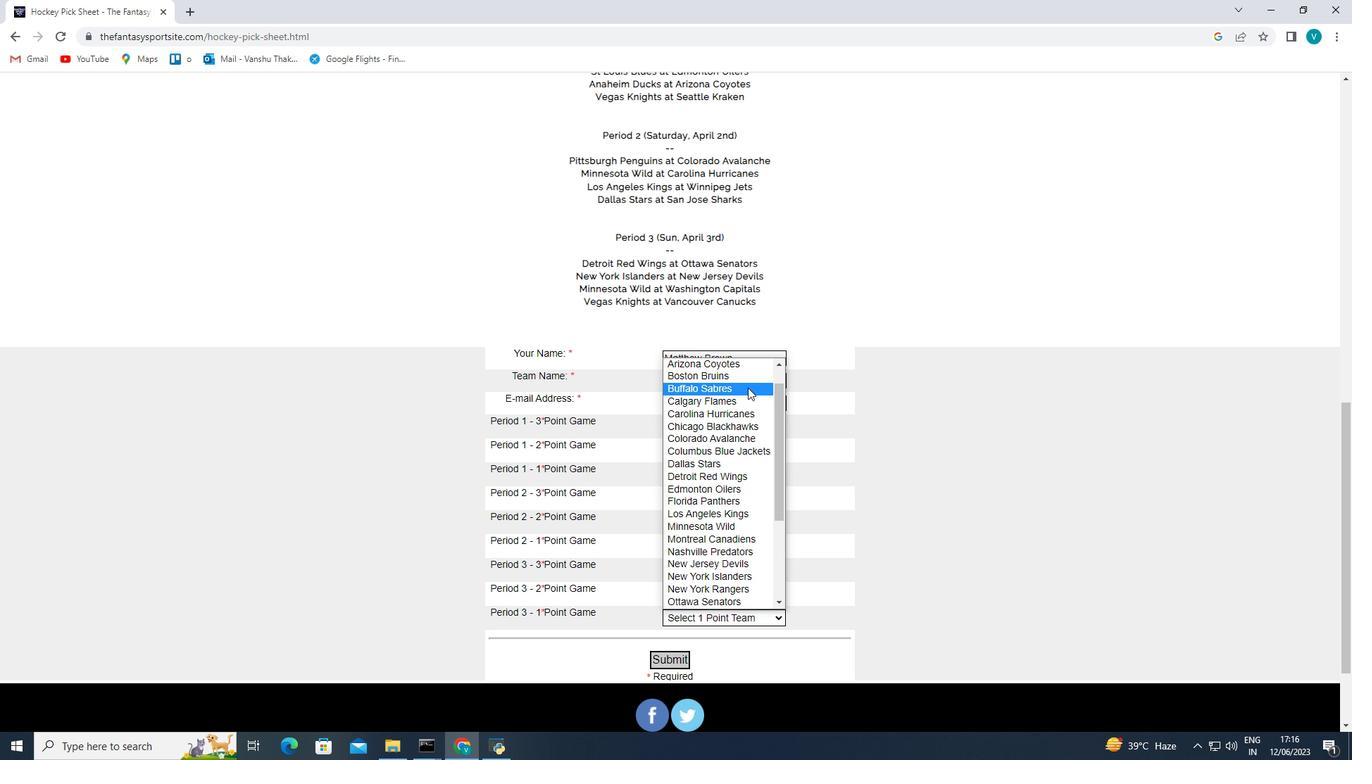 
Action: Mouse moved to (681, 658)
Screenshot: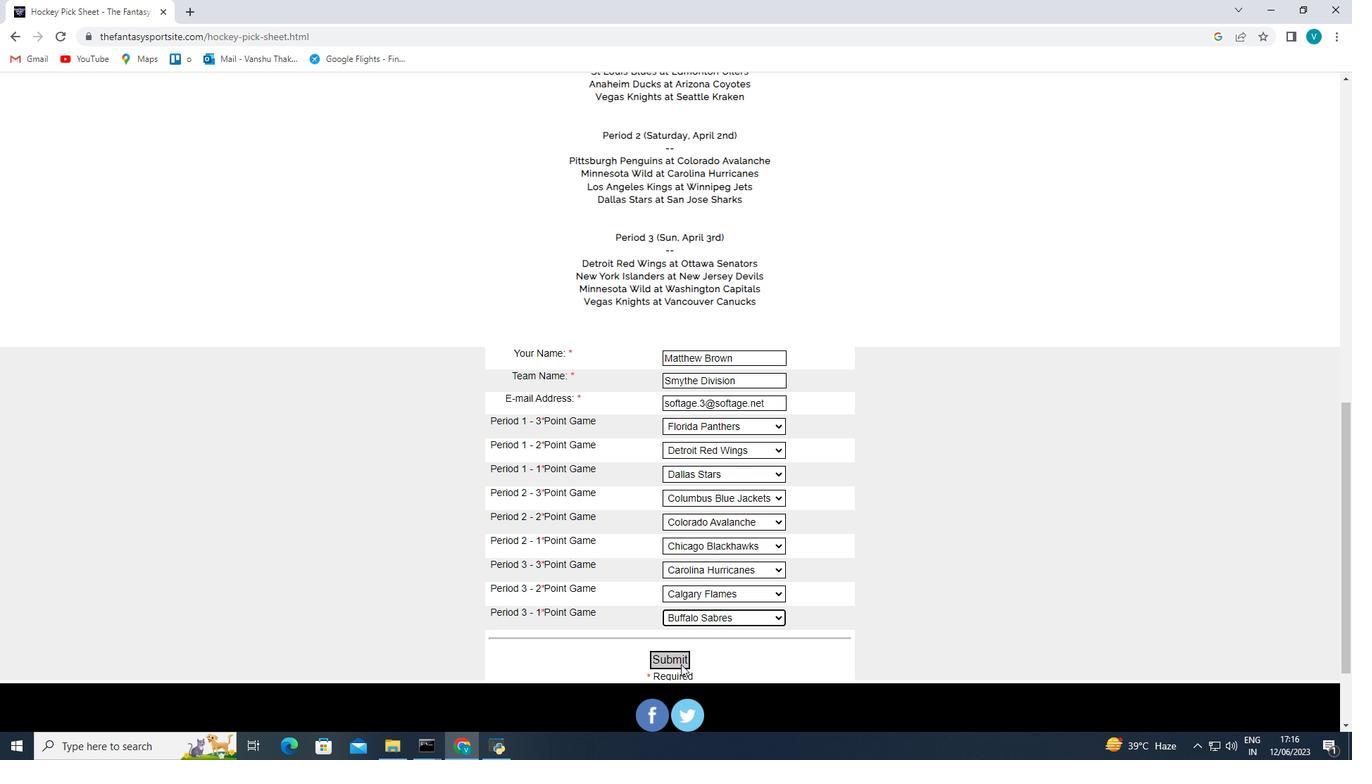 
Action: Mouse pressed left at (681, 658)
Screenshot: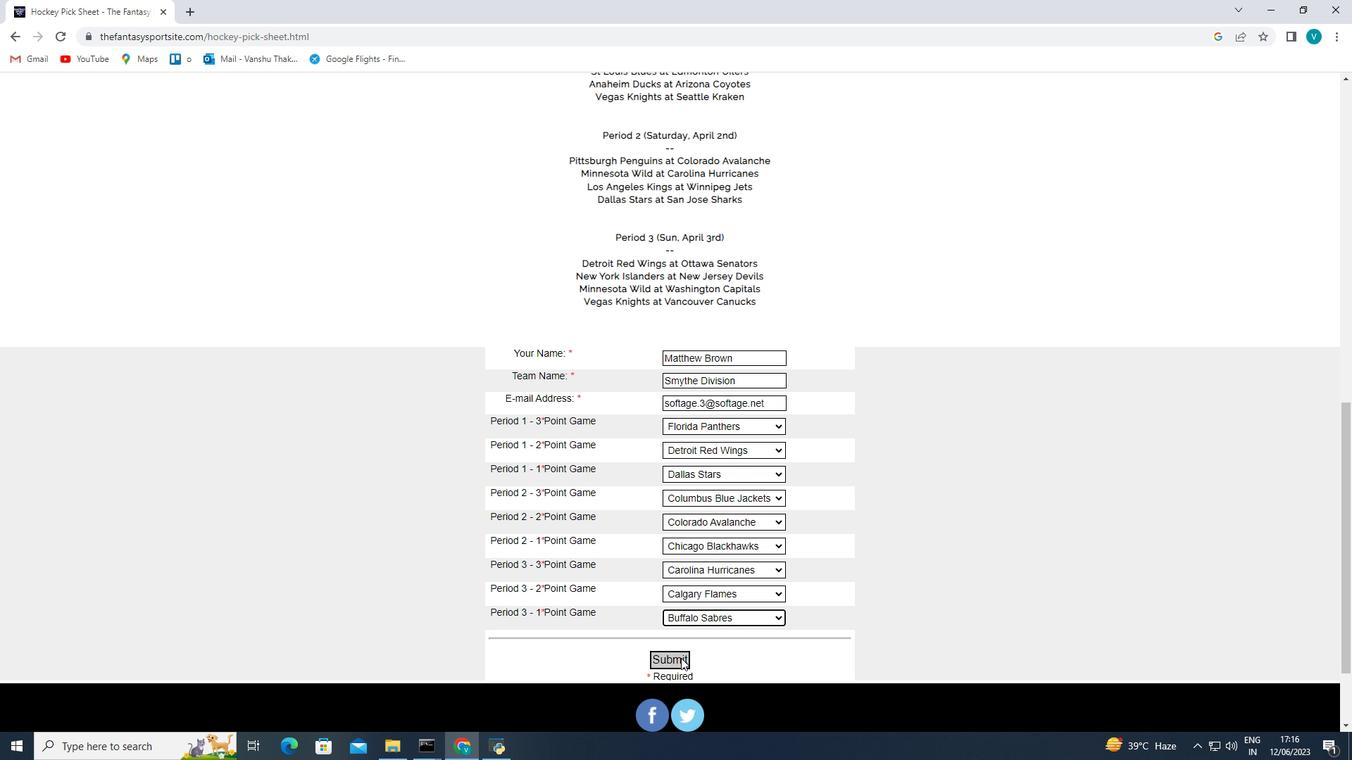 
Action: Mouse moved to (681, 656)
Screenshot: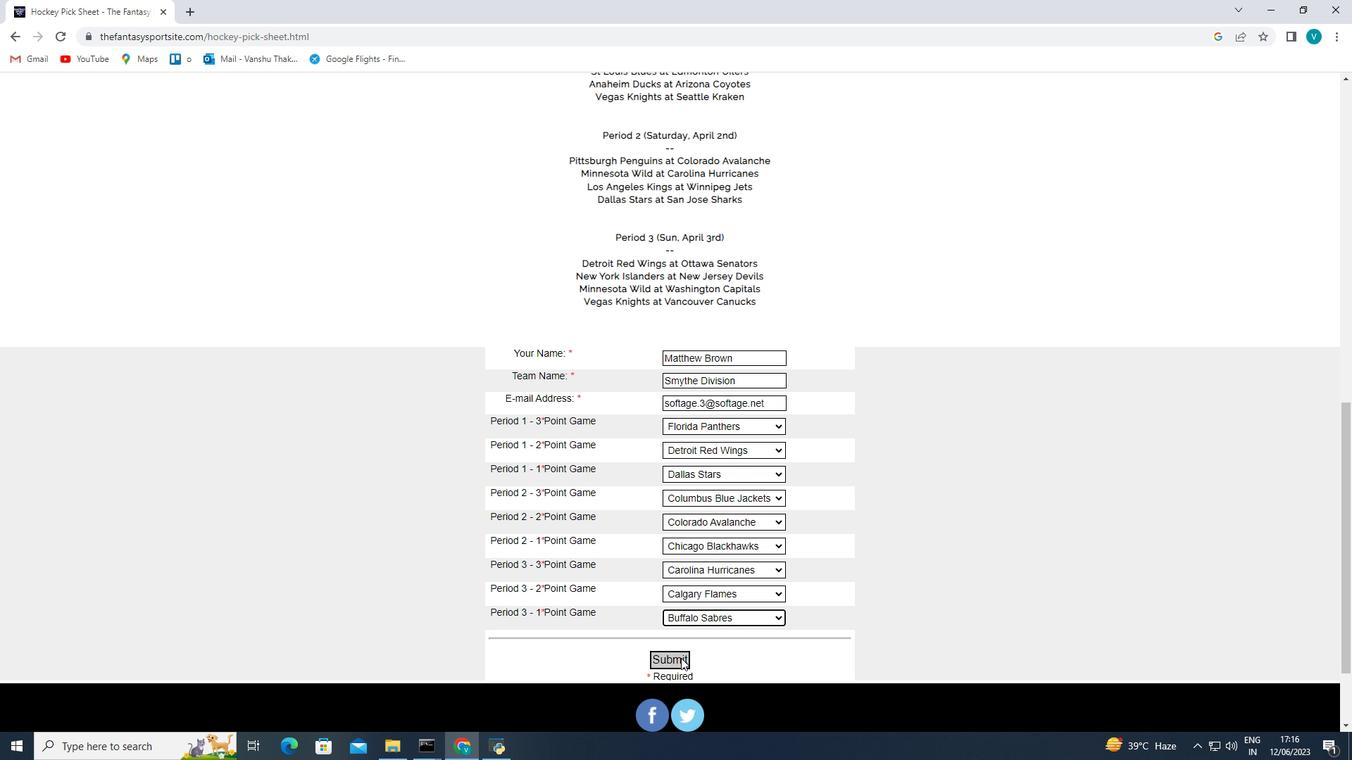 
